 Task: Open Card Onboarding Review in Board Voice of Employee Analysis to Workspace Business Intelligence and add a team member Softage.1@softage.net, a label Orange, a checklist Brand Identity, an attachment from Trello, a color Orange and finally, add a card description 'Plan and execute company team-building retreat with a focus on team communication' and a comment 'Given the complexity of this task, let us break it down into smaller, more manageable tasks to make progress.'. Add a start date 'Jan 05, 1900' with a due date 'Jan 12, 1900'
Action: Mouse moved to (102, 378)
Screenshot: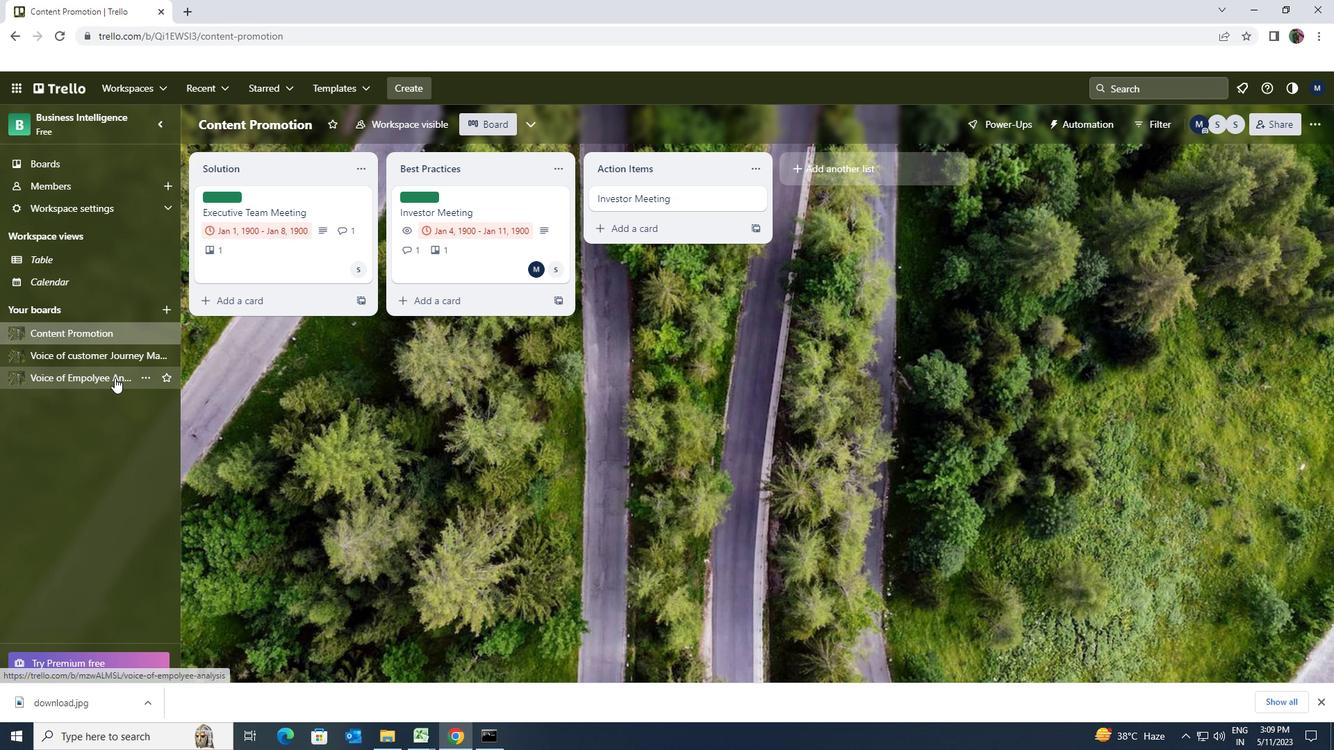 
Action: Mouse pressed left at (102, 378)
Screenshot: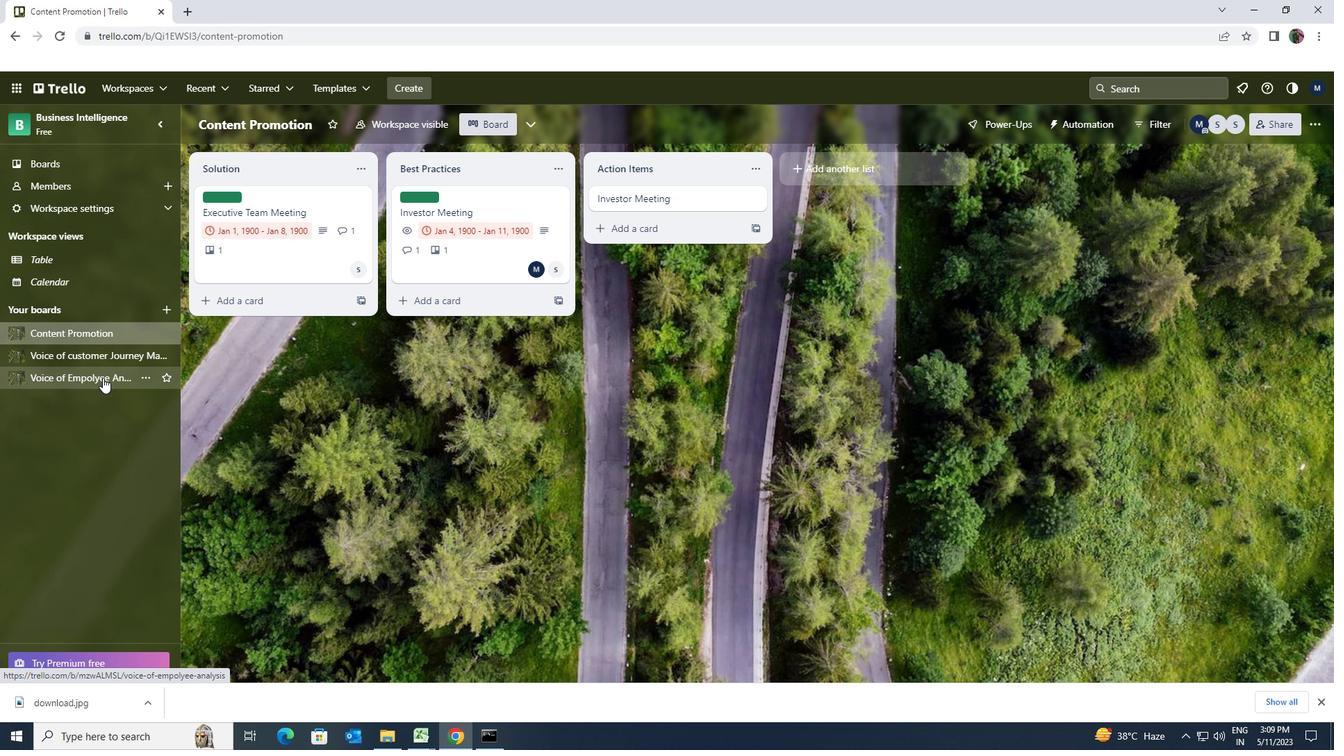 
Action: Mouse moved to (505, 191)
Screenshot: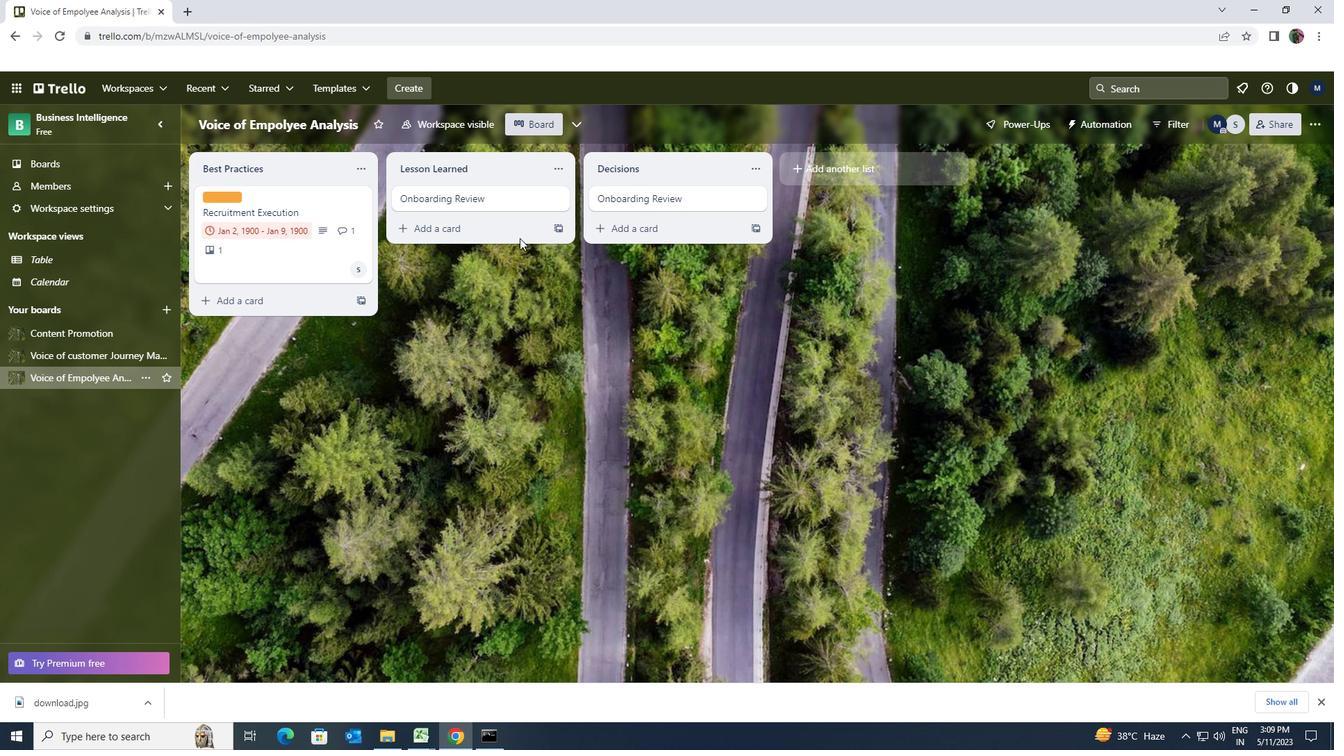 
Action: Mouse pressed left at (505, 191)
Screenshot: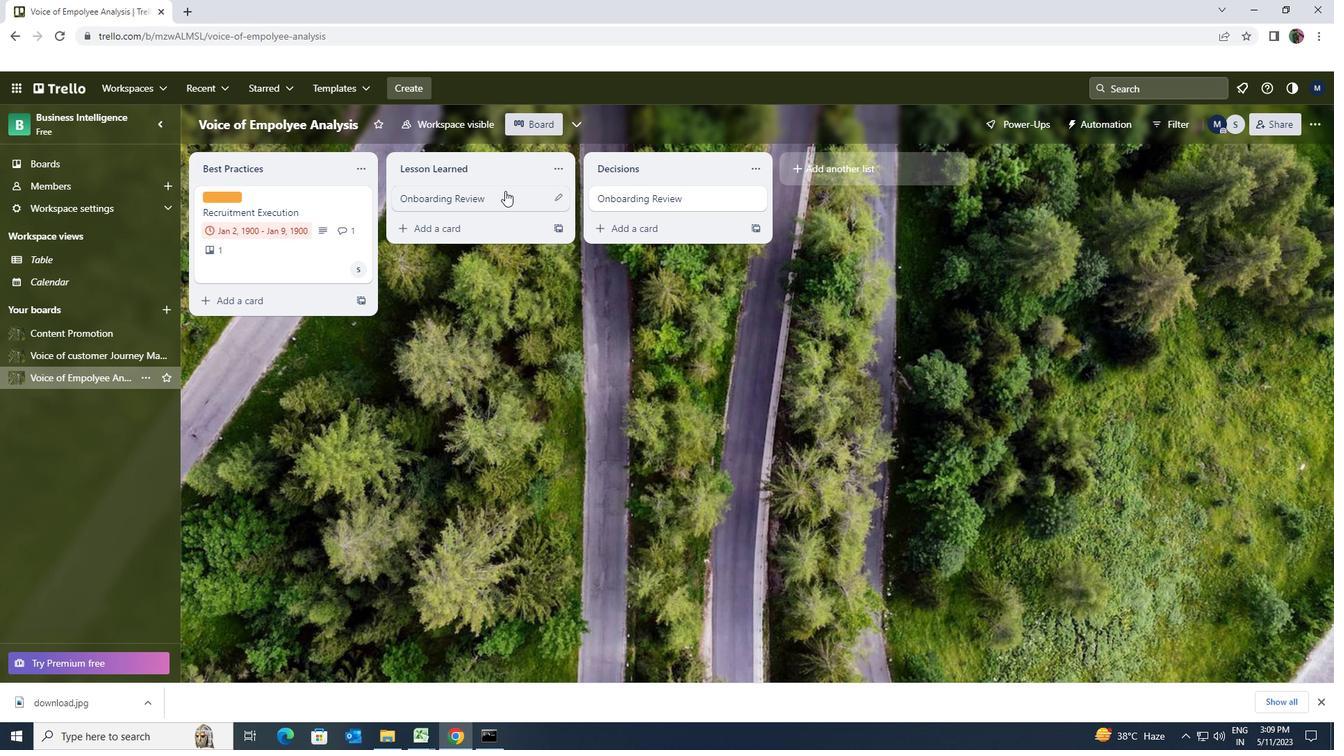 
Action: Mouse moved to (809, 189)
Screenshot: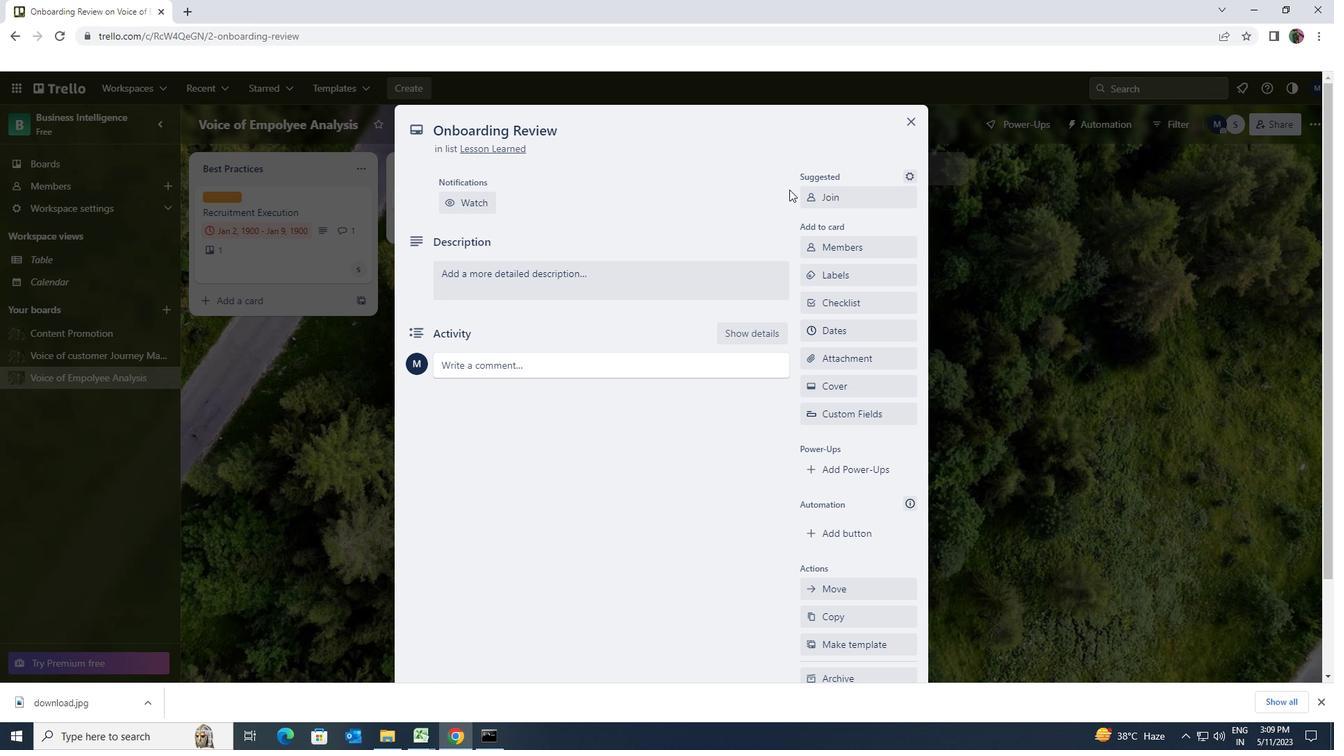 
Action: Mouse pressed left at (809, 189)
Screenshot: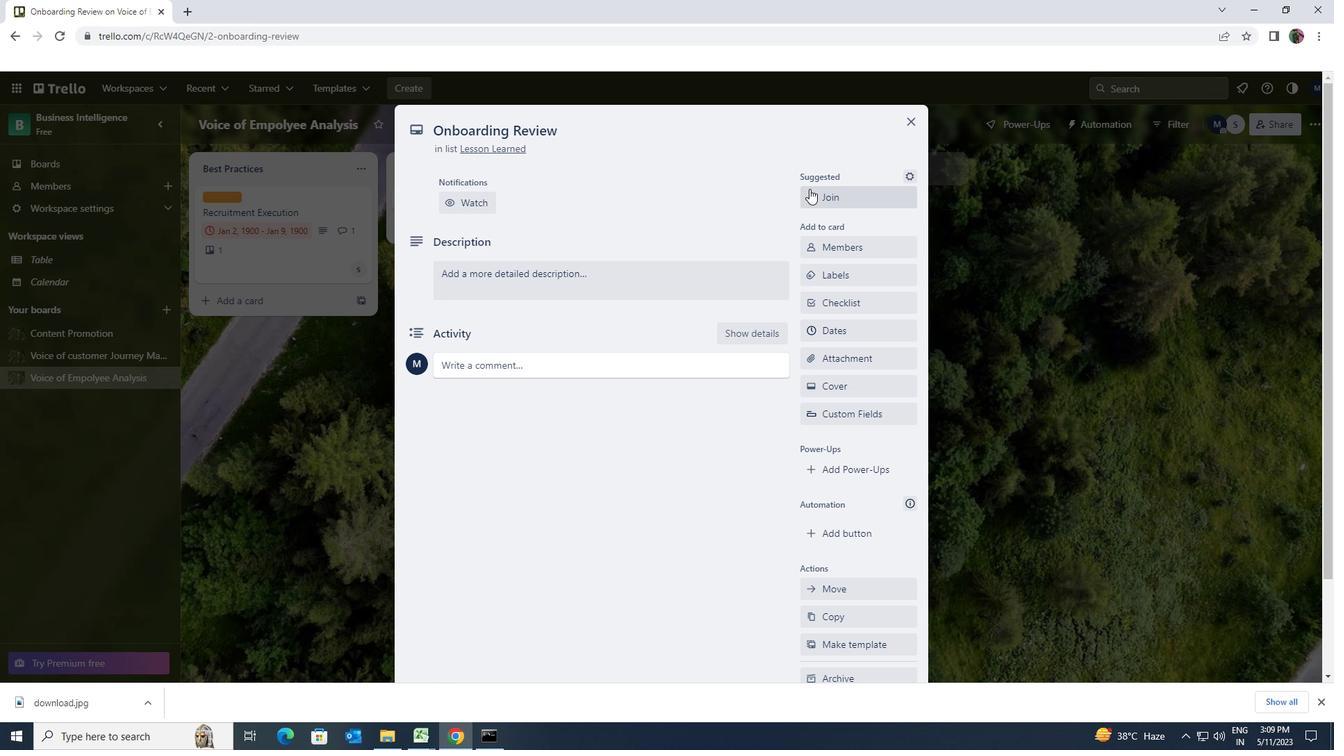 
Action: Mouse moved to (822, 195)
Screenshot: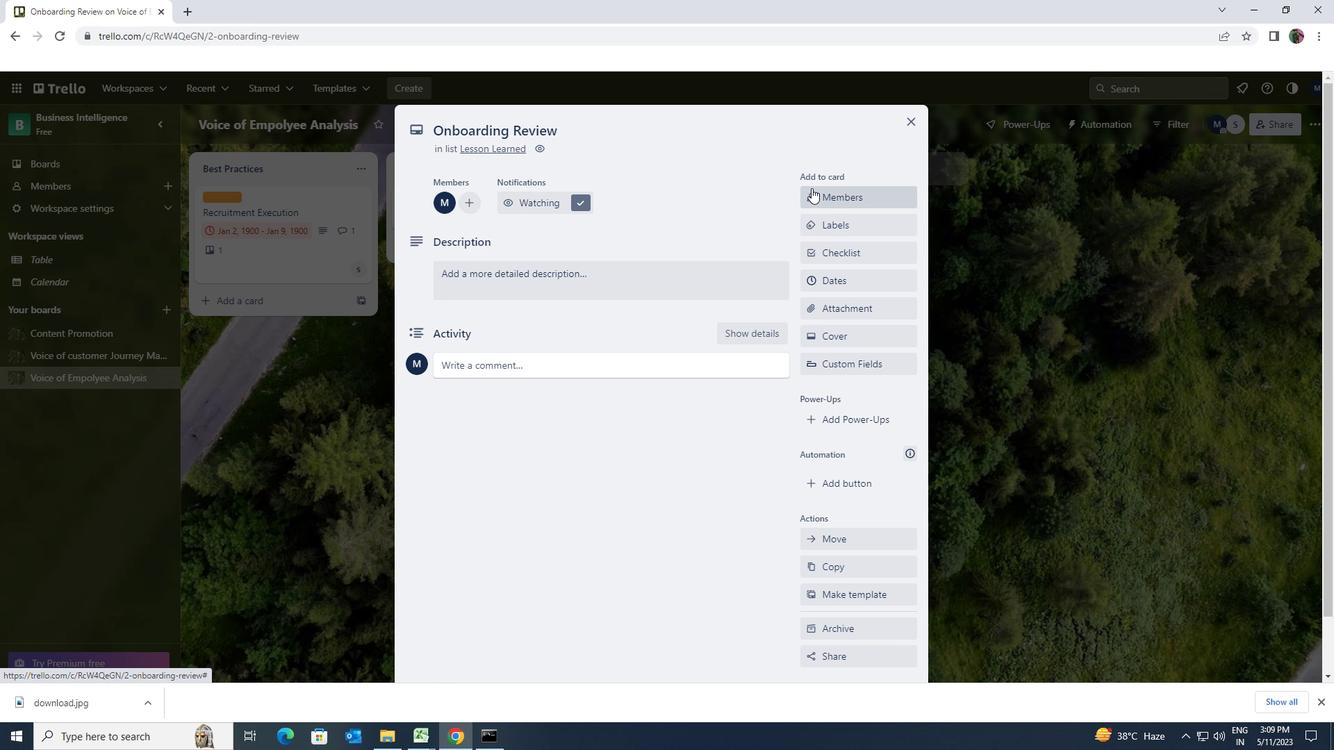 
Action: Mouse pressed left at (822, 195)
Screenshot: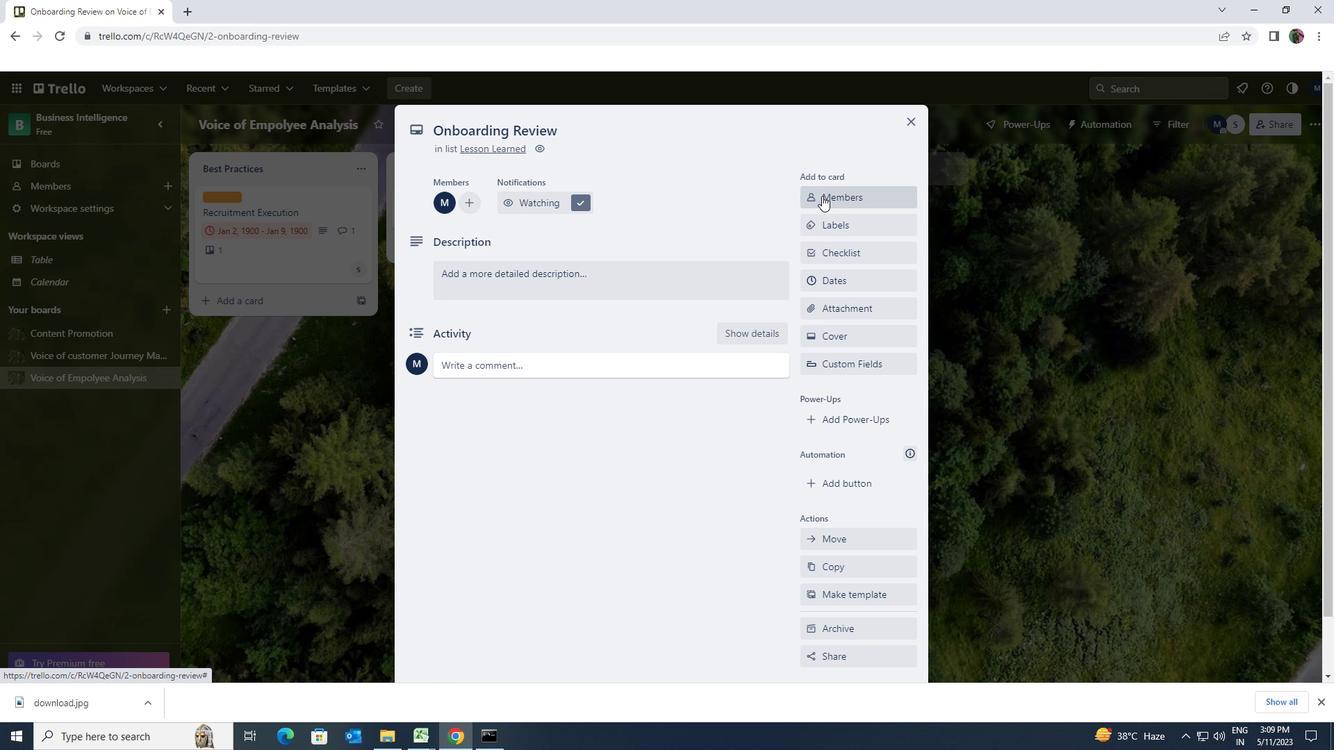 
Action: Key pressed softage.1<Key.shift>@SOFTAGE.NET
Screenshot: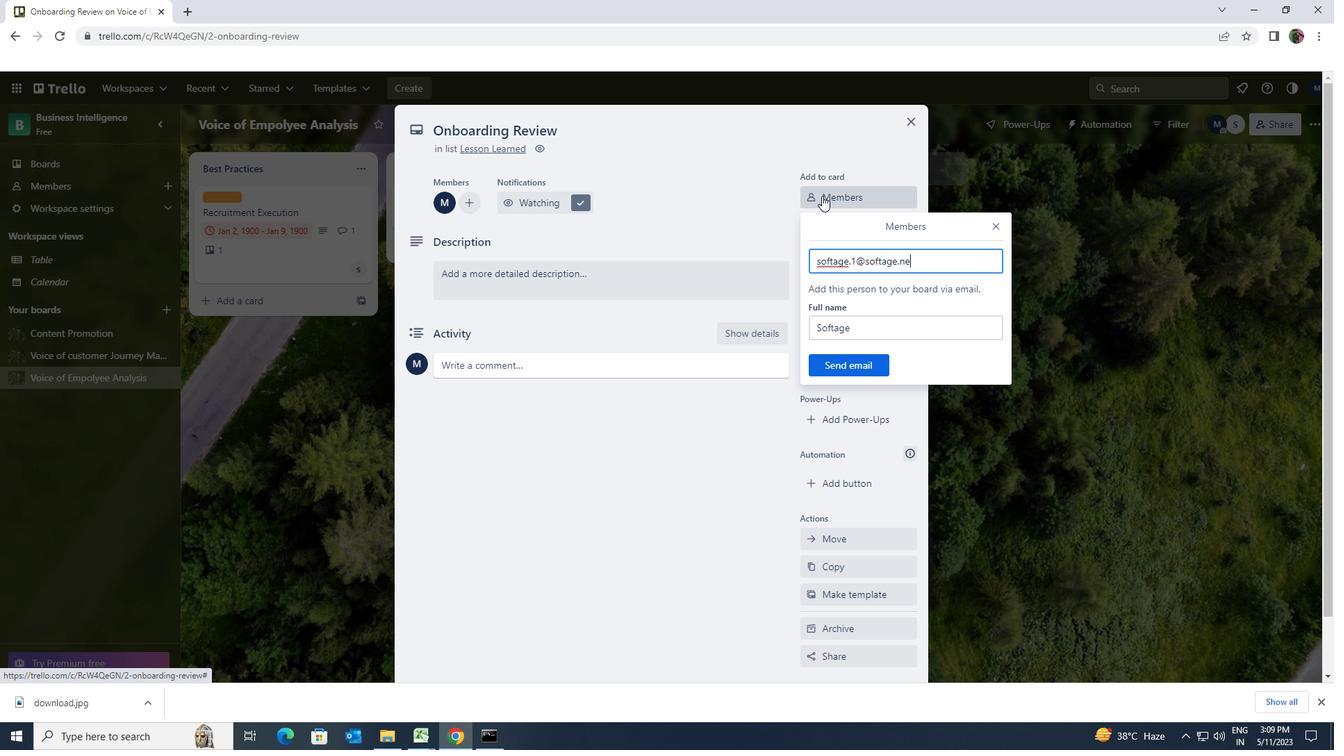 
Action: Mouse moved to (862, 360)
Screenshot: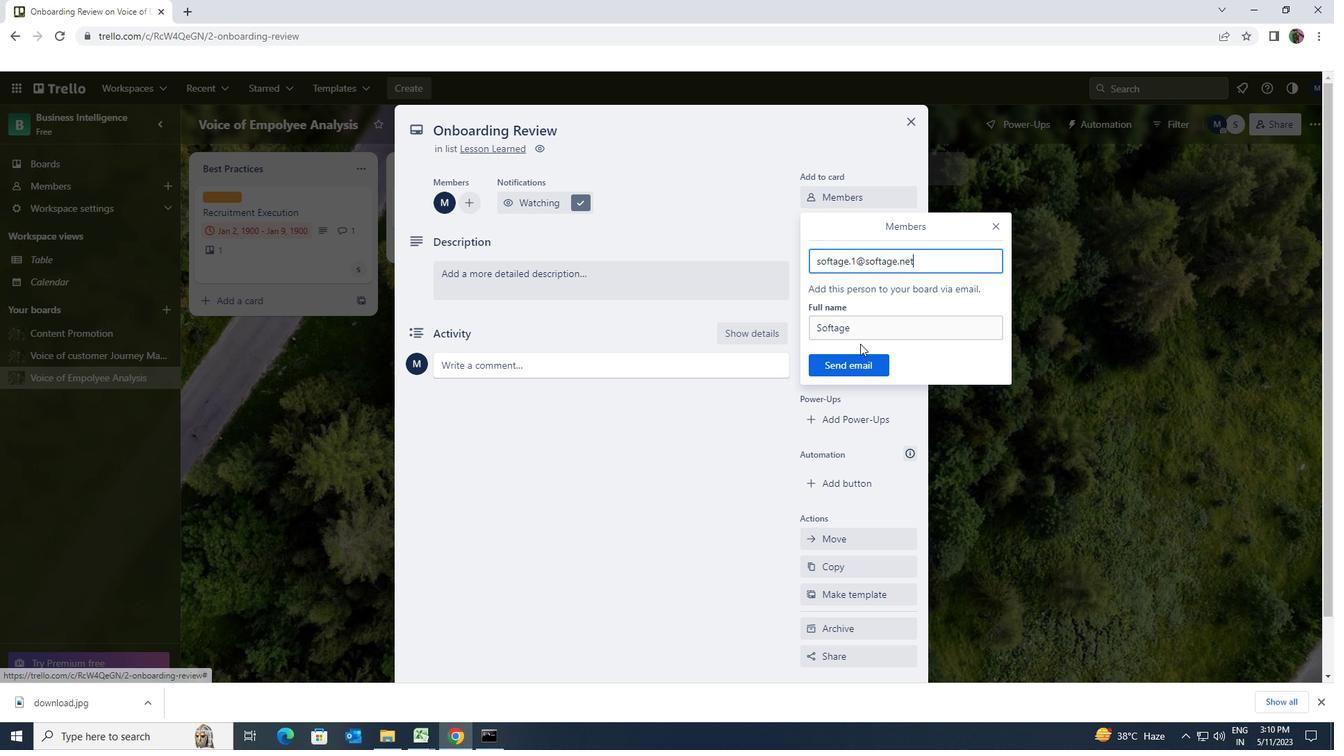 
Action: Mouse pressed left at (862, 360)
Screenshot: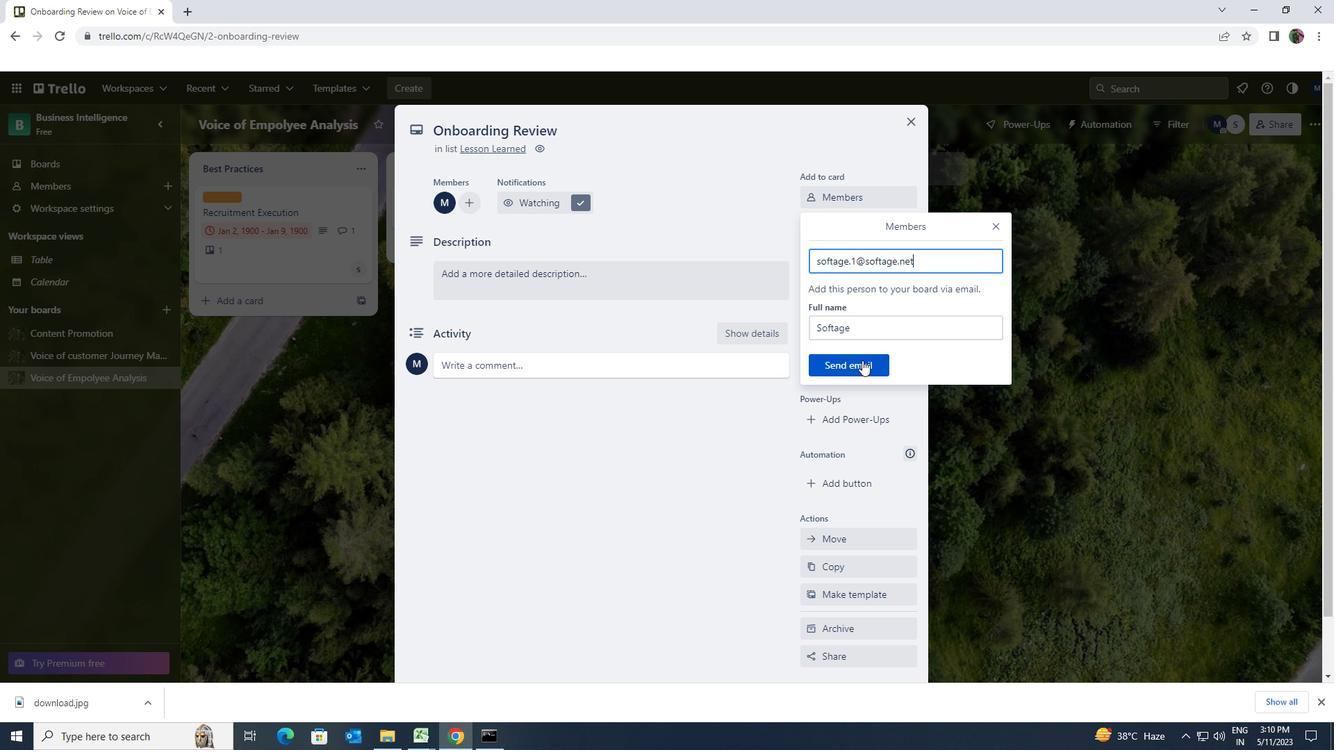 
Action: Mouse moved to (849, 225)
Screenshot: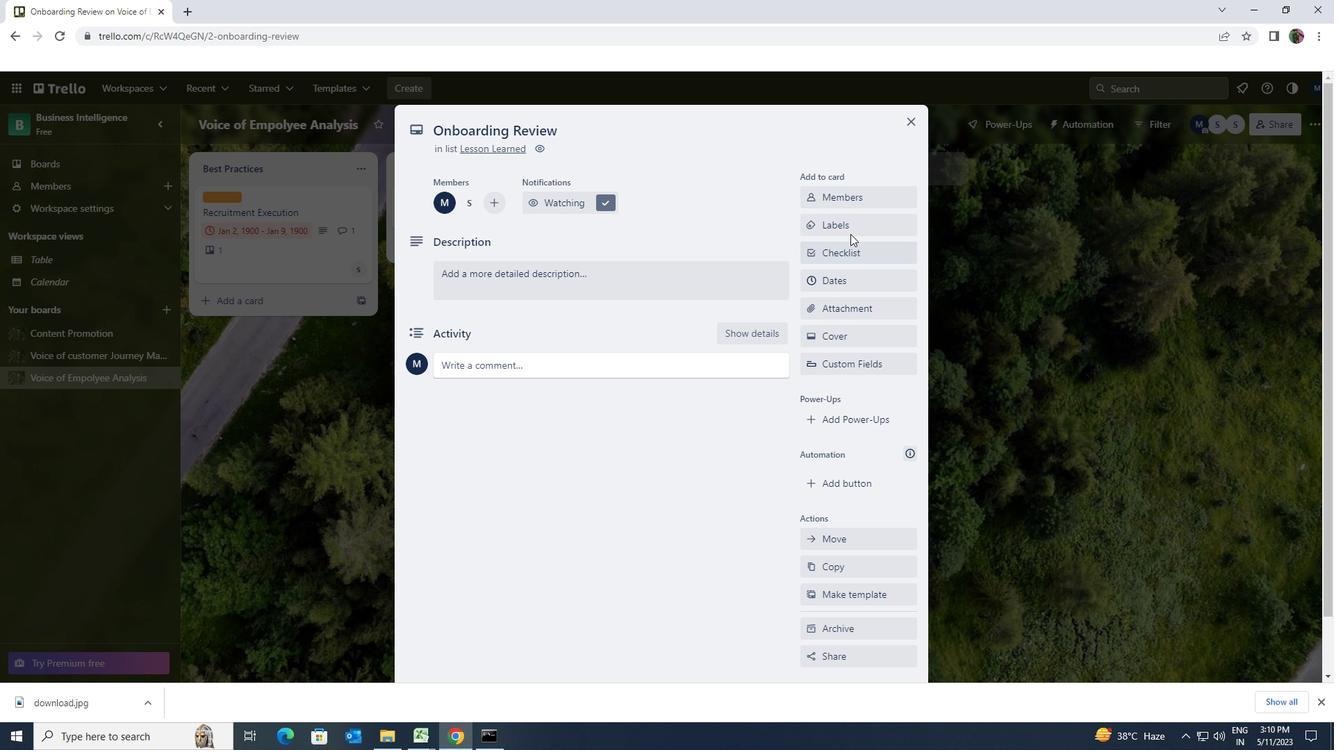 
Action: Mouse pressed left at (849, 225)
Screenshot: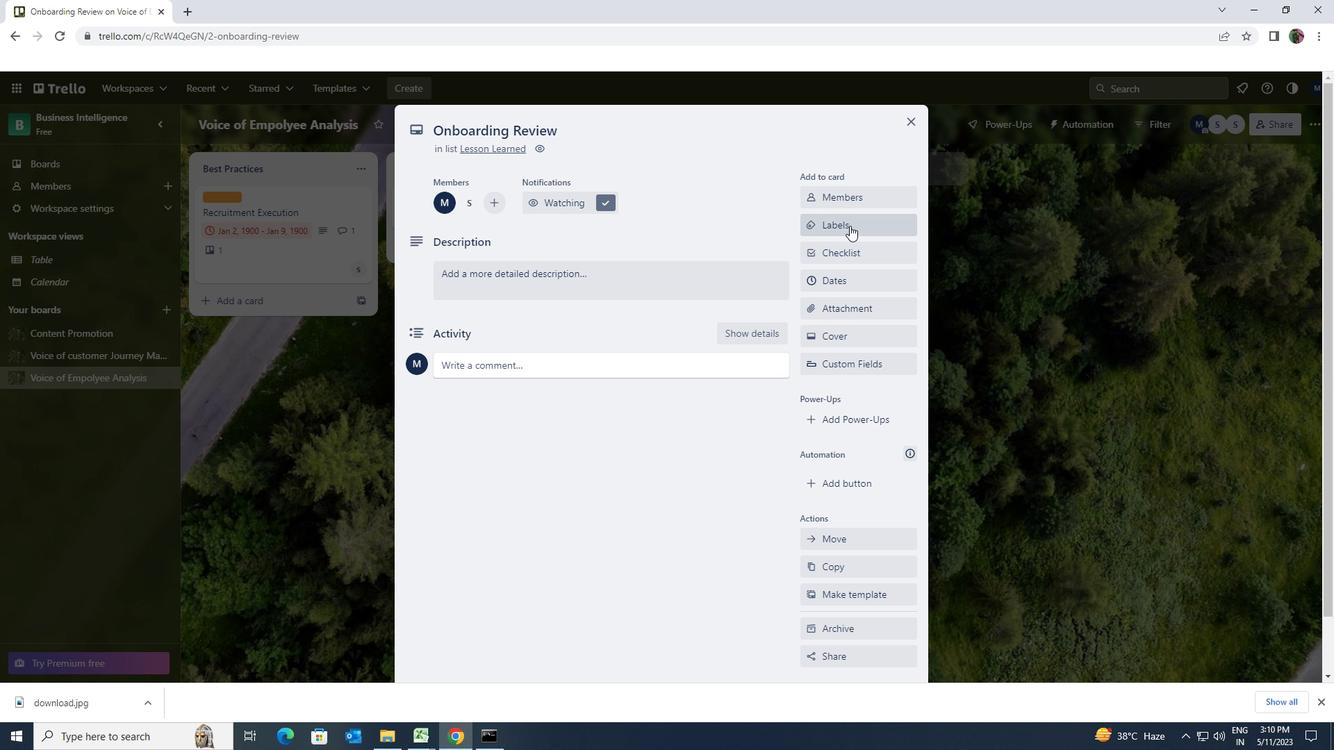 
Action: Mouse moved to (898, 487)
Screenshot: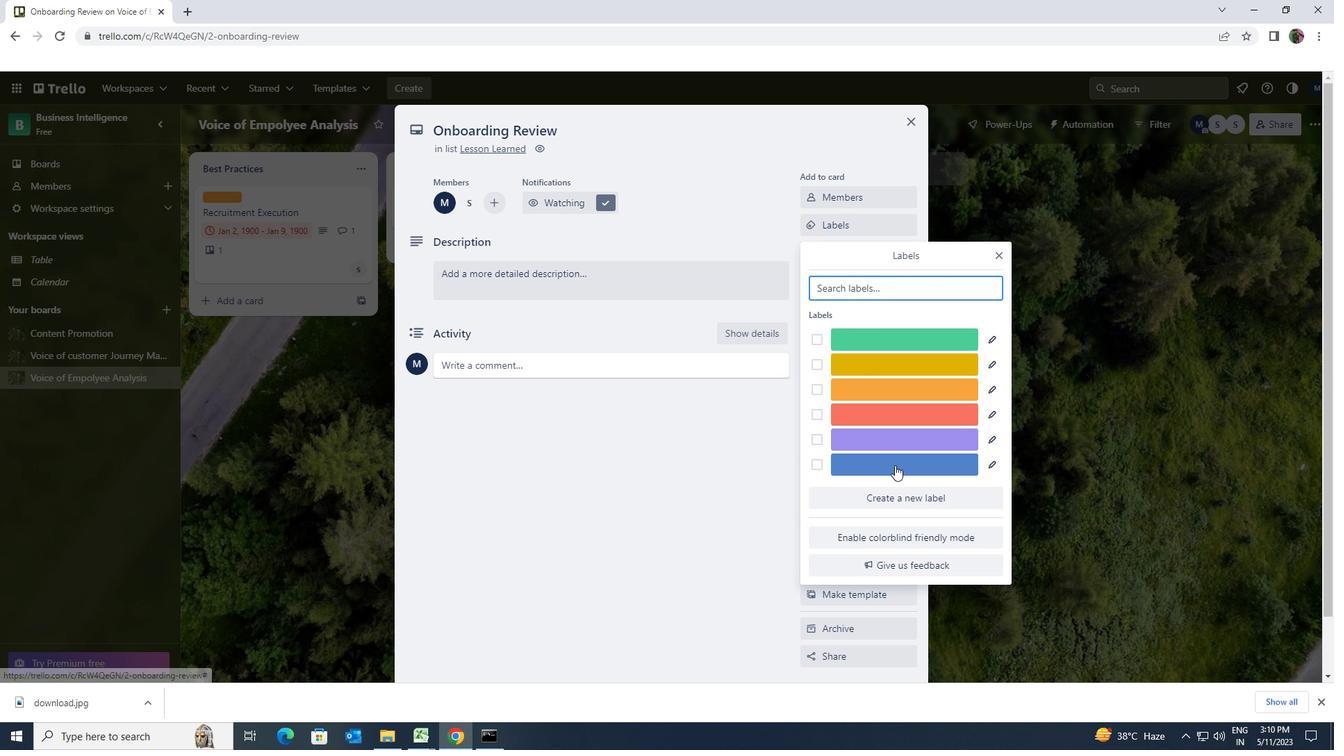 
Action: Mouse pressed left at (898, 487)
Screenshot: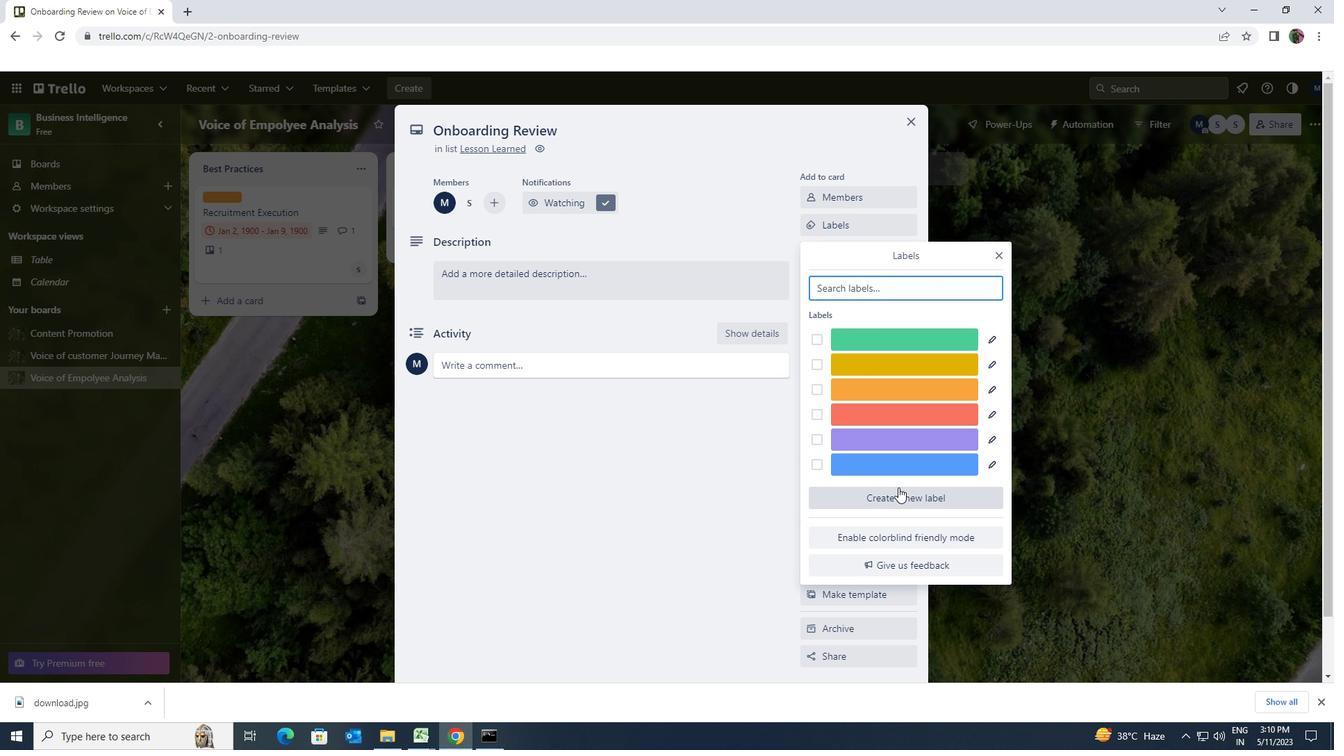 
Action: Mouse moved to (908, 451)
Screenshot: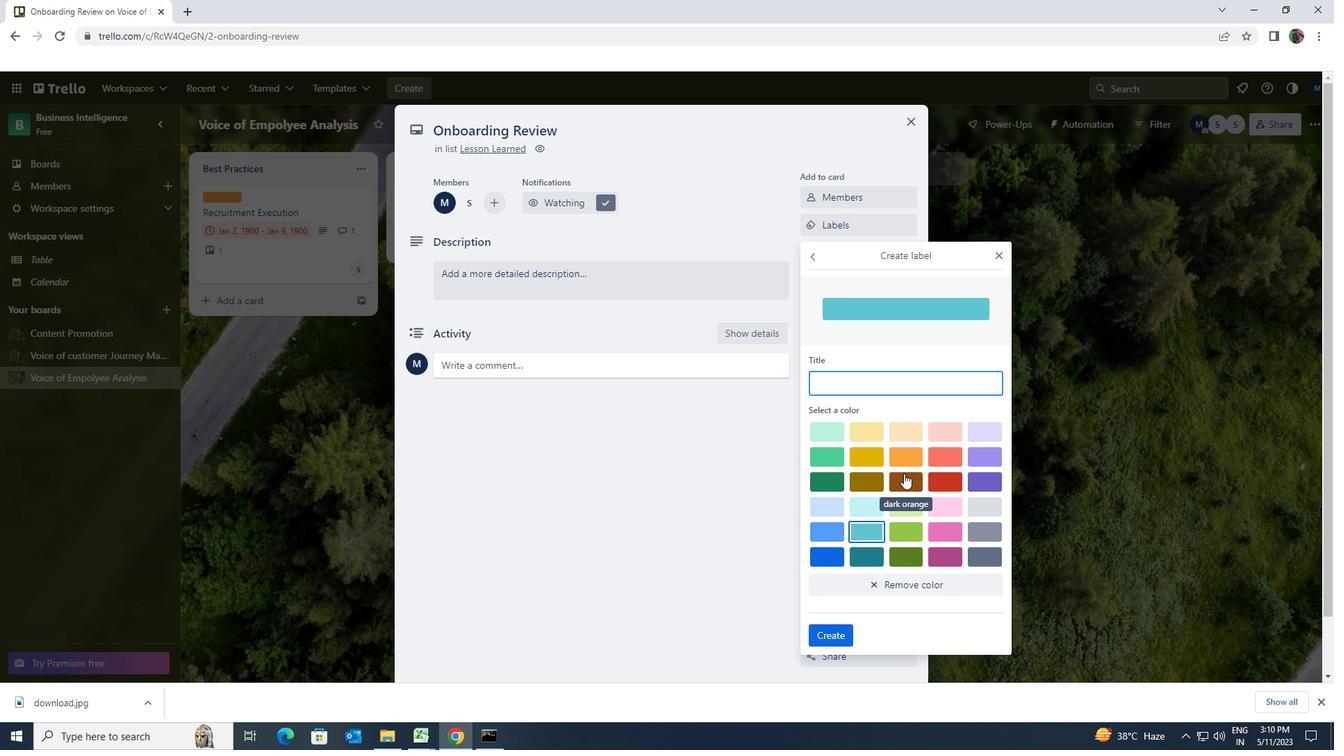 
Action: Mouse pressed left at (908, 451)
Screenshot: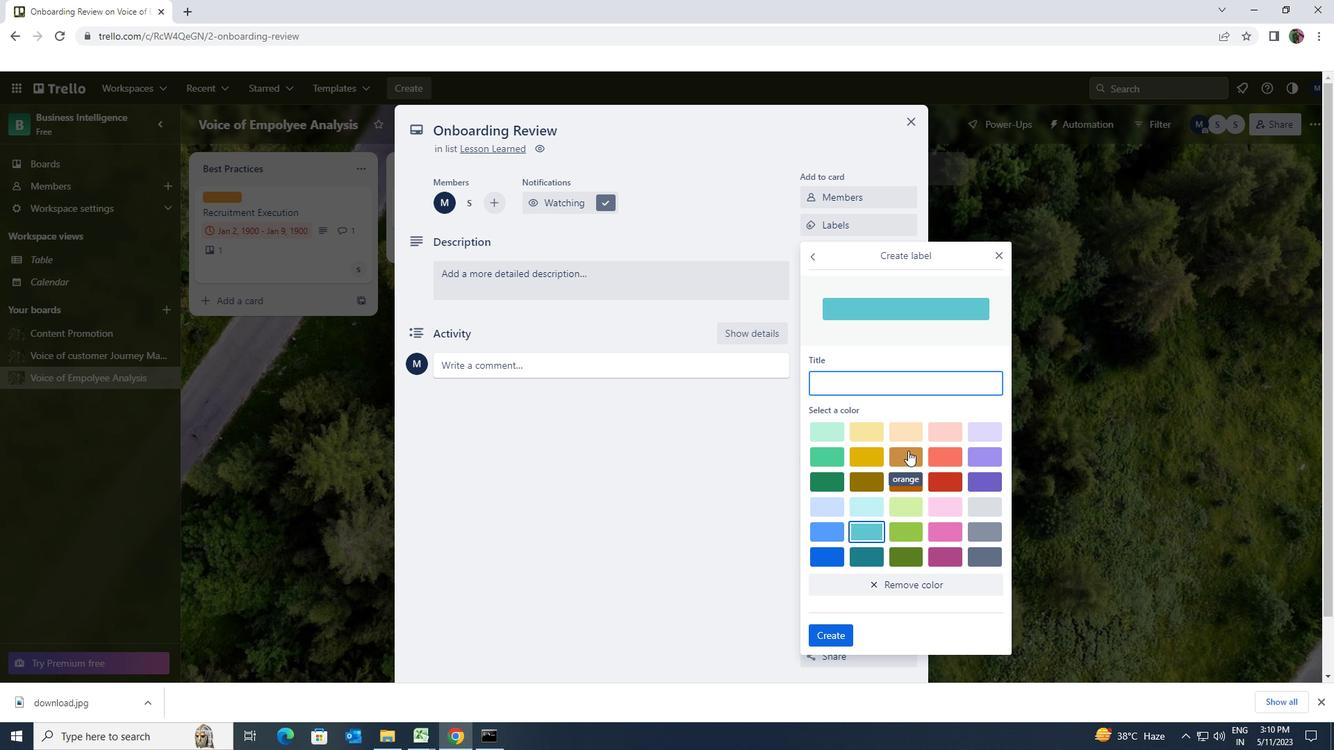 
Action: Mouse moved to (822, 641)
Screenshot: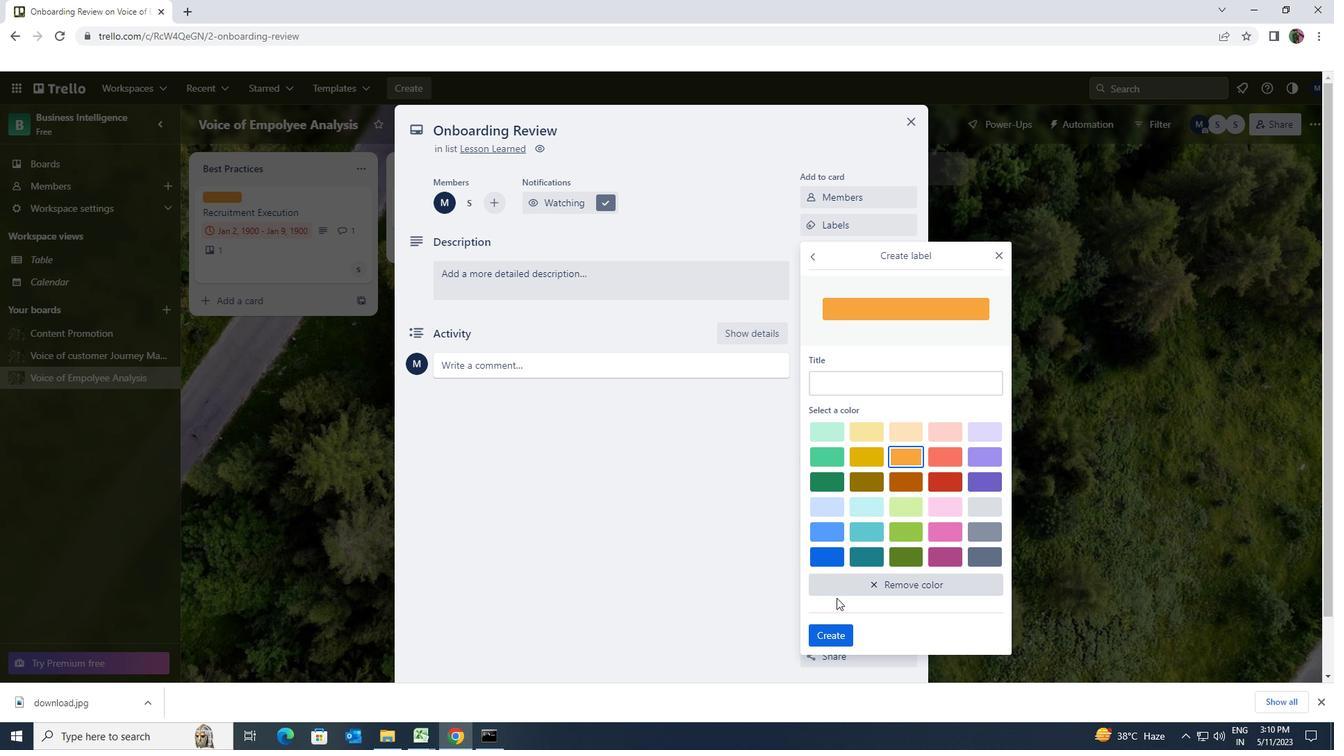 
Action: Mouse pressed left at (822, 641)
Screenshot: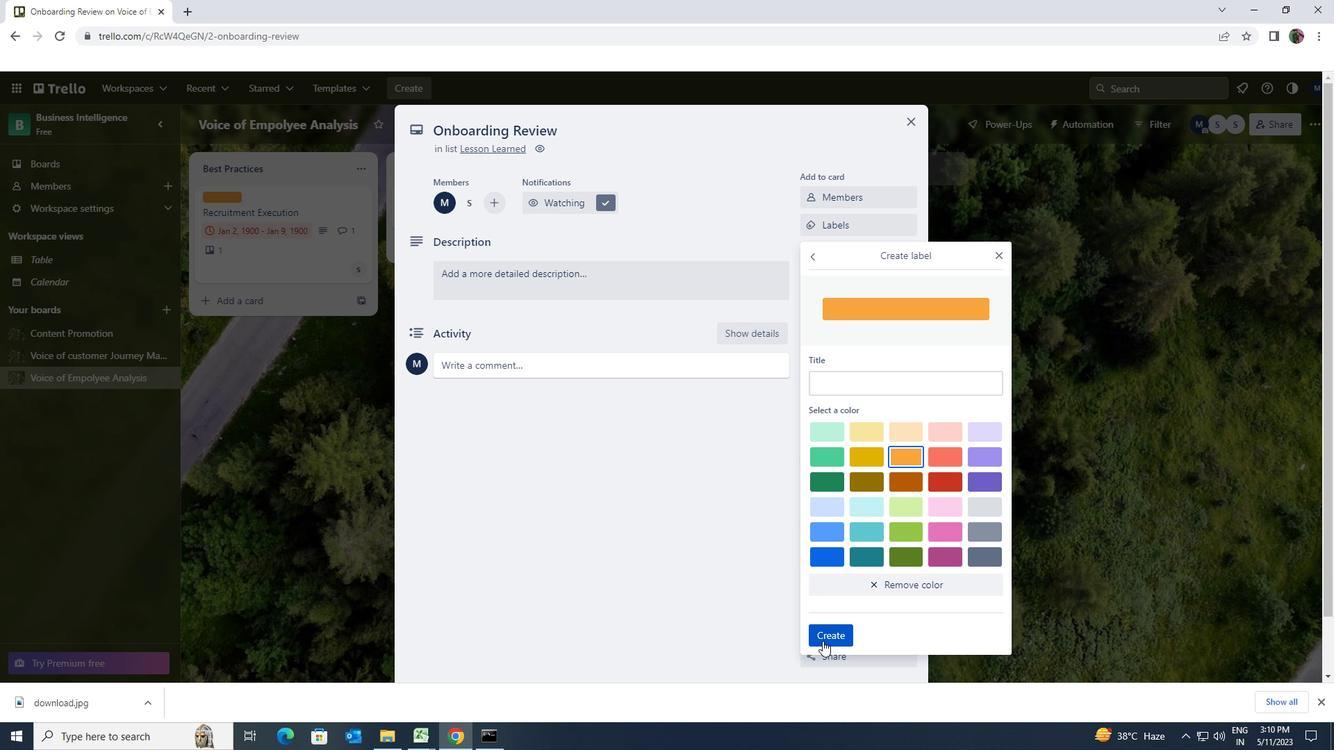 
Action: Mouse moved to (996, 256)
Screenshot: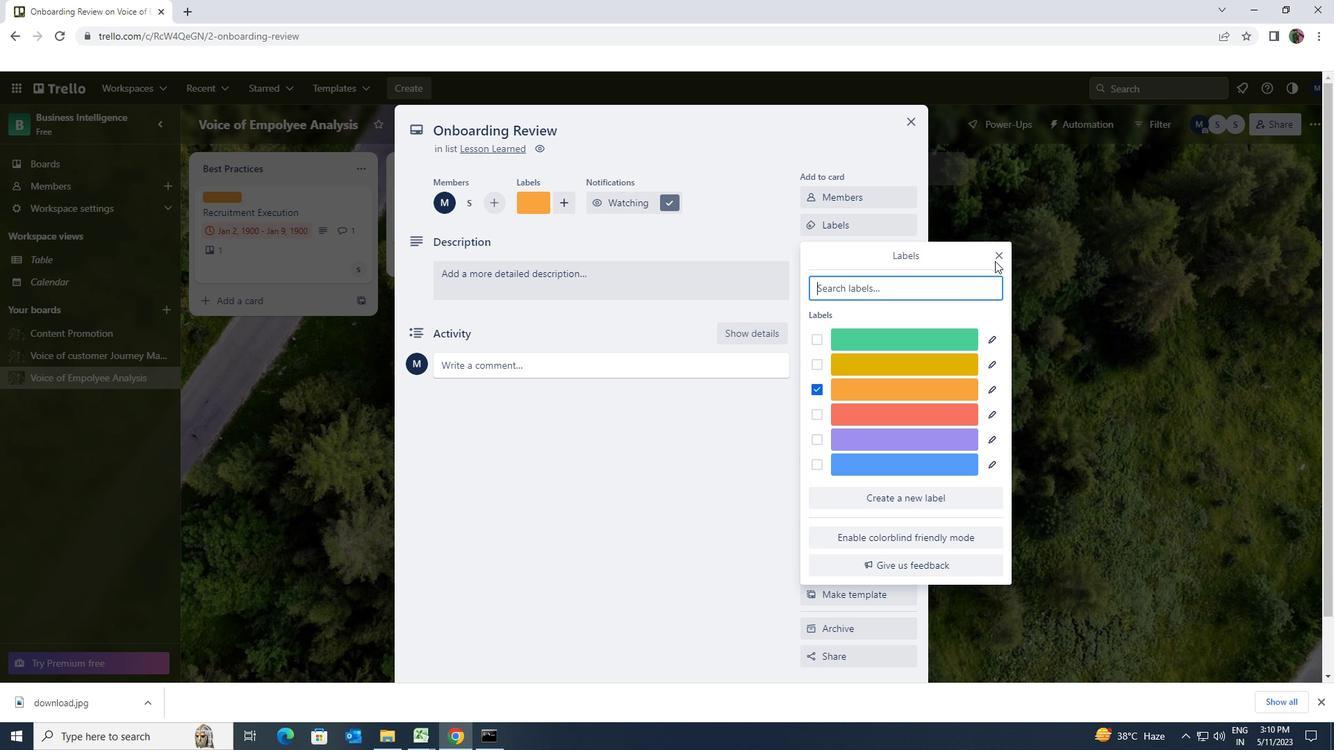 
Action: Mouse pressed left at (996, 256)
Screenshot: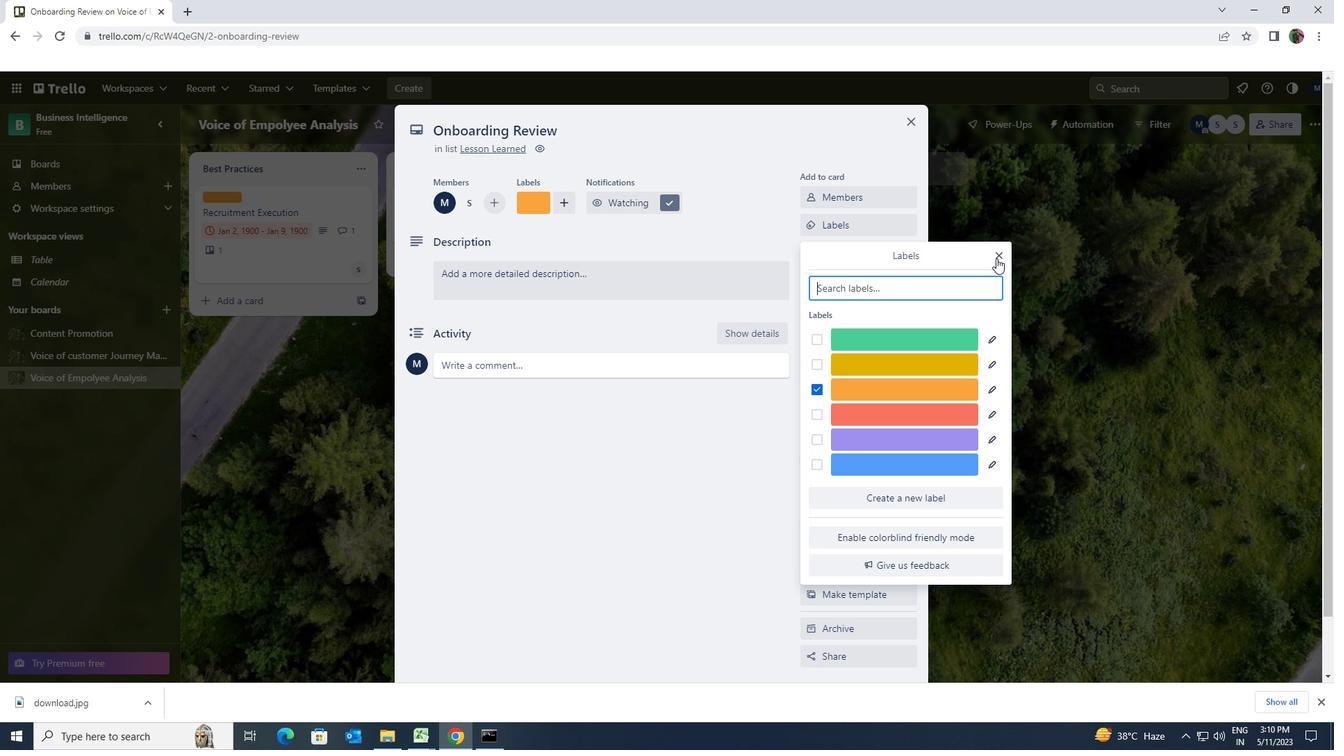 
Action: Mouse moved to (893, 252)
Screenshot: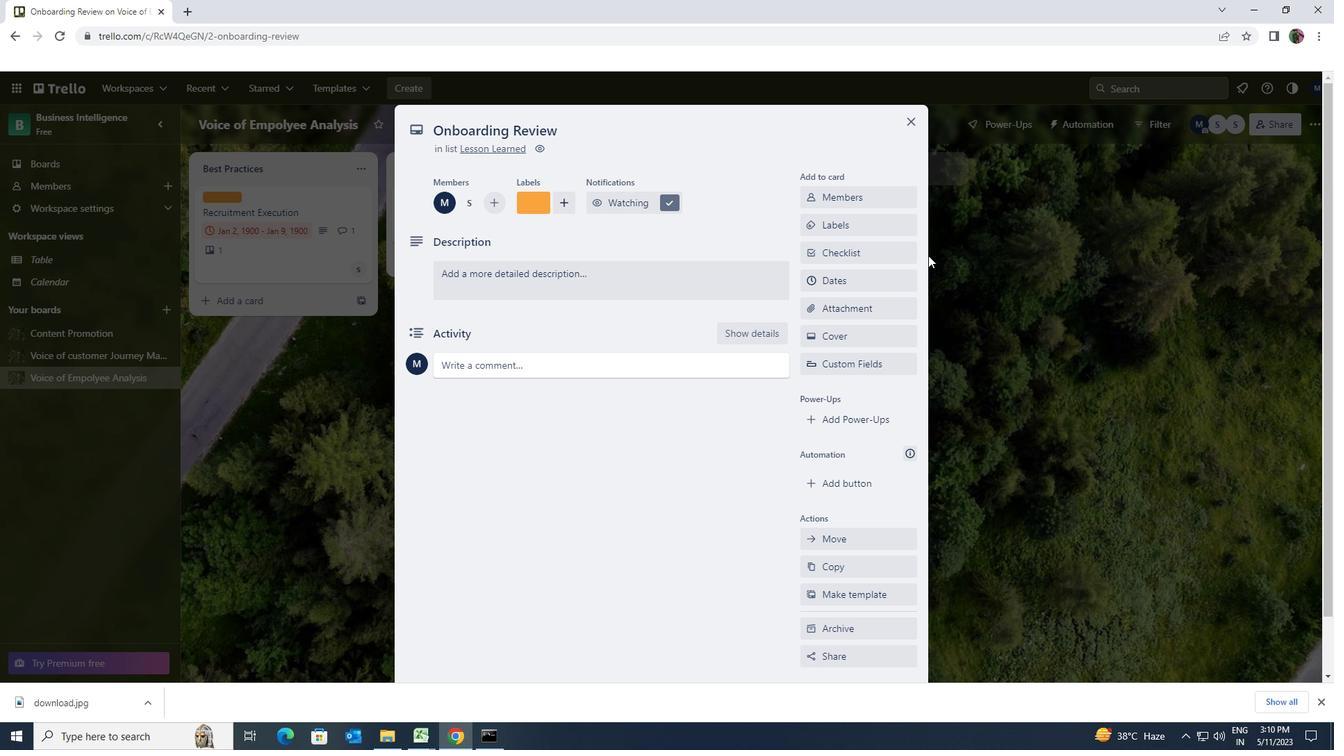 
Action: Mouse pressed left at (893, 252)
Screenshot: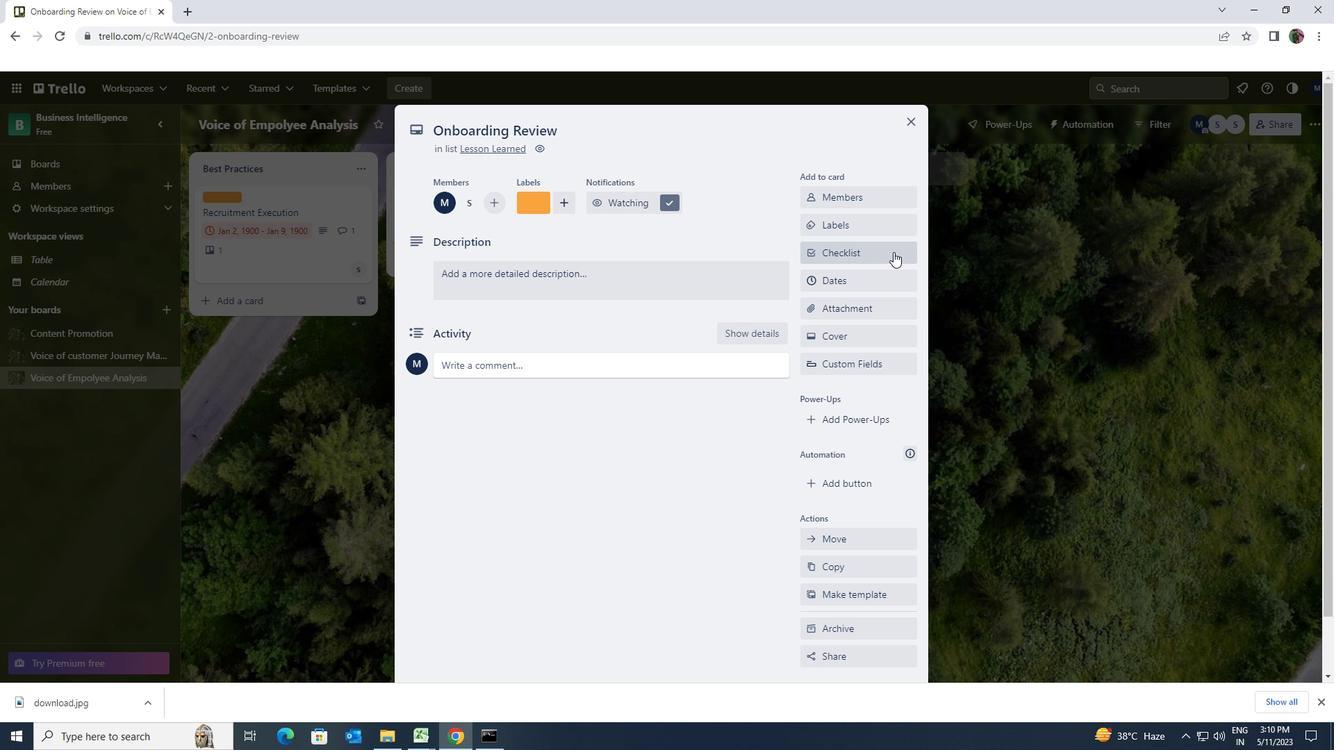 
Action: Mouse moved to (893, 252)
Screenshot: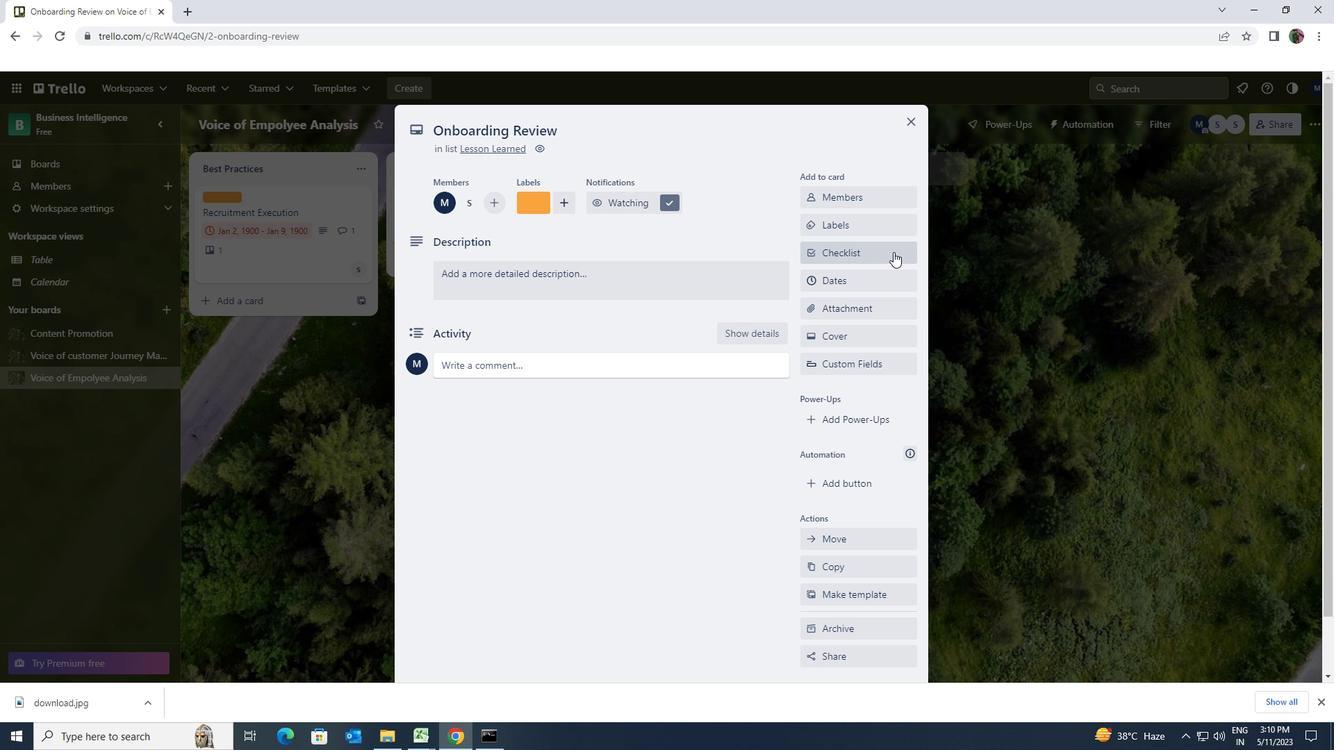 
Action: Key pressed <Key.shift>BRAND<Key.space><Key.shift>IDENTITY
Screenshot: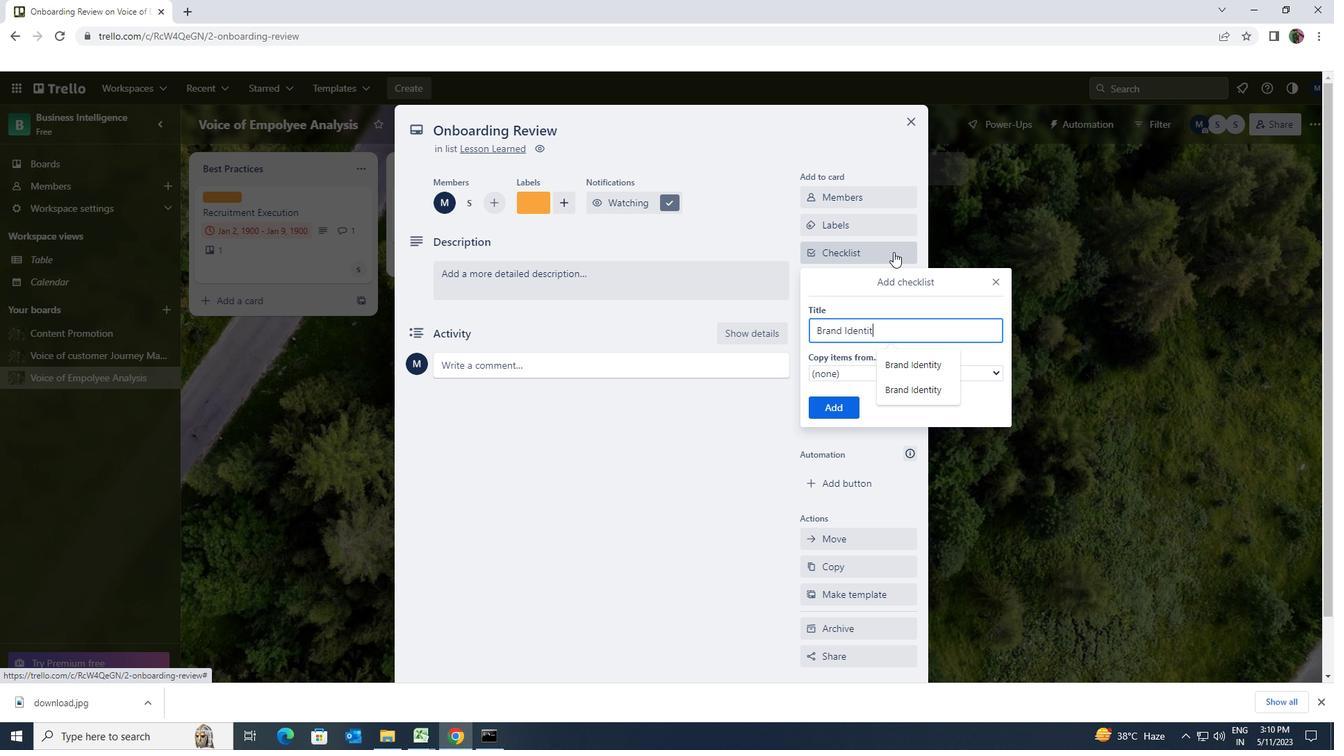 
Action: Mouse moved to (841, 400)
Screenshot: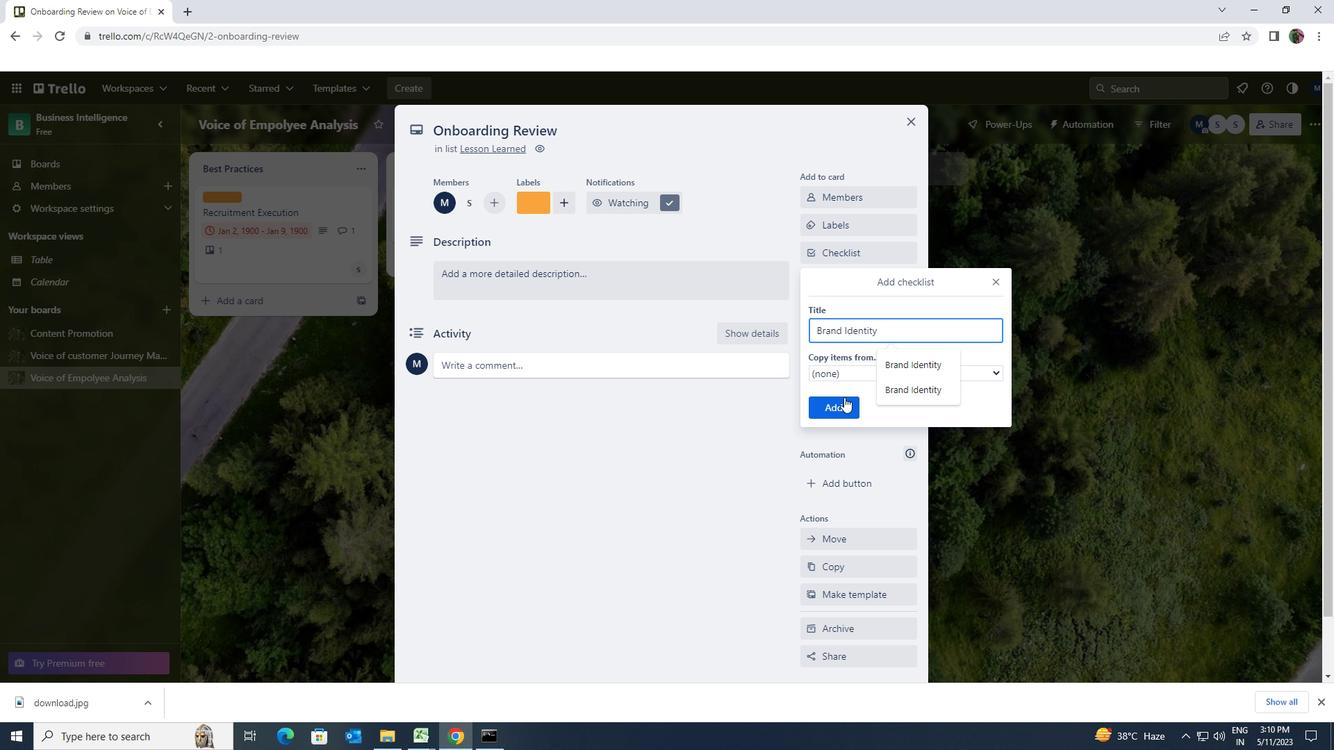
Action: Mouse pressed left at (841, 400)
Screenshot: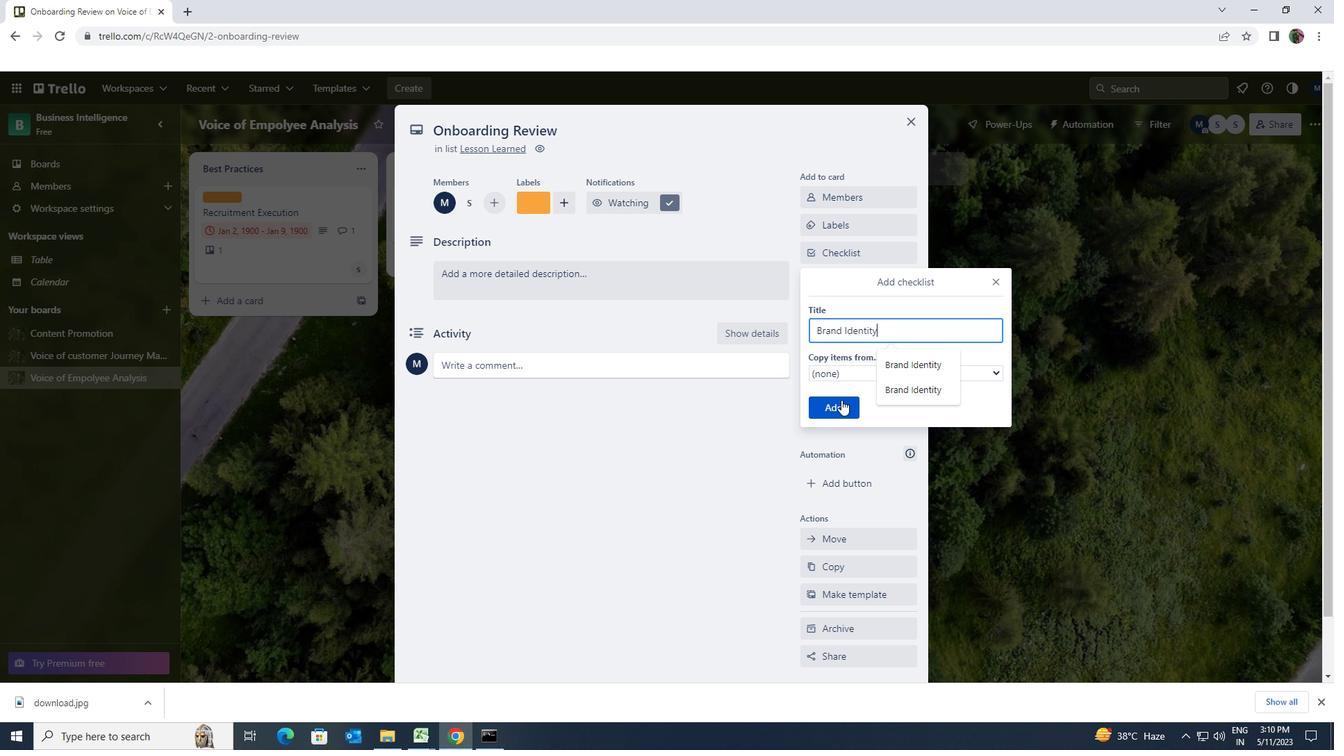 
Action: Mouse moved to (858, 307)
Screenshot: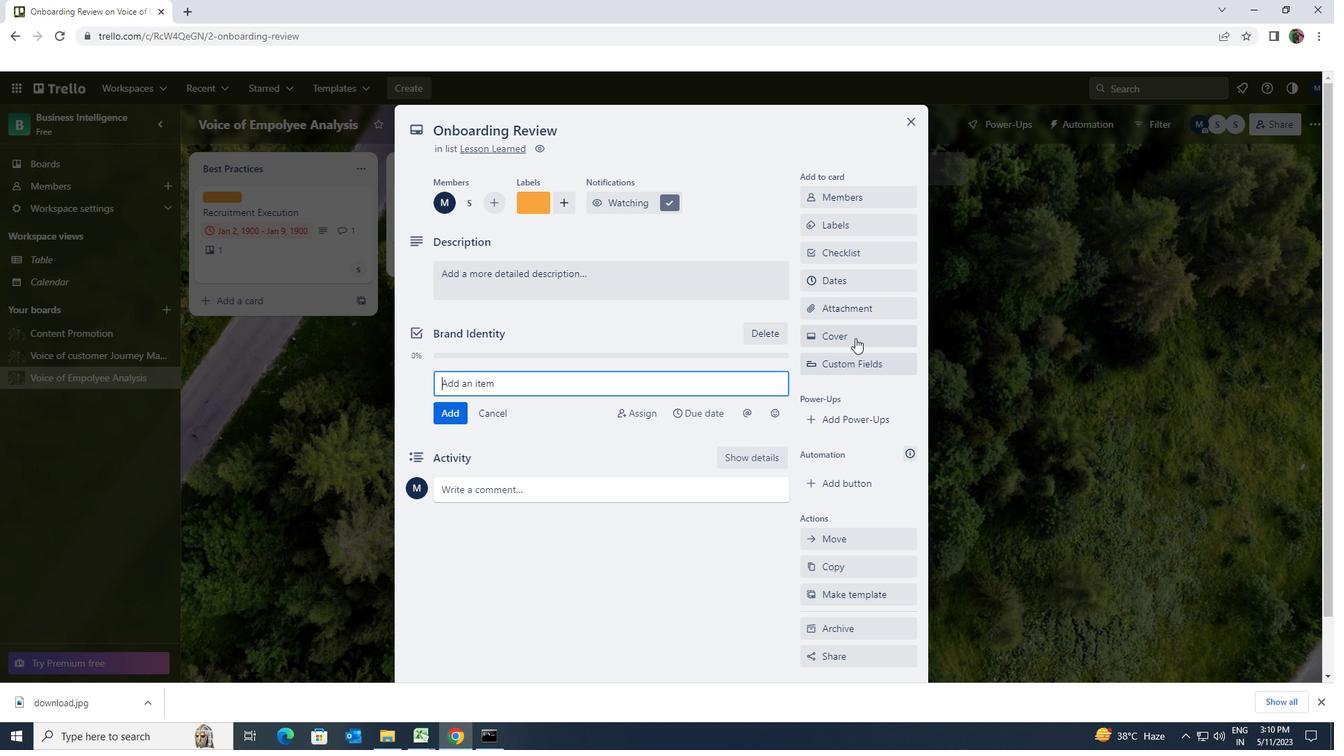 
Action: Mouse pressed left at (858, 307)
Screenshot: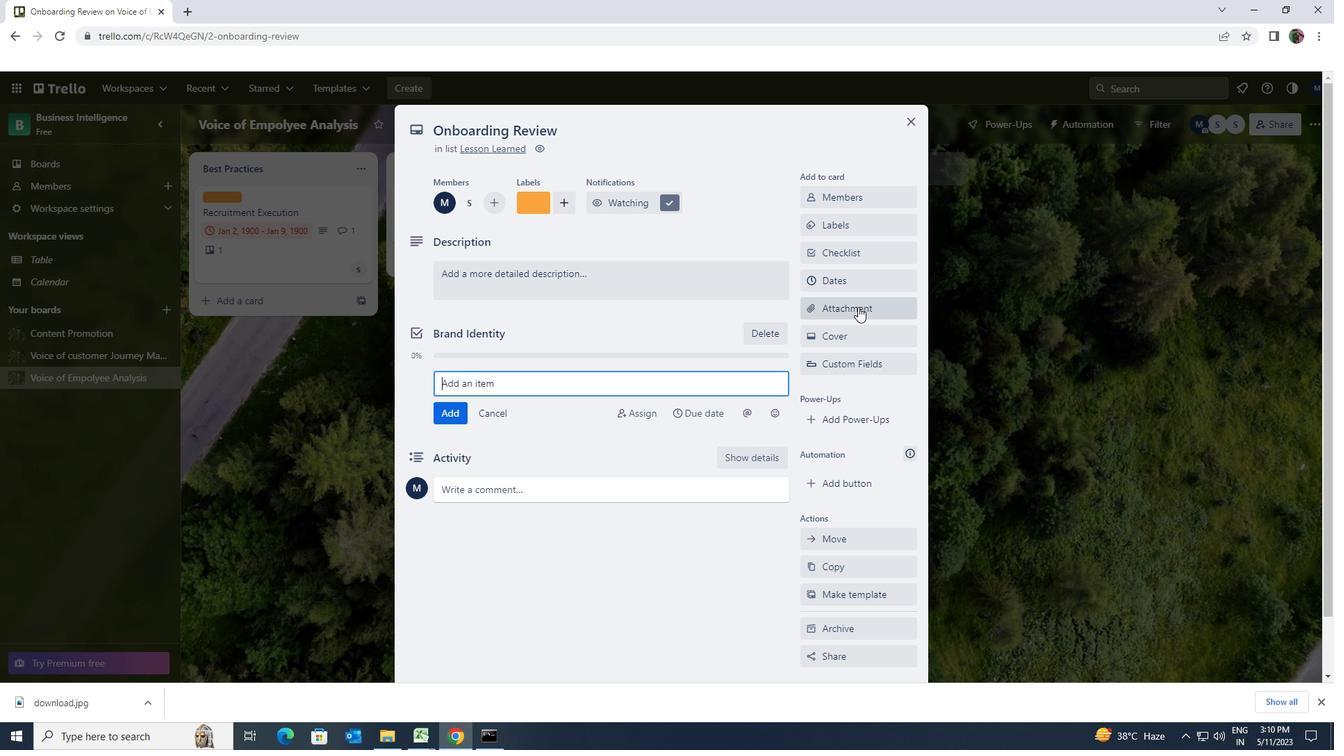 
Action: Mouse moved to (858, 385)
Screenshot: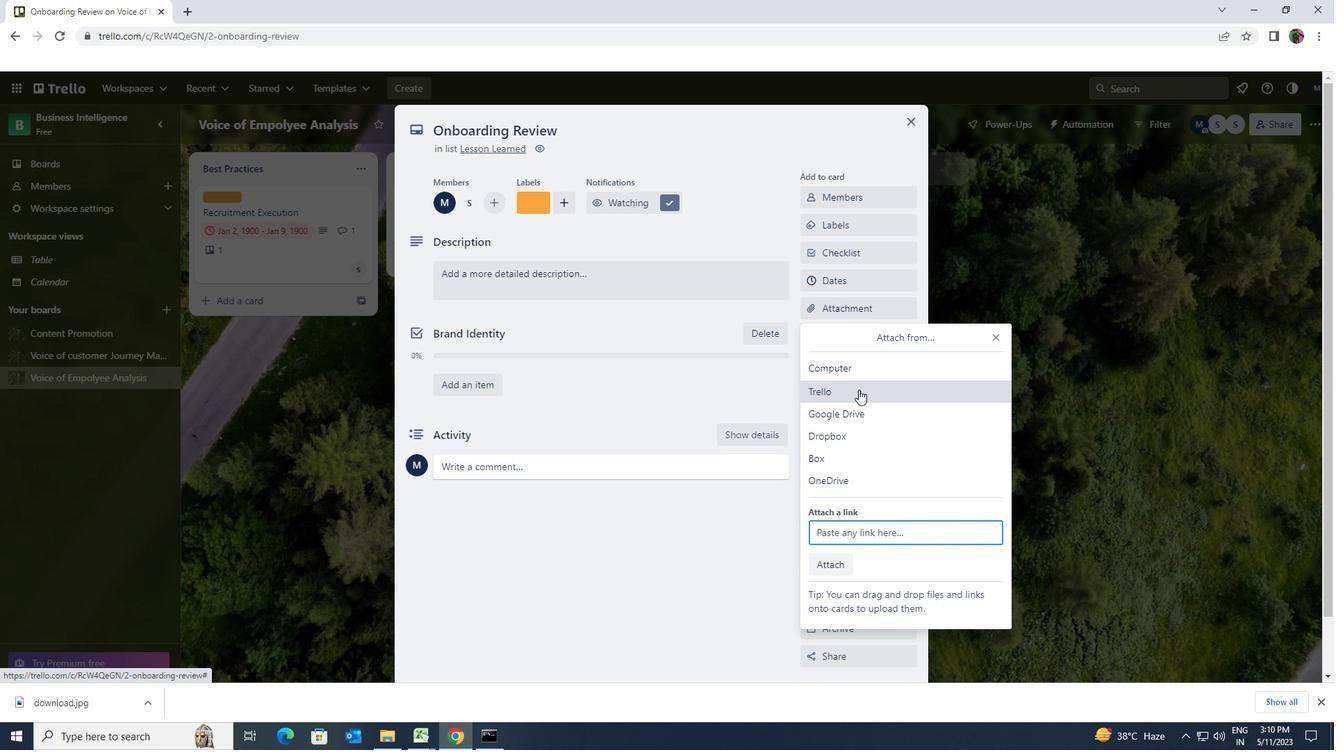 
Action: Mouse pressed left at (858, 385)
Screenshot: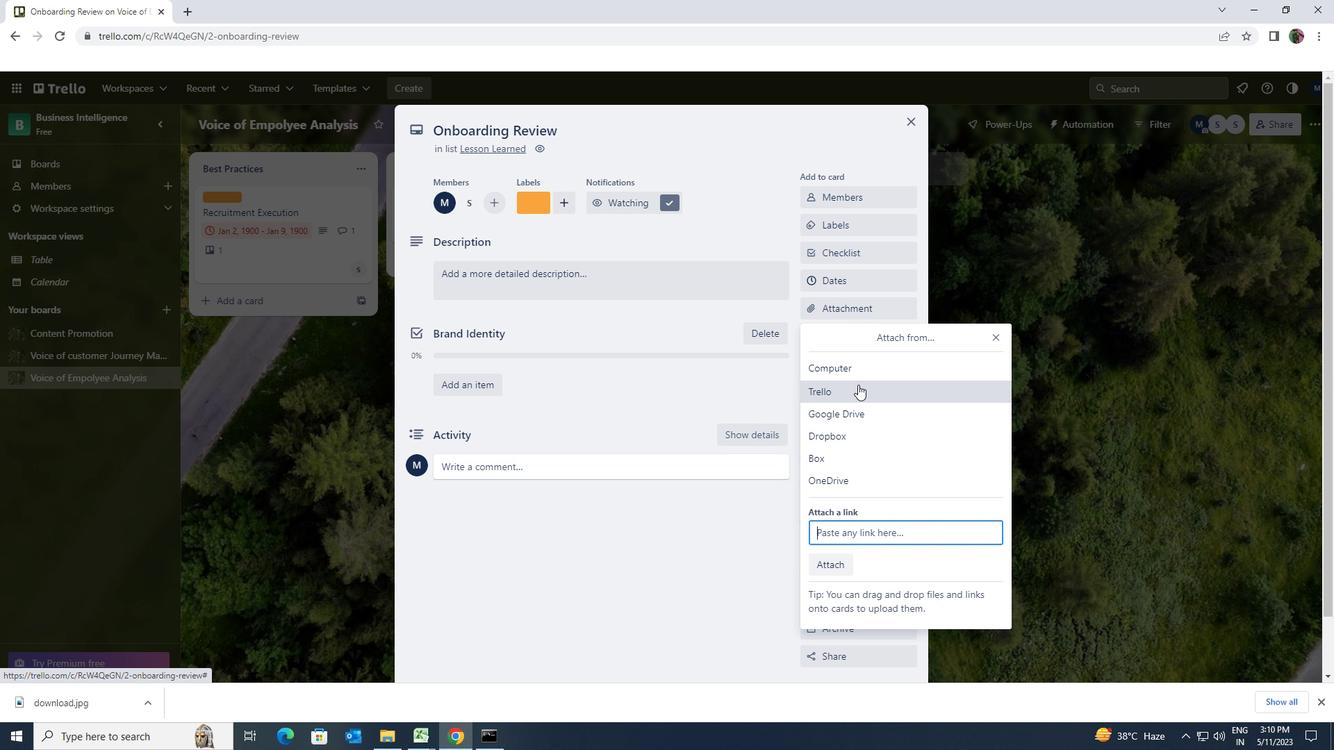 
Action: Mouse moved to (854, 299)
Screenshot: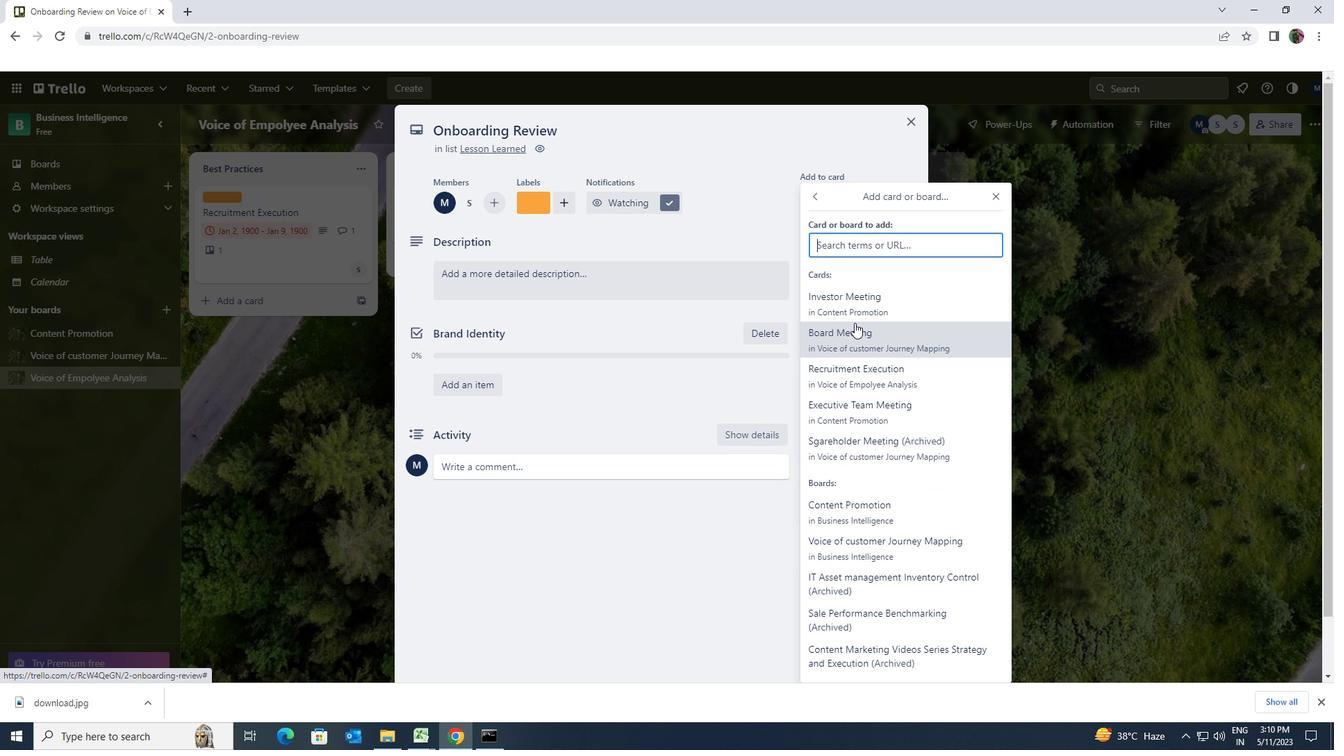
Action: Mouse pressed left at (854, 299)
Screenshot: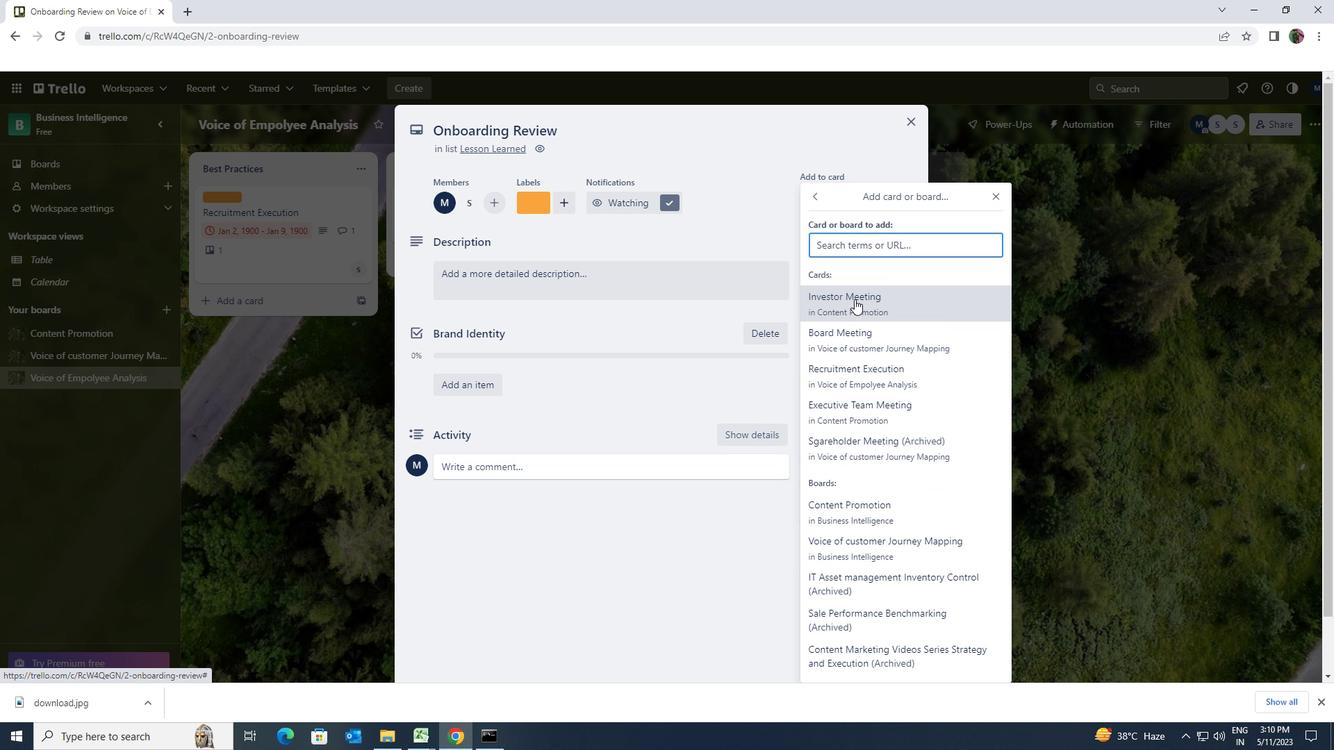 
Action: Mouse moved to (753, 282)
Screenshot: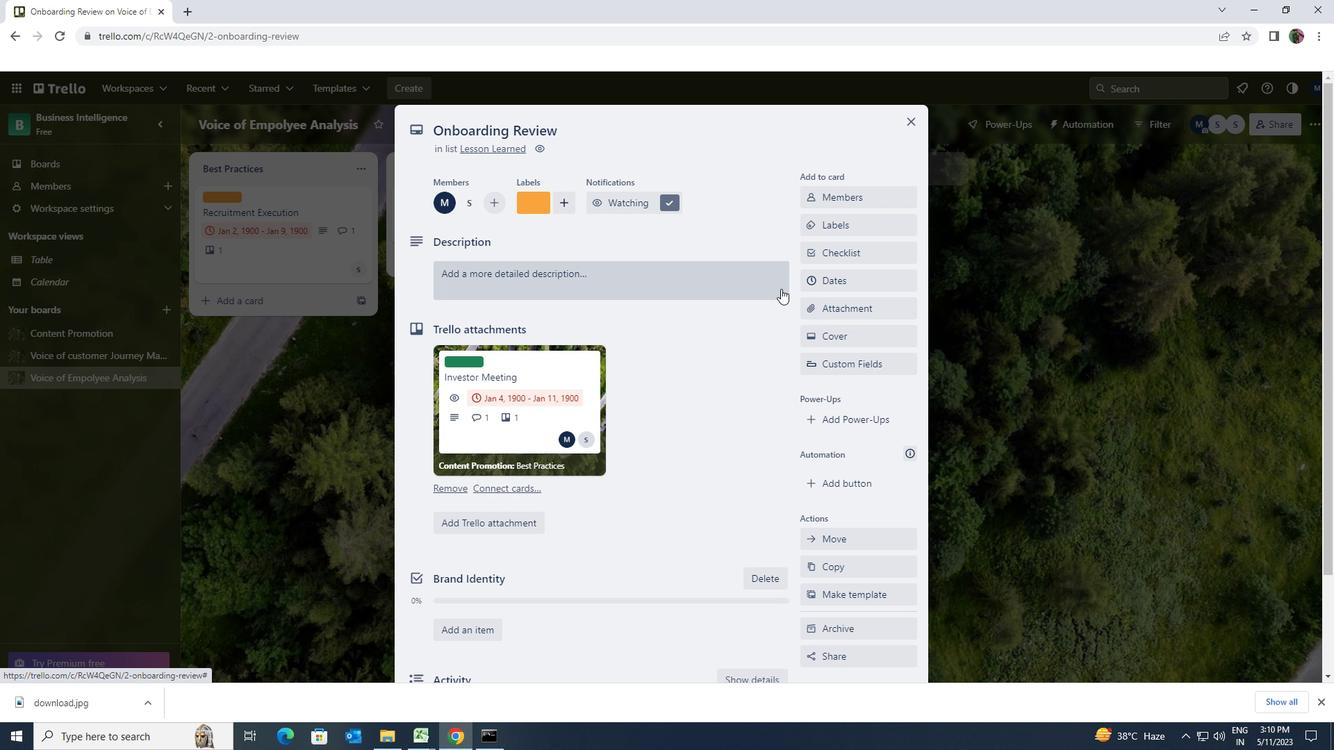 
Action: Mouse pressed left at (753, 282)
Screenshot: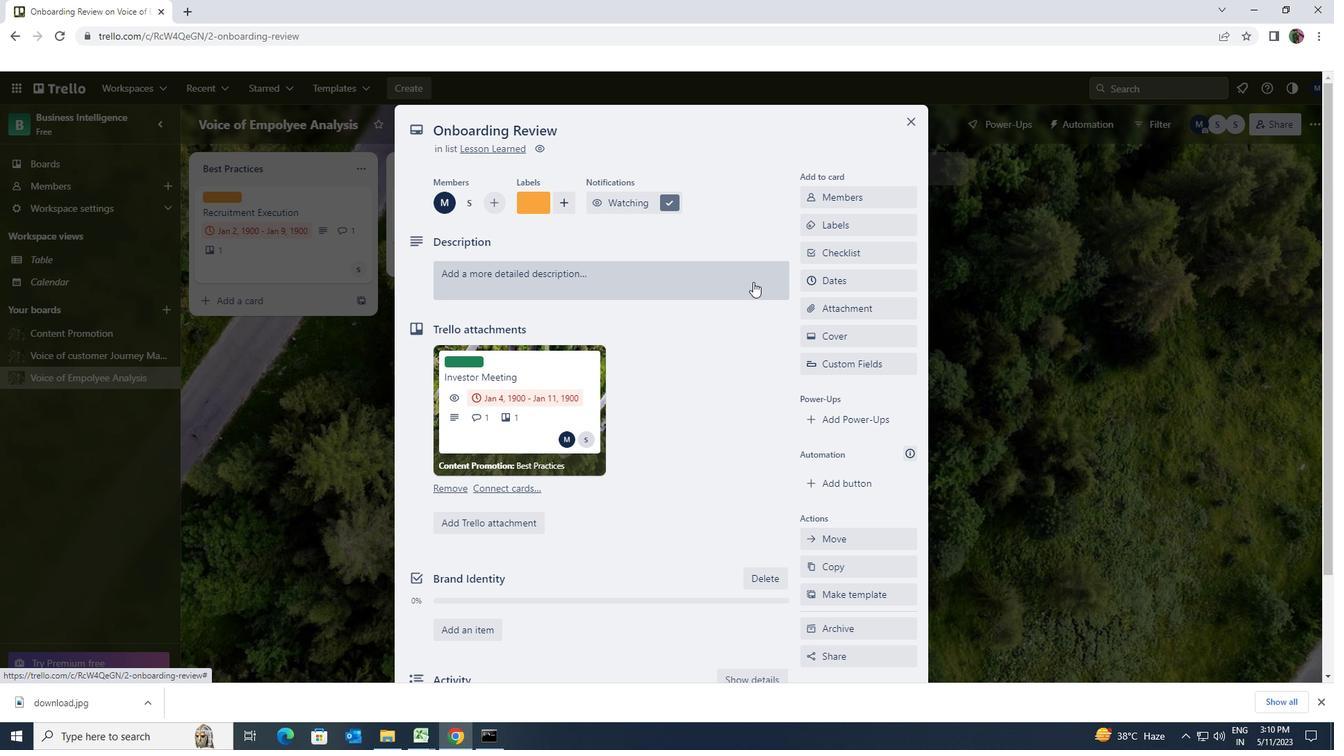 
Action: Key pressed <Key.shift><Key.shift><Key.shift><Key.shift><Key.shift><Key.shift><Key.shift><Key.shift><Key.shift><Key.shift><Key.shift><Key.shift><Key.shift><Key.shift><Key.shift><Key.shift><Key.shift><Key.shift><Key.shift><Key.shift><Key.shift><Key.shift><Key.shift>PLAN<Key.space>AND<Key.space>EXECUTE<Key.space>COMPANY<Key.space>TEAM<Key.space>BUILDING<Key.space>RETREAT<Key.space>WIT<Key.space>A<Key.space><Key.backspace><Key.backspace><Key.backspace>H<Key.space>AG<Key.backspace>FOCUS<Key.space>ON<Key.space>TEAM<Key.space>COMMUNICATION
Screenshot: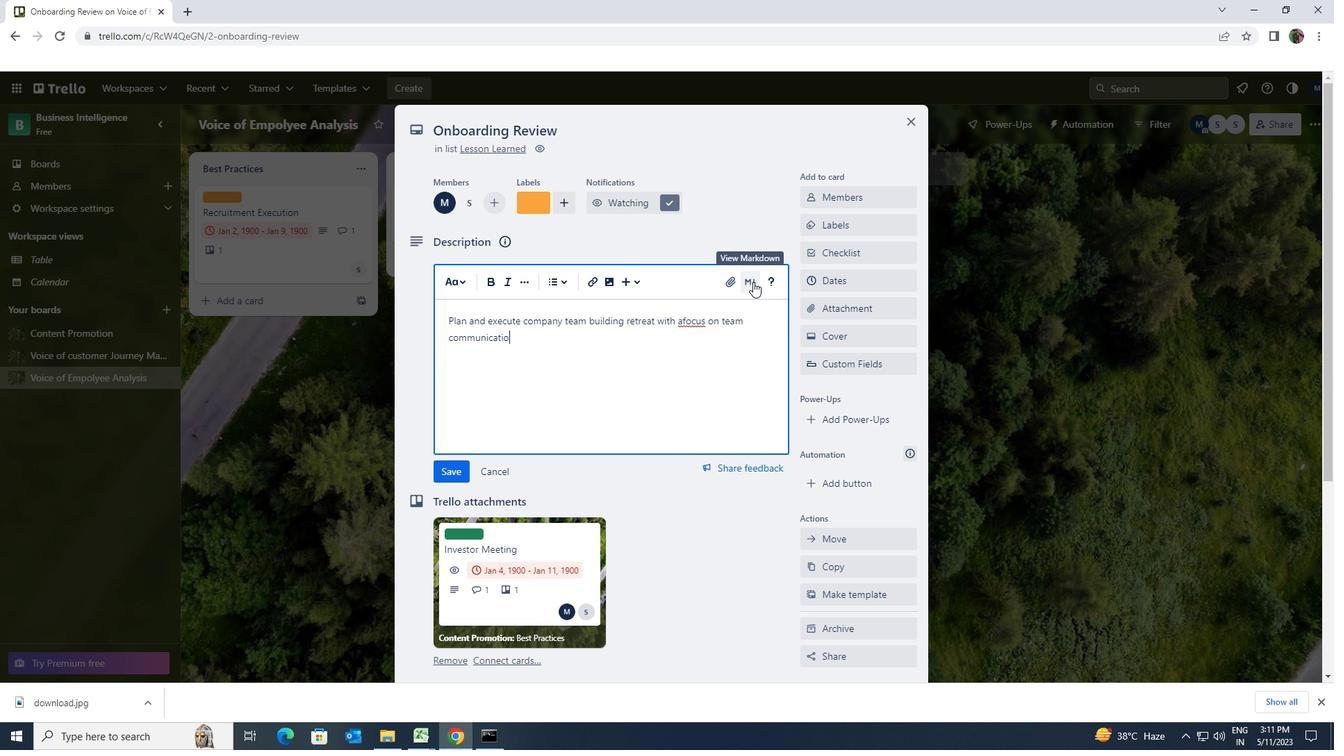 
Action: Mouse moved to (680, 322)
Screenshot: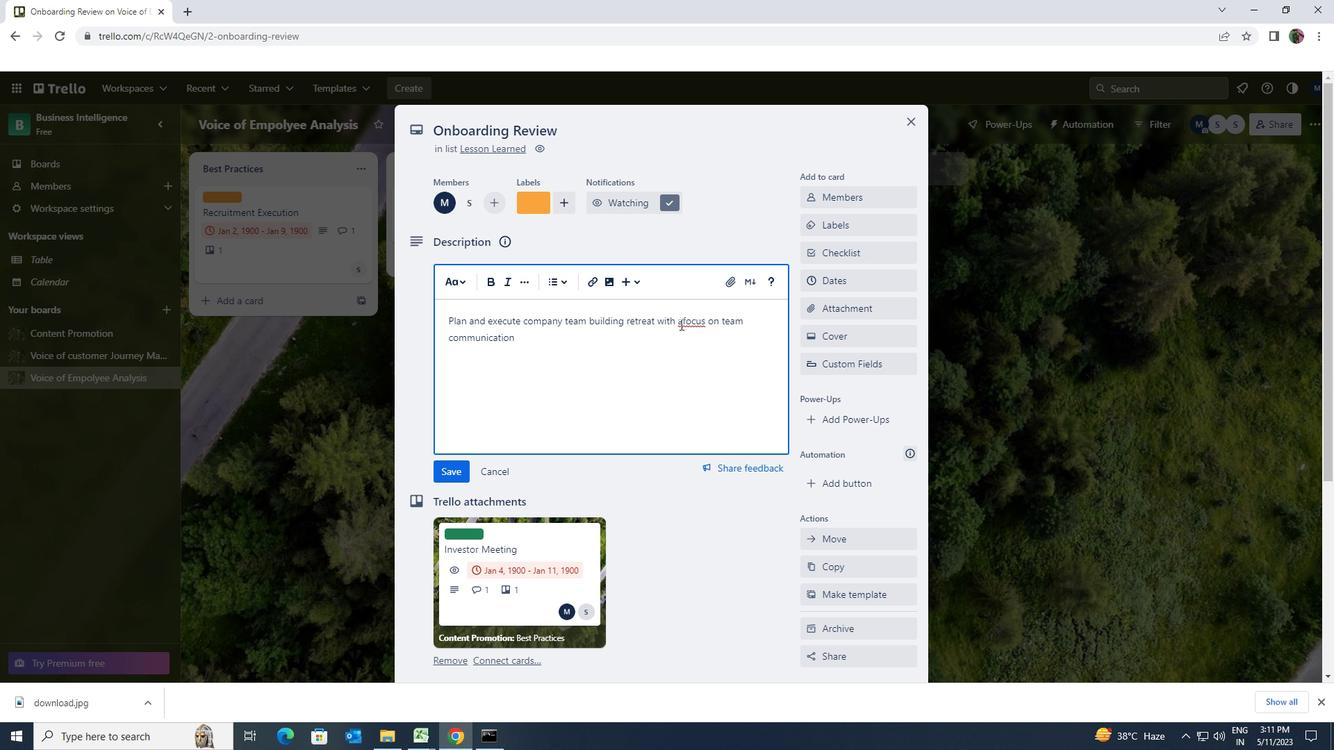 
Action: Mouse pressed left at (680, 322)
Screenshot: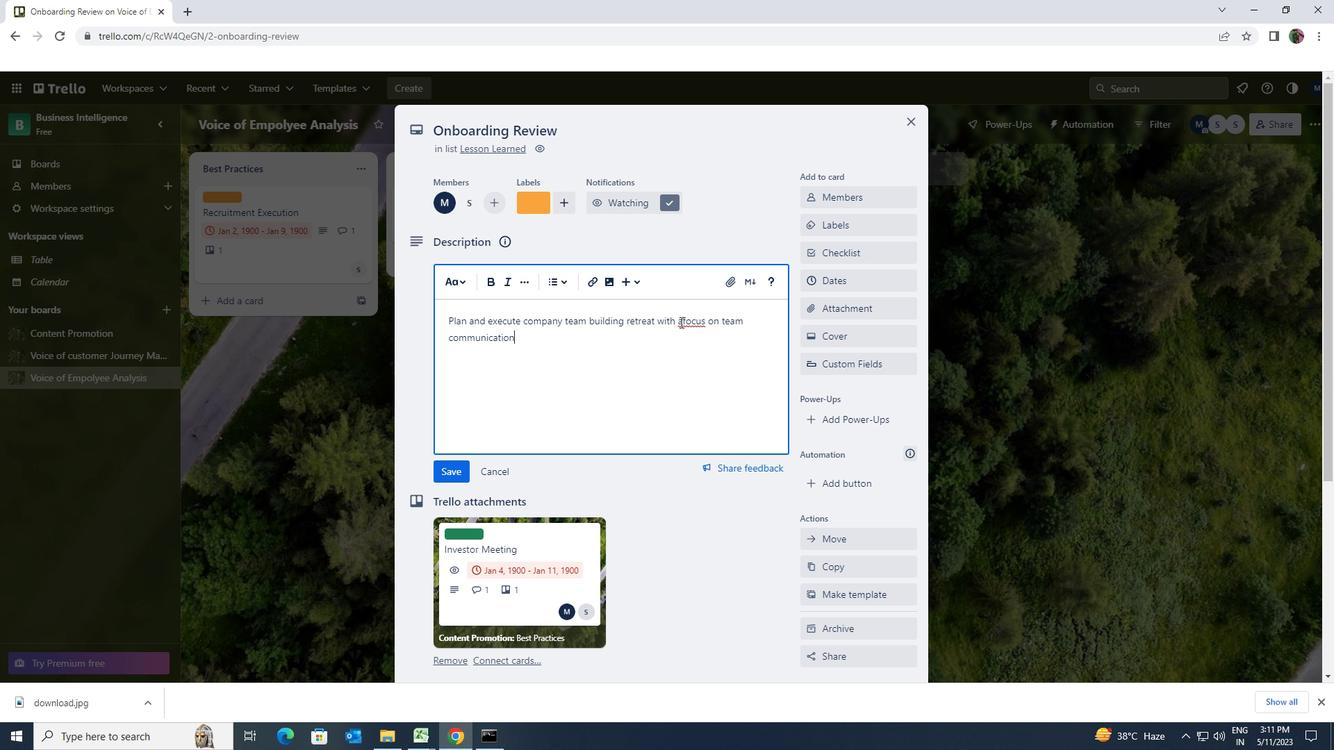 
Action: Mouse moved to (682, 323)
Screenshot: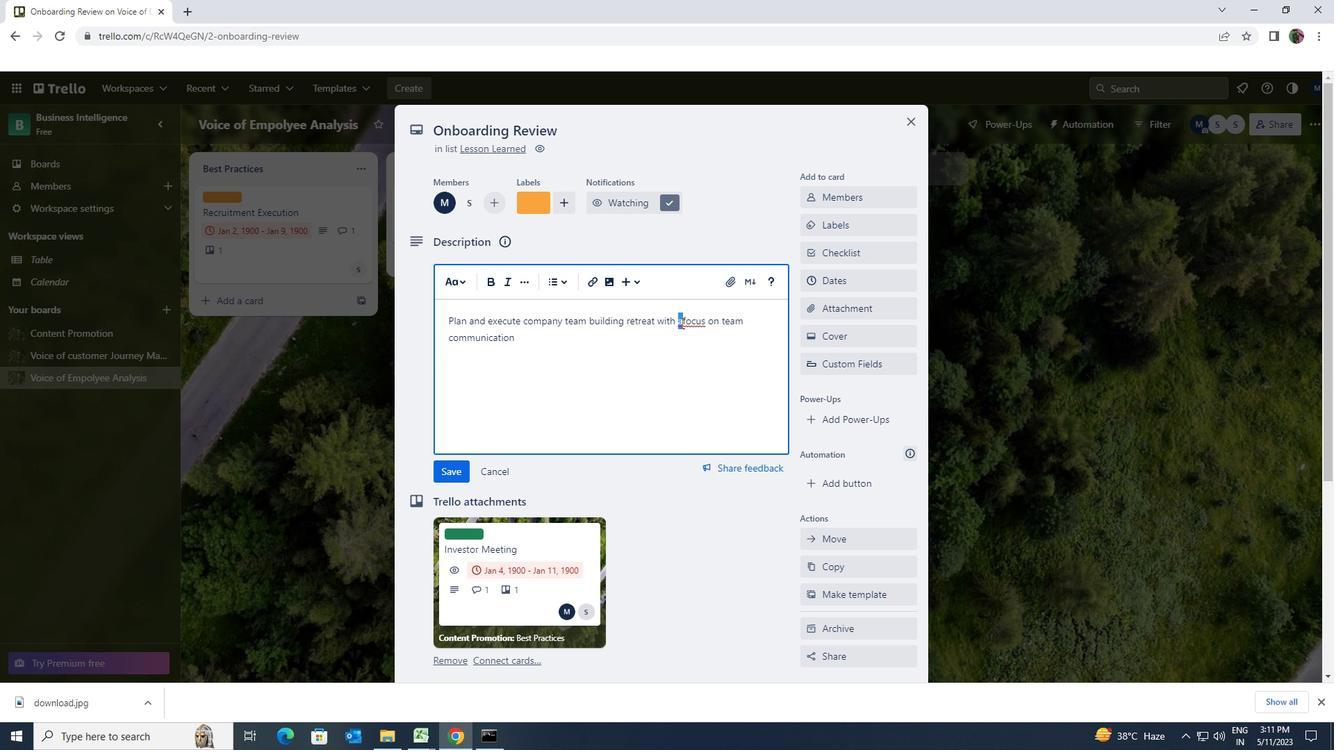 
Action: Key pressed <Key.backspace>
Screenshot: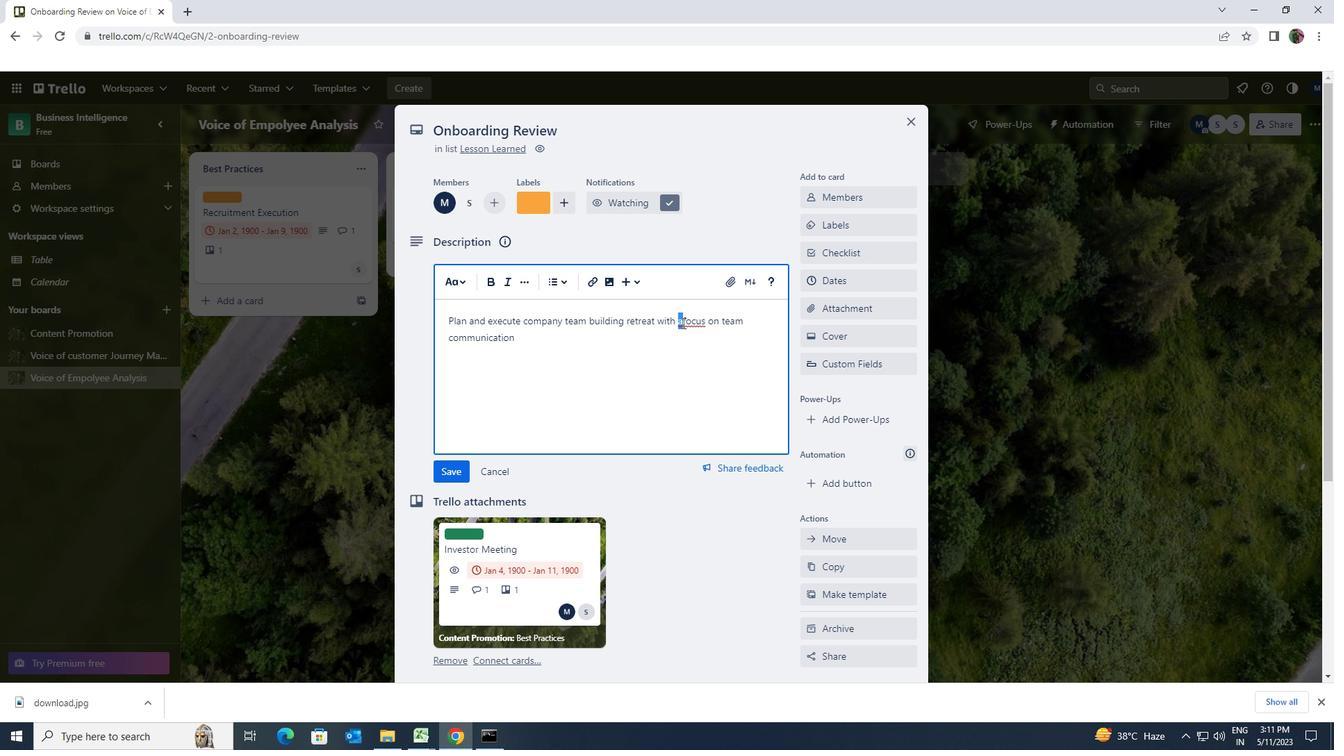 
Action: Mouse moved to (460, 474)
Screenshot: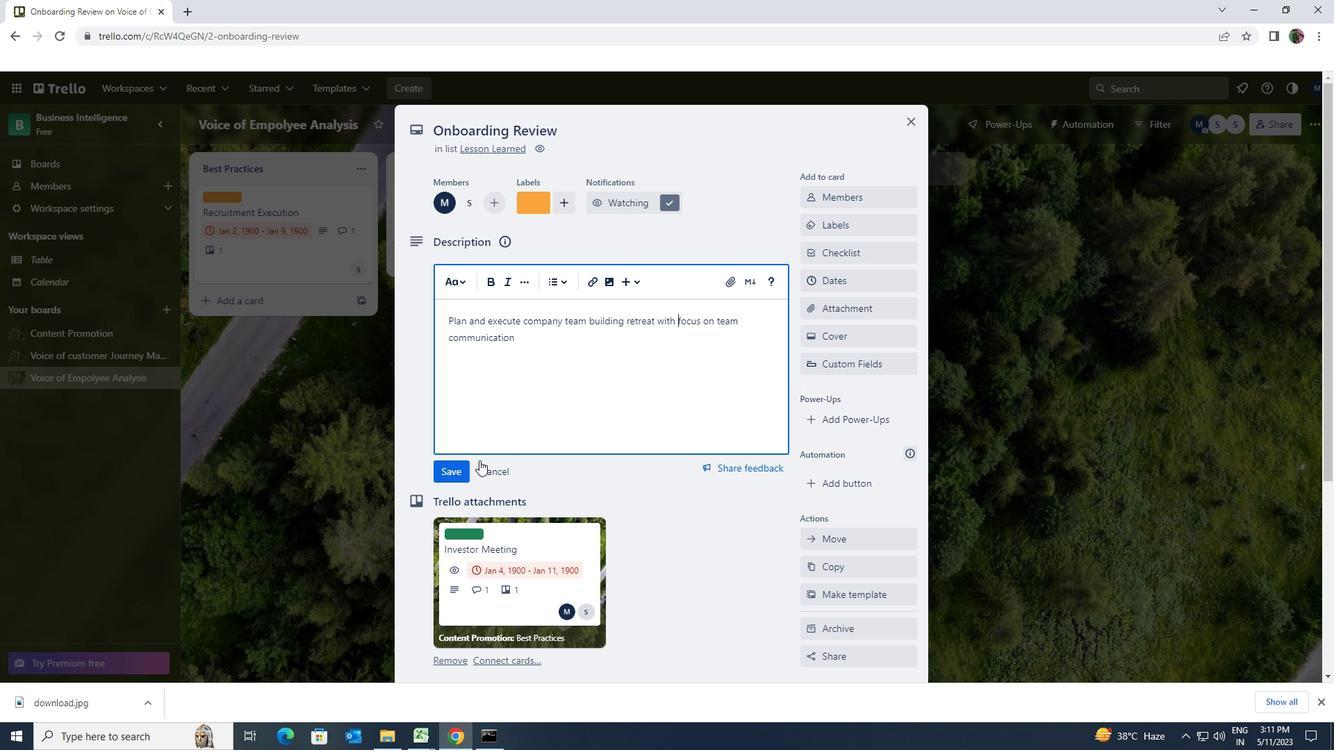 
Action: Mouse pressed left at (460, 474)
Screenshot: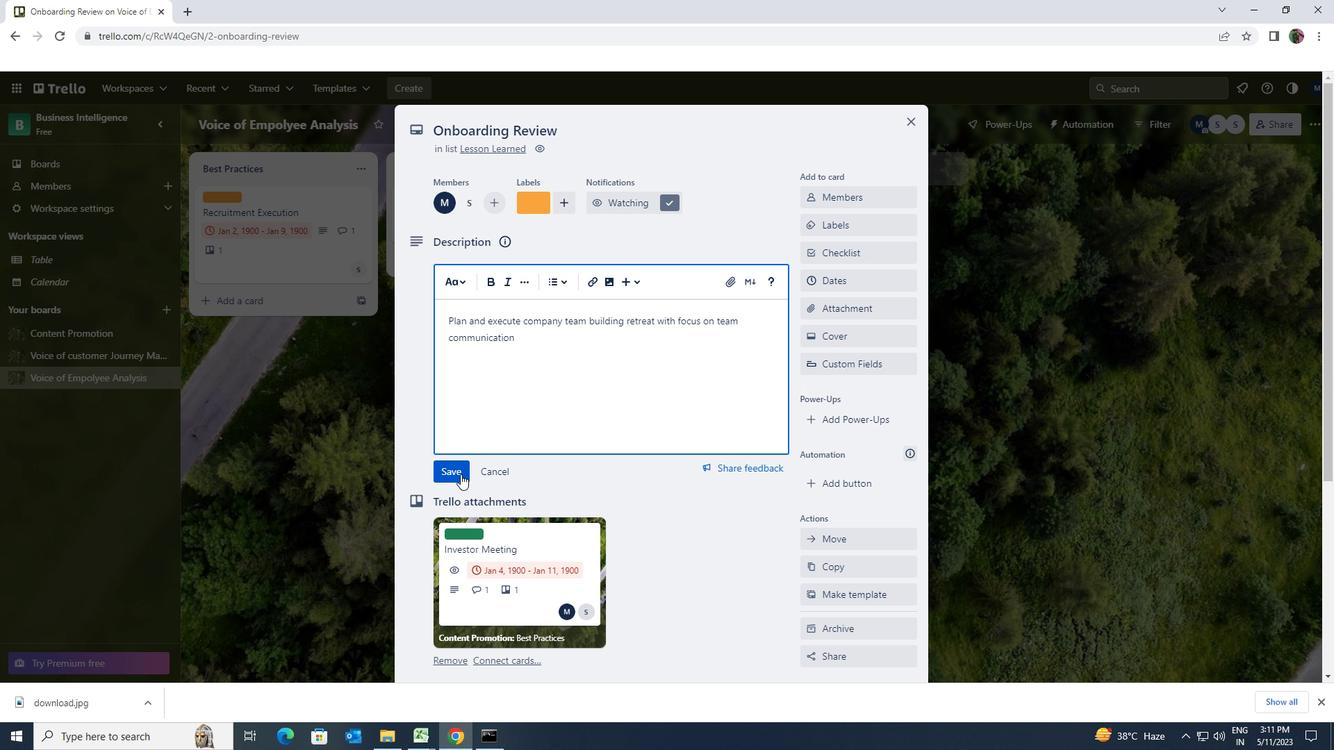 
Action: Mouse scrolled (460, 473) with delta (0, 0)
Screenshot: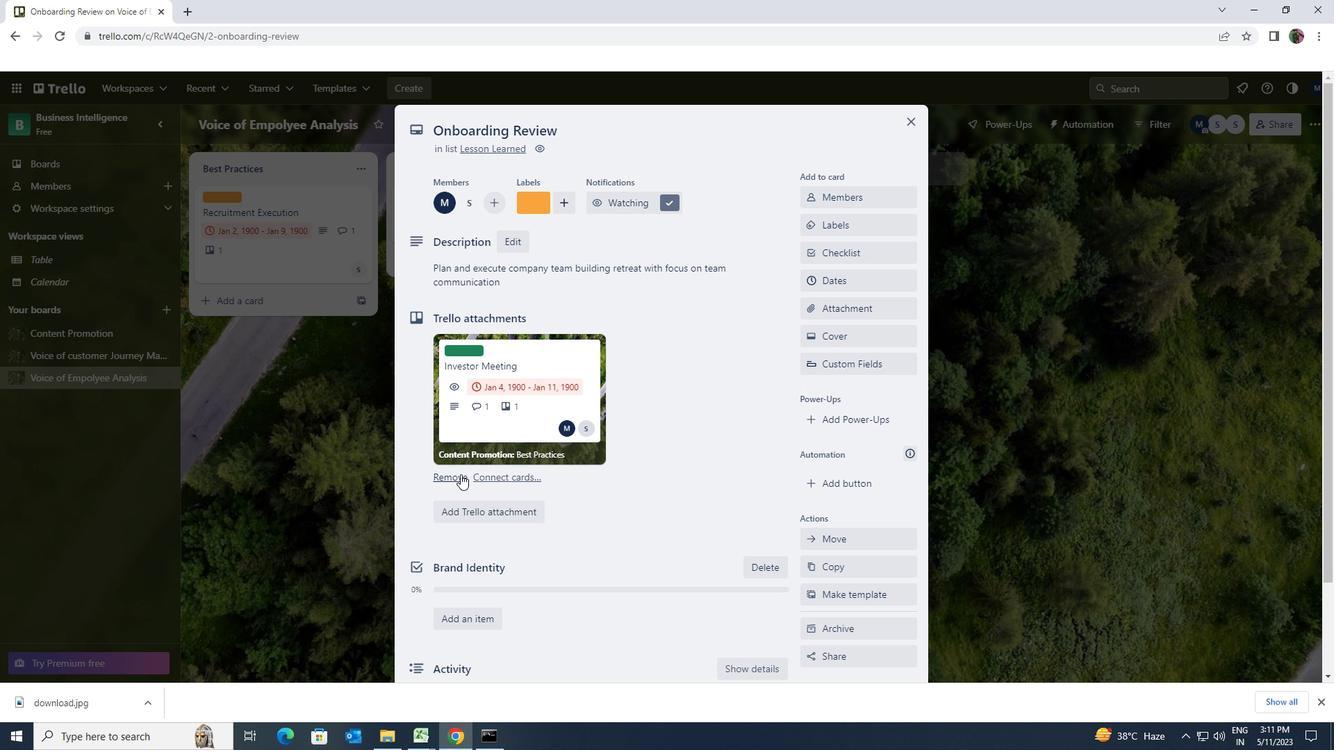 
Action: Mouse scrolled (460, 473) with delta (0, 0)
Screenshot: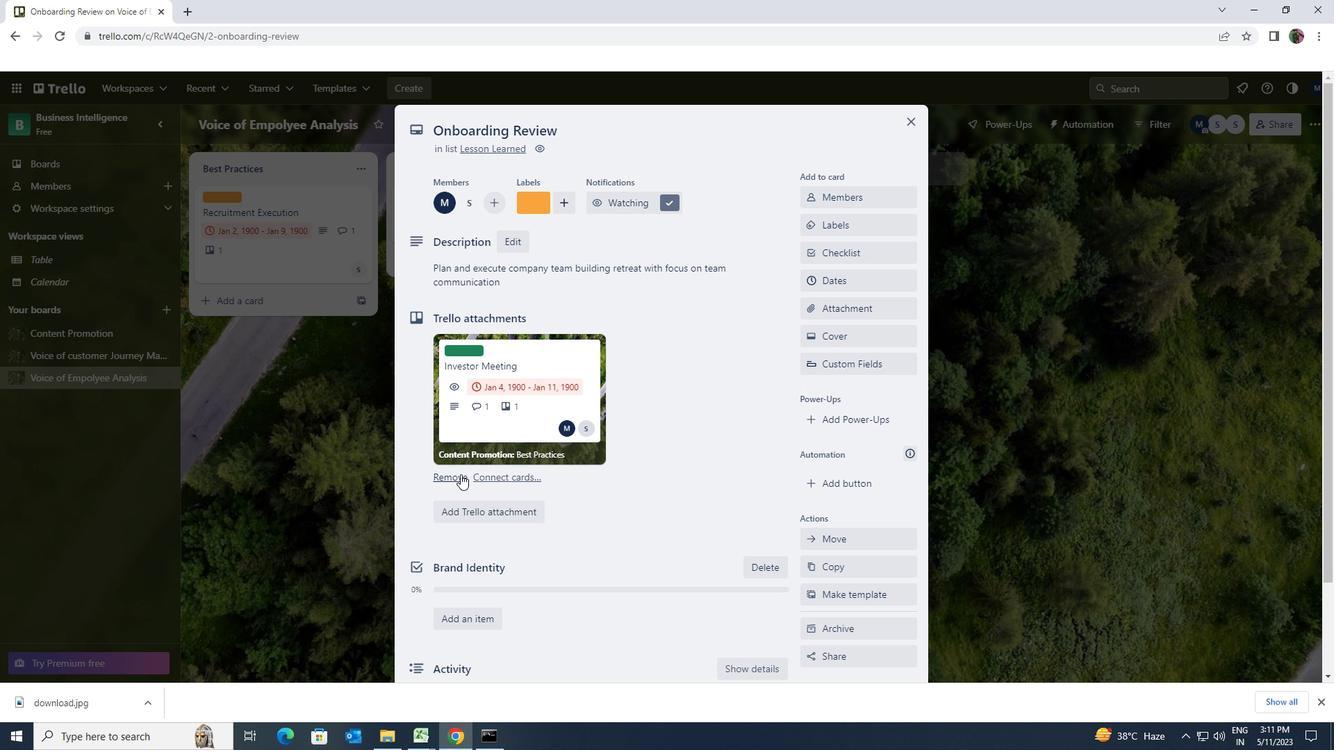 
Action: Mouse scrolled (460, 473) with delta (0, 0)
Screenshot: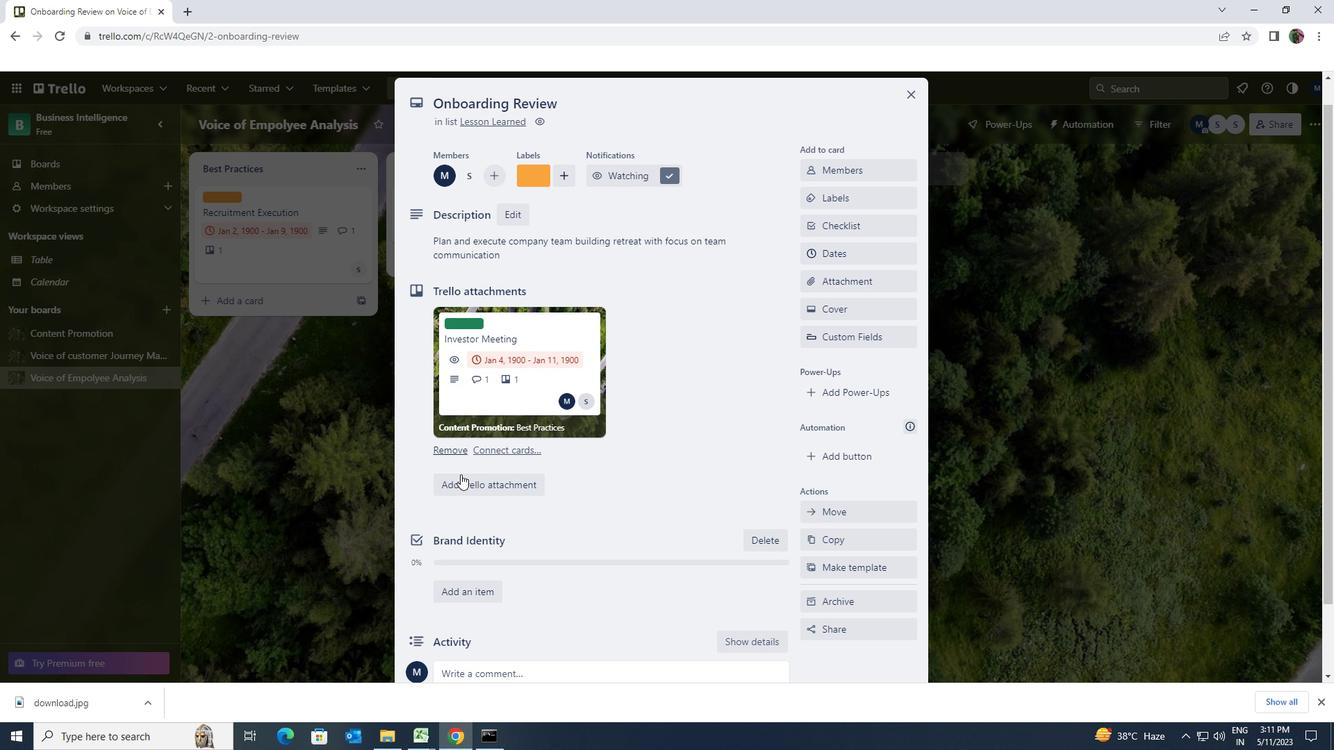 
Action: Mouse scrolled (460, 473) with delta (0, 0)
Screenshot: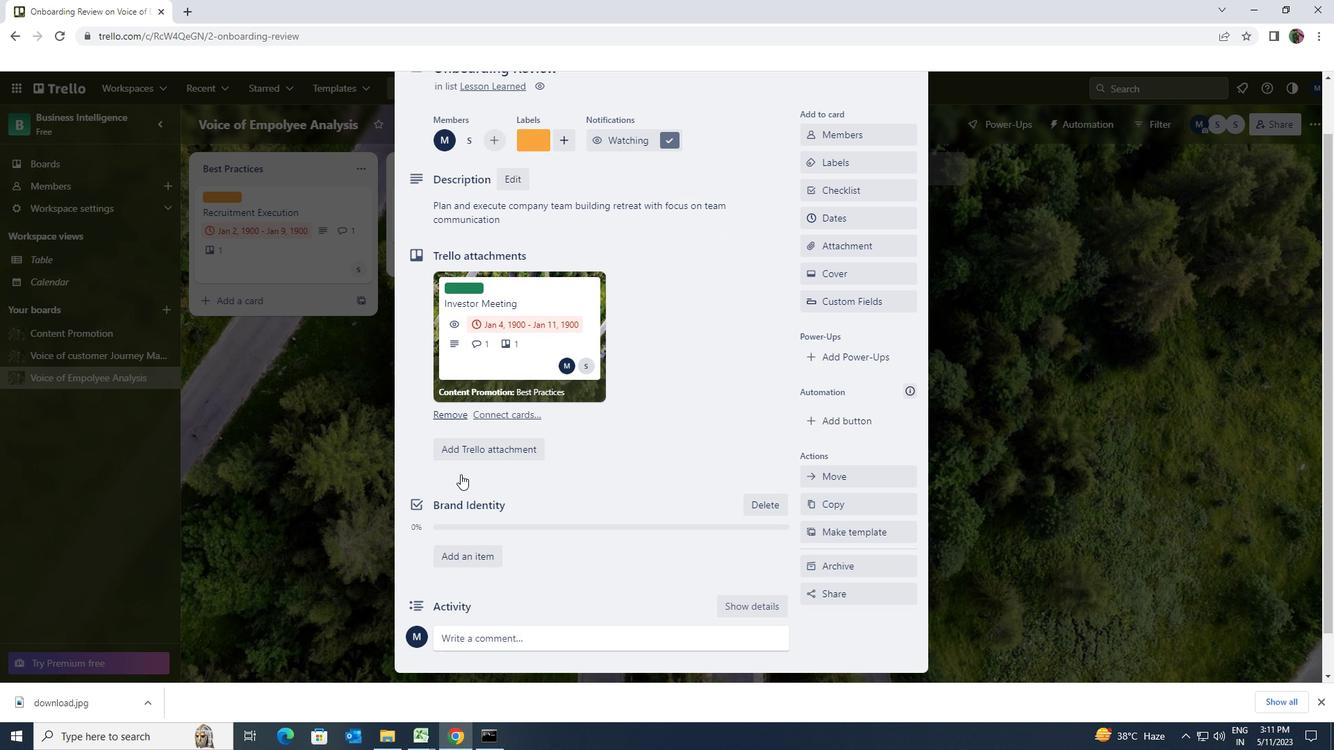 
Action: Mouse moved to (473, 591)
Screenshot: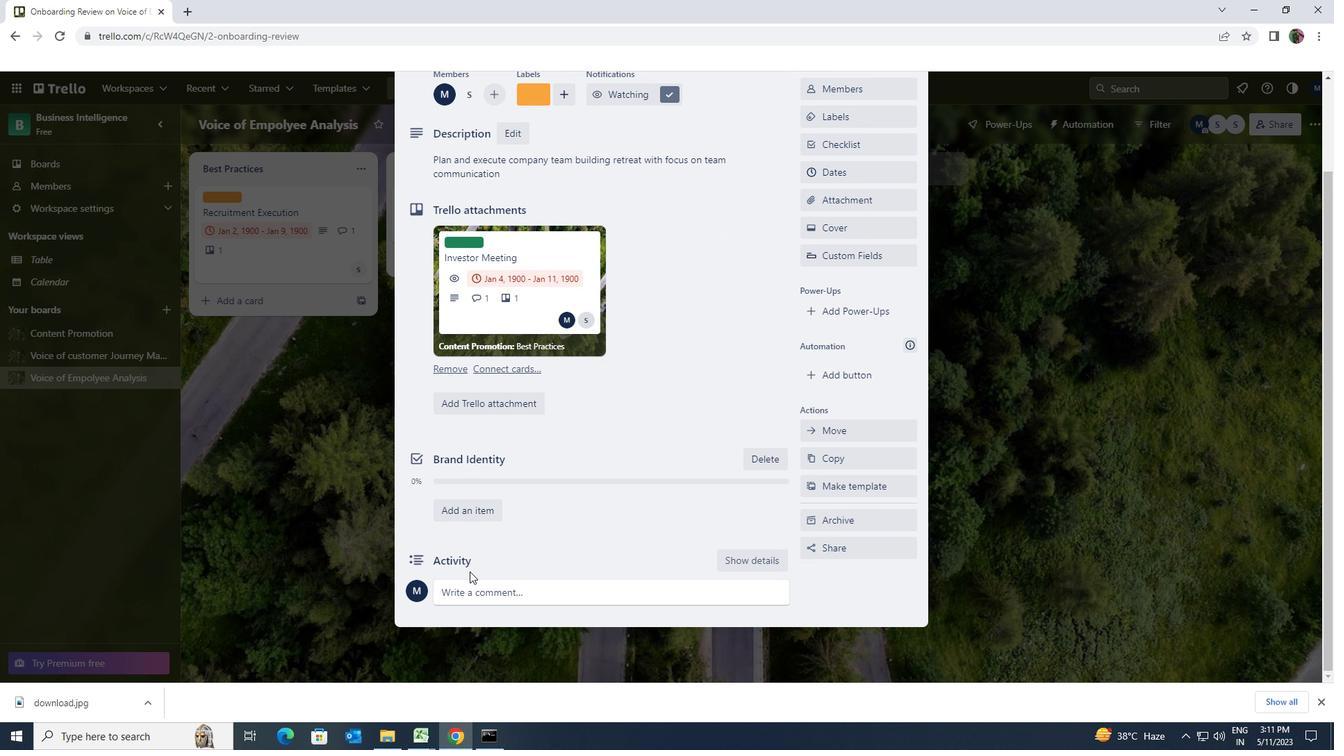 
Action: Mouse pressed left at (473, 591)
Screenshot: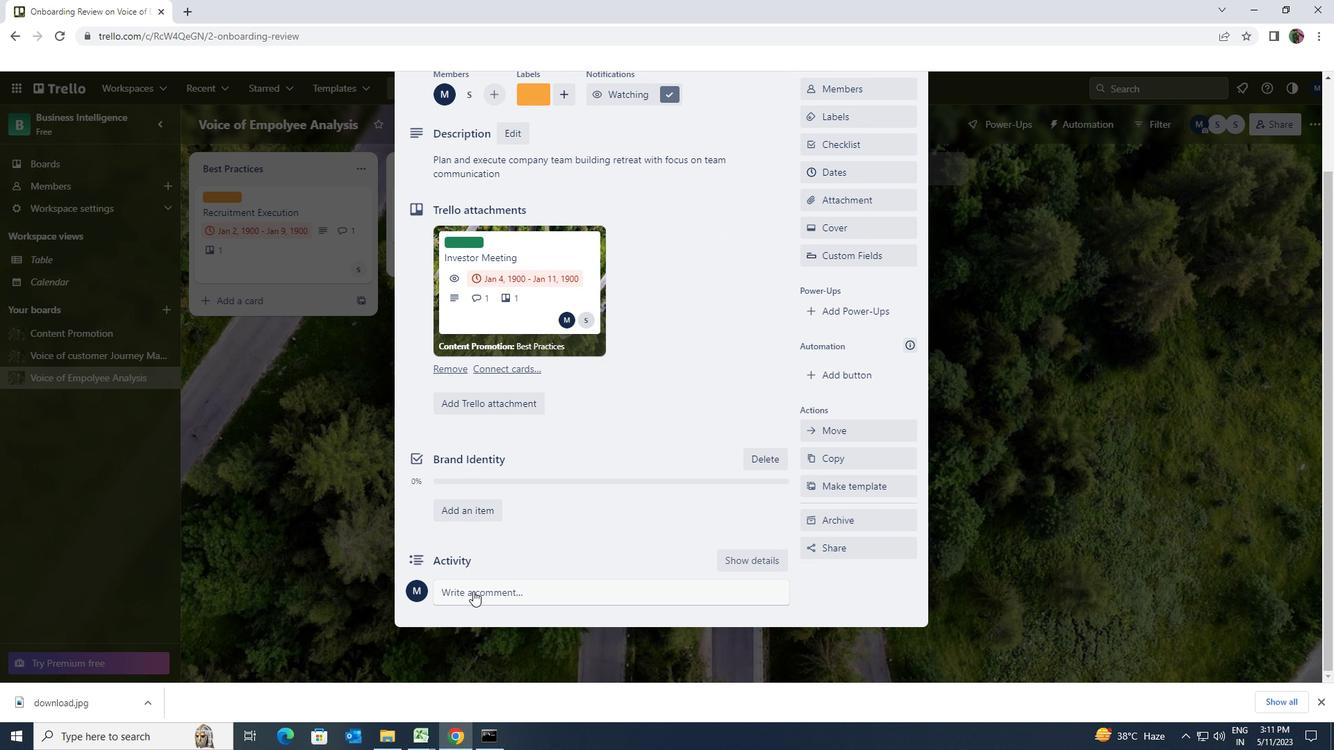 
Action: Key pressed <Key.shift><Key.shift>GIVE<Key.space><Key.shift>THE<Key.space><Key.shift>TASK<Key.space>COMLEXITY<Key.space>OF<Key.space>THIS<Key.space>TASK<Key.space>LET<Key.space>US<Key.space>BREAK<Key.space>IT<Key.space>DOWN<Key.space>INTO<Key.space>SMALLER<Key.space>MOREE<Key.space>MANAGEABLE<Key.space>TASK<Key.space>TO<Key.space>MKE<Key.space>PROGRESS.
Screenshot: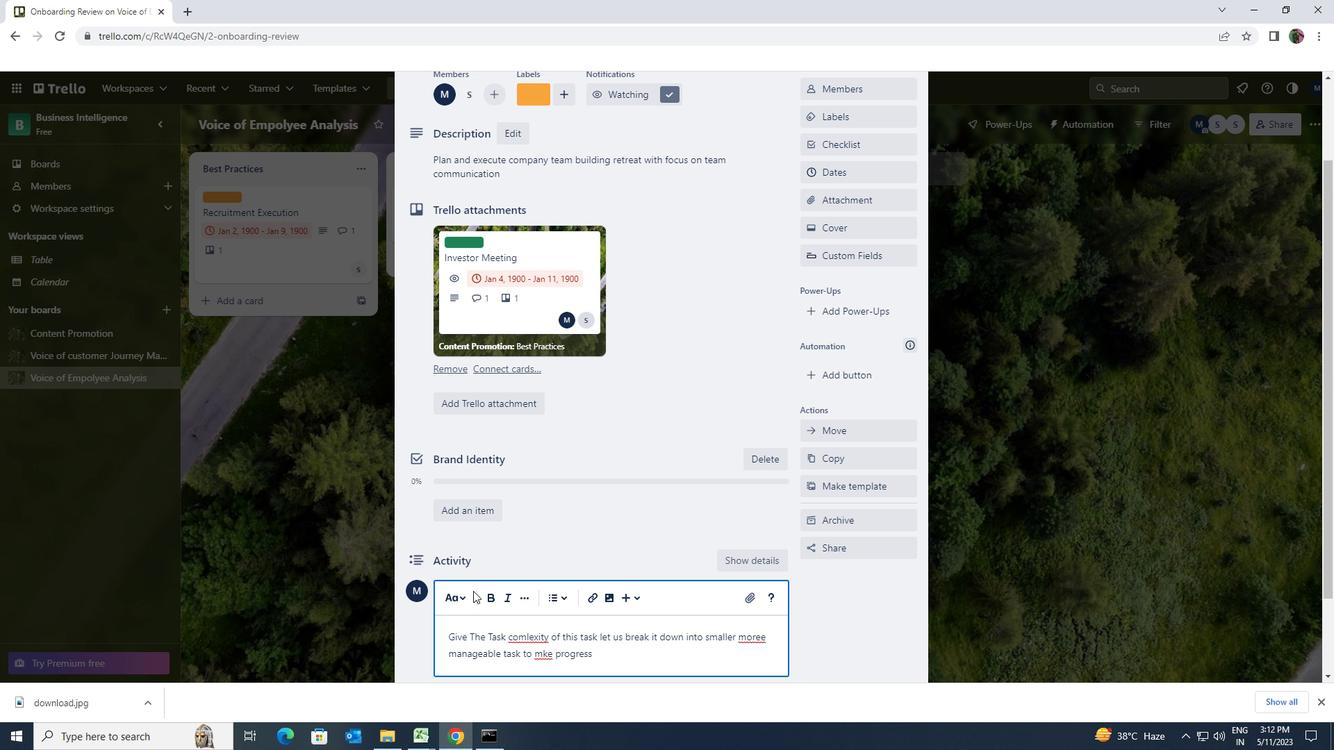 
Action: Mouse scrolled (473, 590) with delta (0, 0)
Screenshot: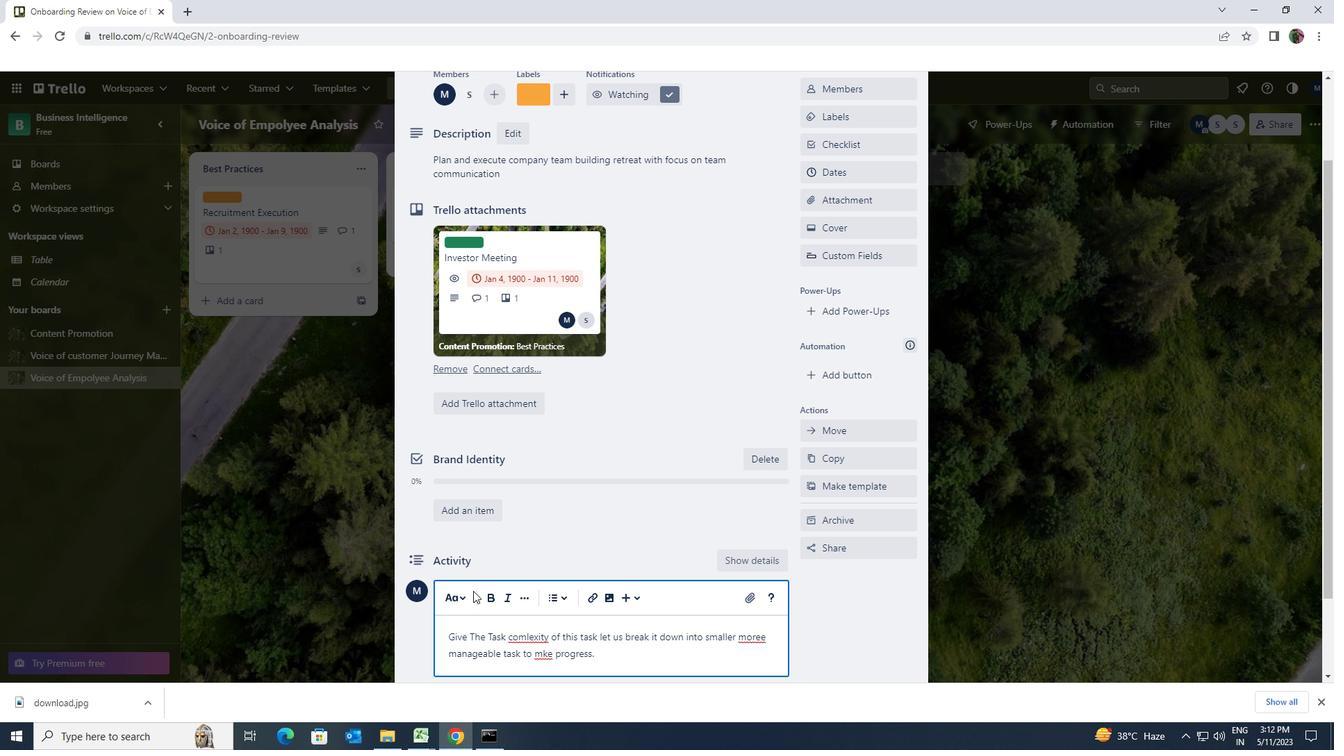 
Action: Mouse moved to (449, 626)
Screenshot: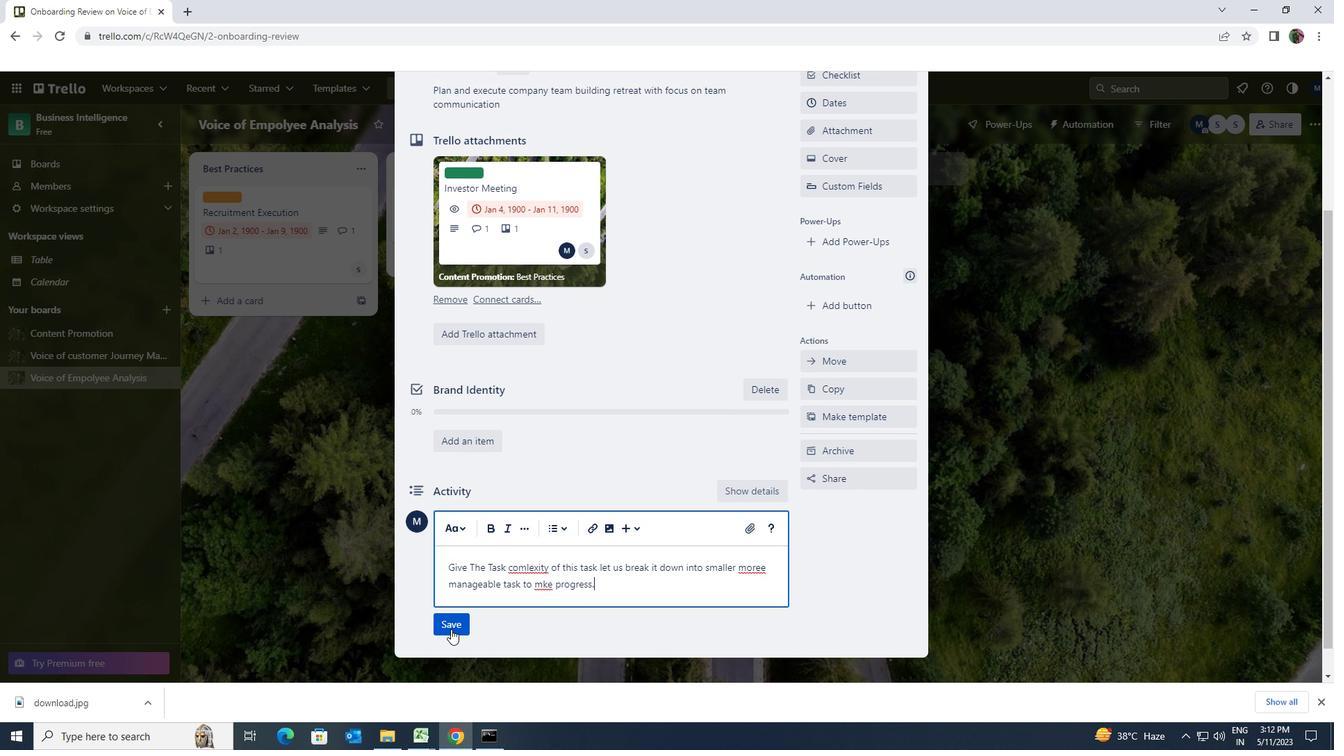 
Action: Mouse pressed left at (449, 626)
Screenshot: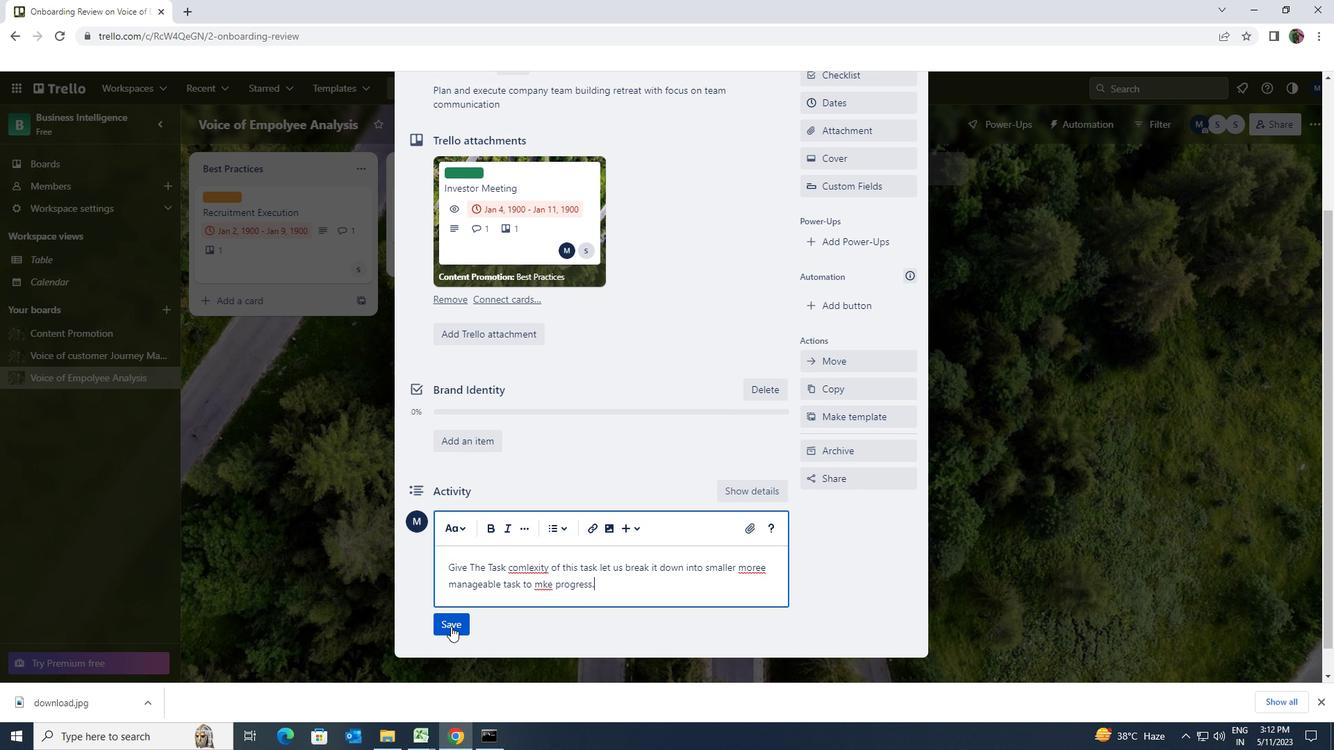 
Action: Mouse moved to (474, 616)
Screenshot: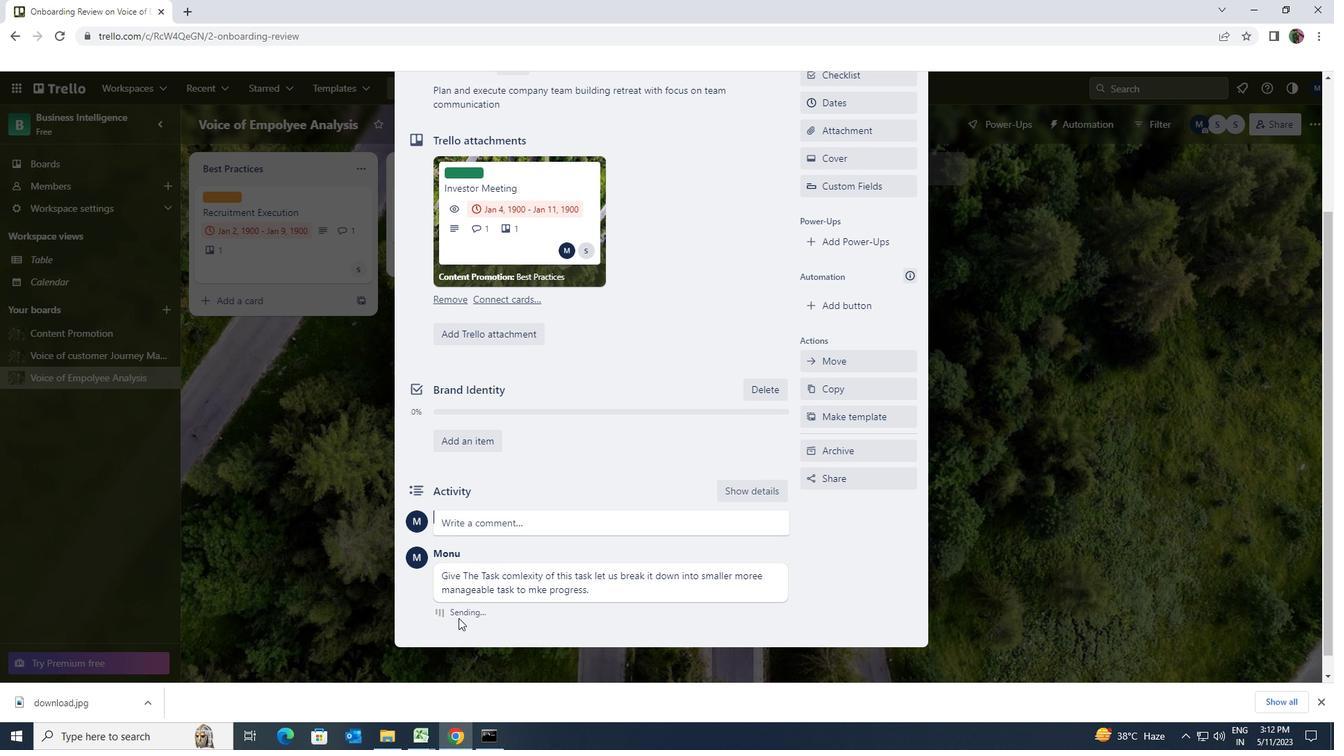 
Action: Mouse scrolled (474, 617) with delta (0, 0)
Screenshot: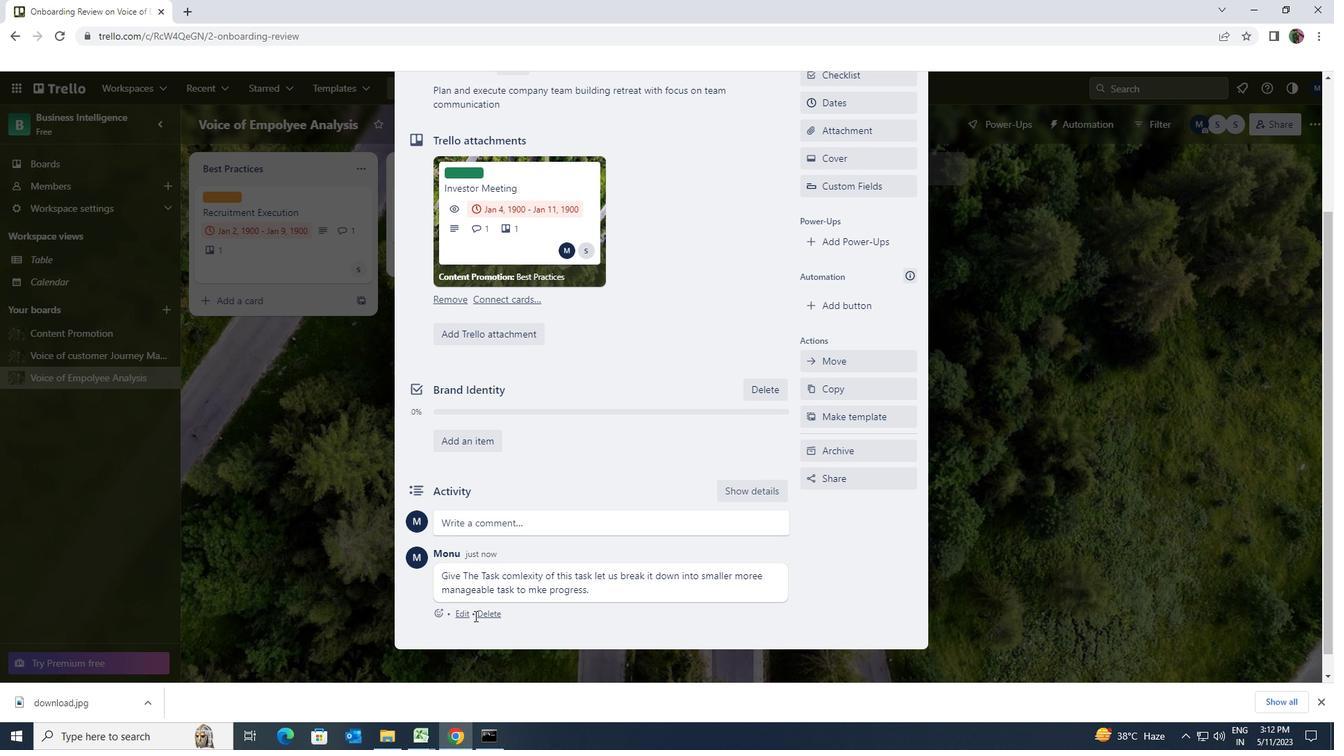 
Action: Mouse scrolled (474, 617) with delta (0, 0)
Screenshot: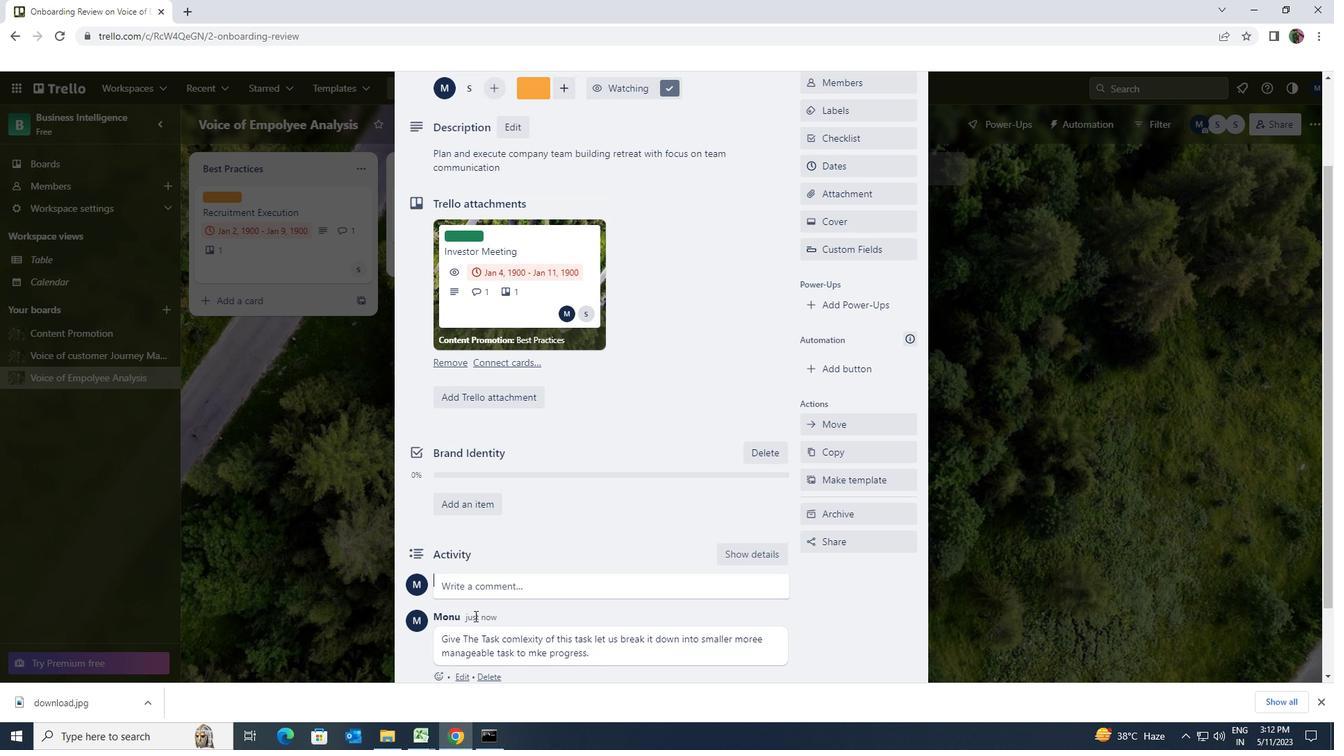
Action: Mouse scrolled (474, 617) with delta (0, 0)
Screenshot: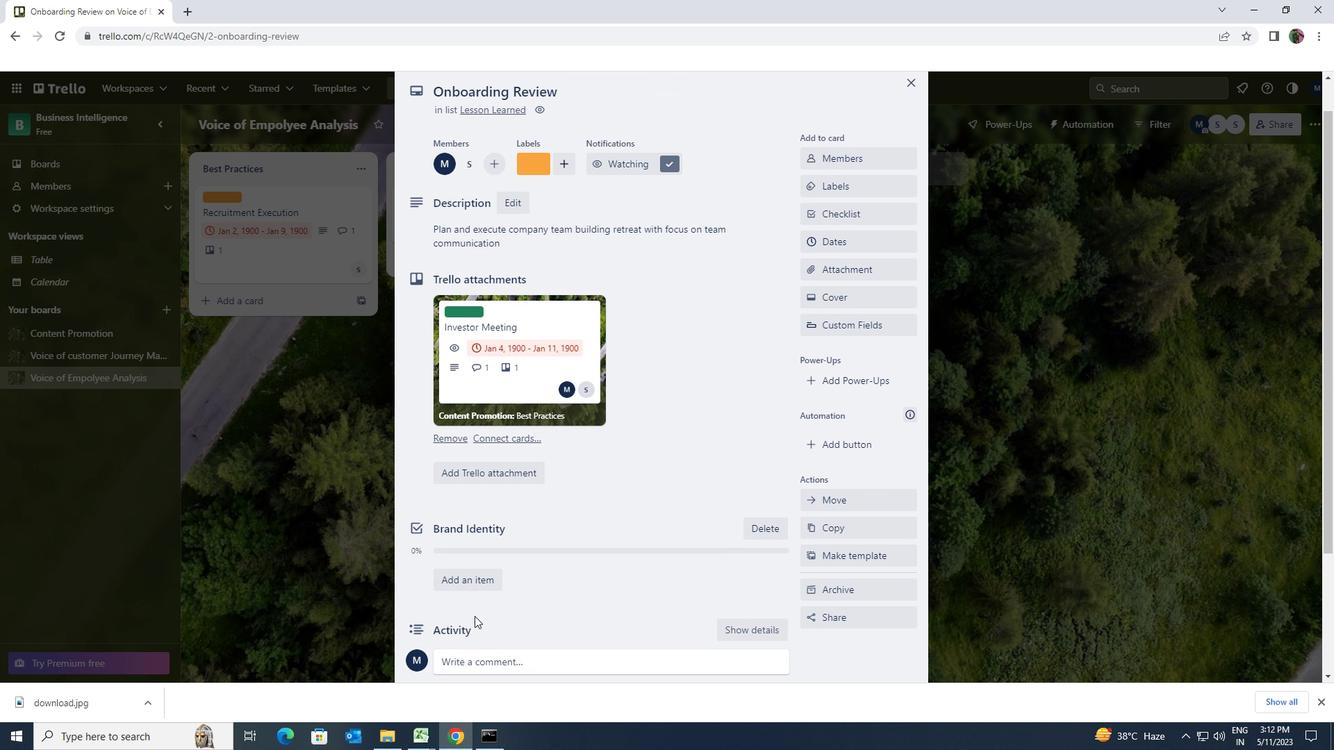 
Action: Mouse scrolled (474, 617) with delta (0, 0)
Screenshot: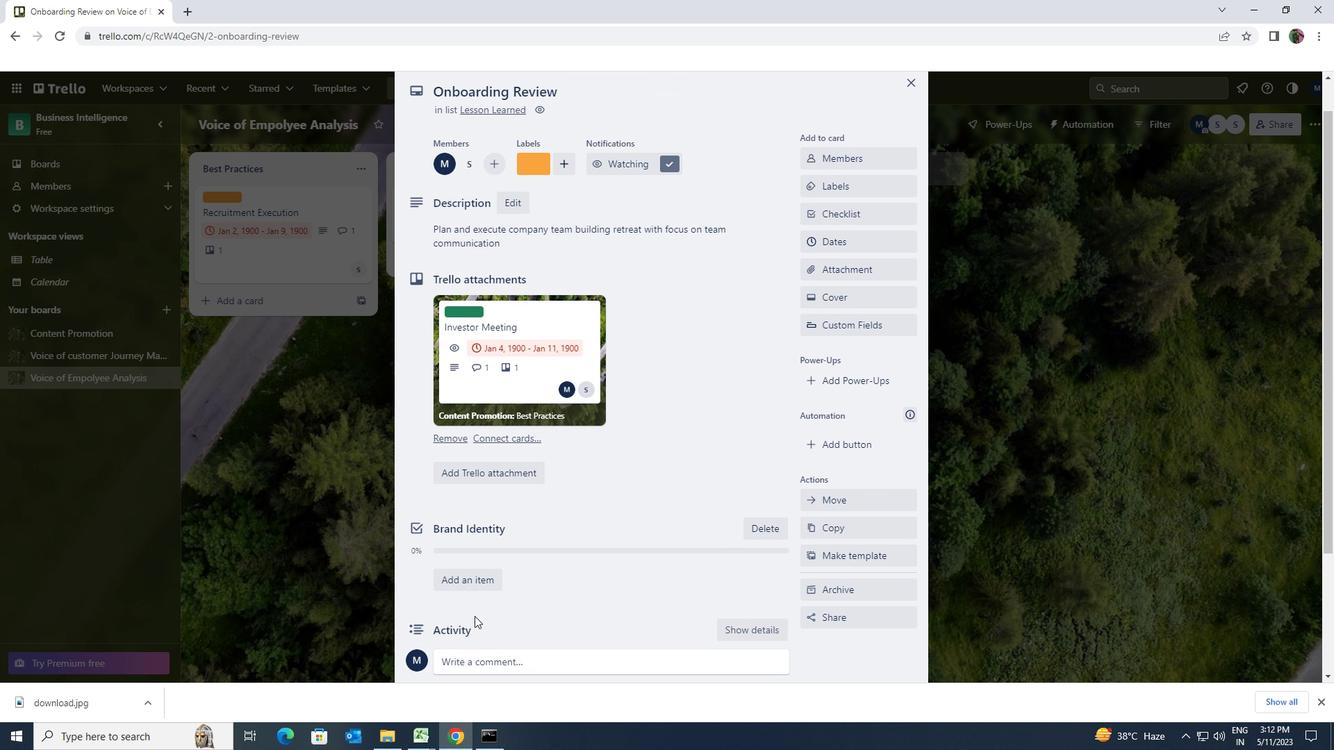 
Action: Mouse moved to (822, 287)
Screenshot: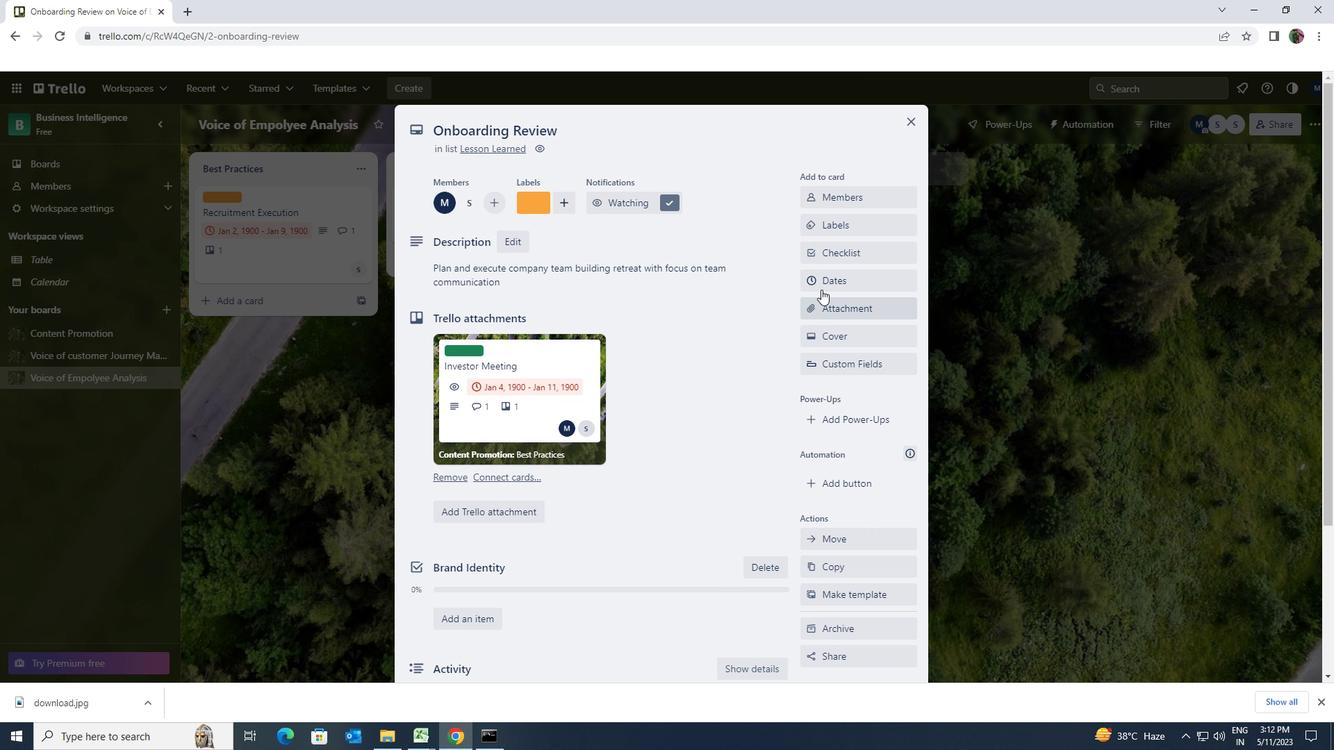 
Action: Mouse pressed left at (822, 287)
Screenshot: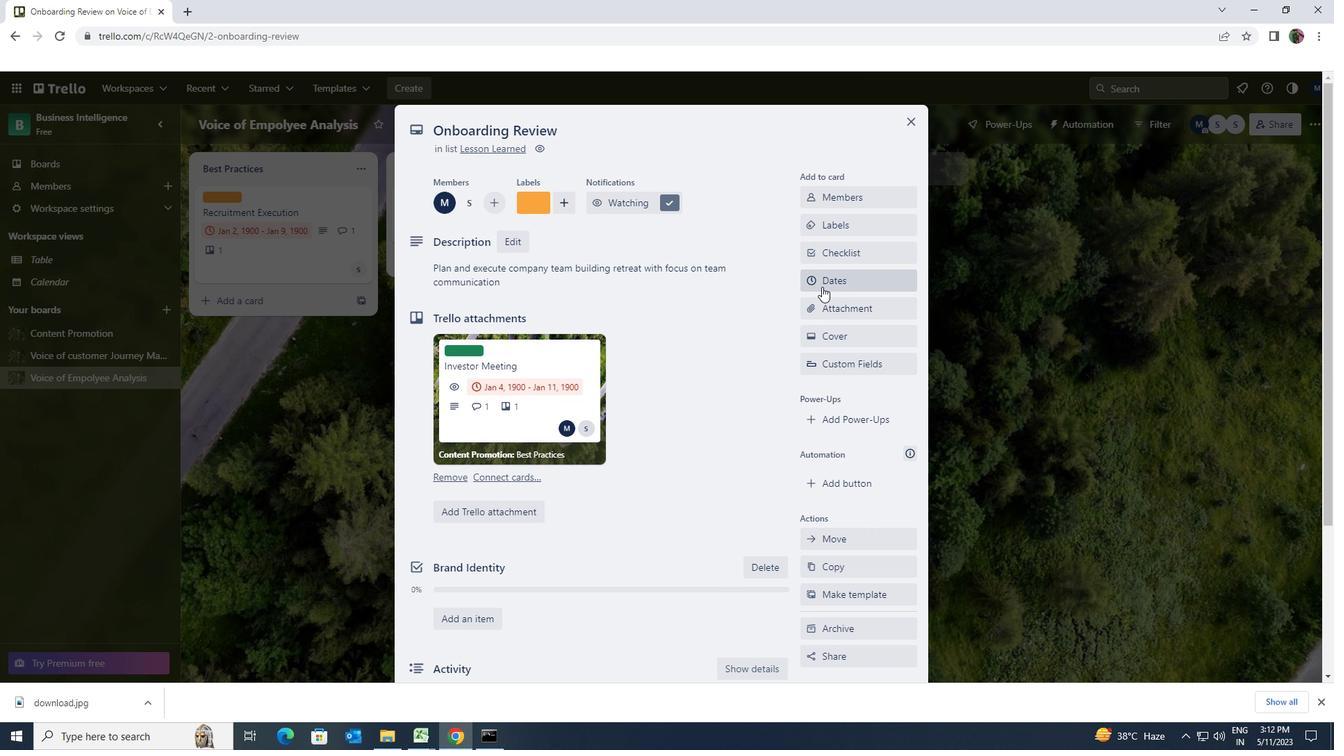 
Action: Mouse moved to (808, 371)
Screenshot: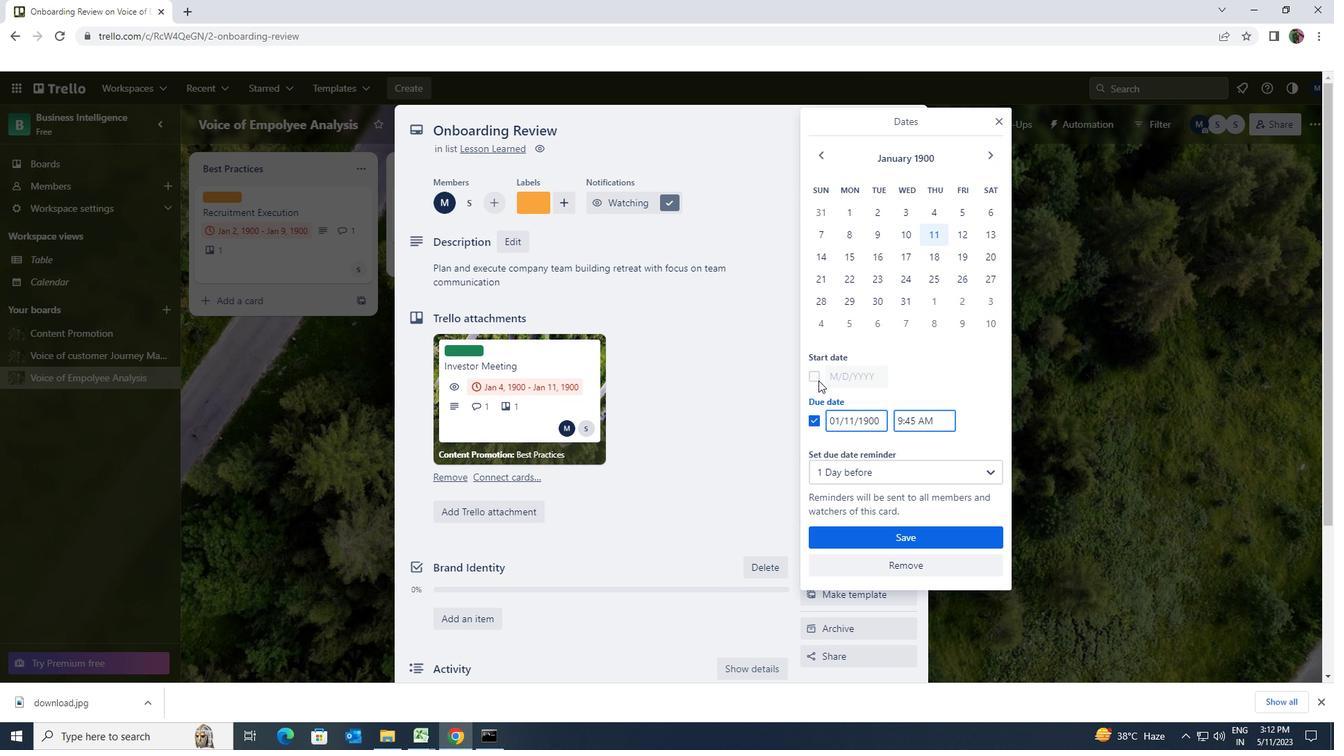 
Action: Mouse pressed left at (808, 371)
Screenshot: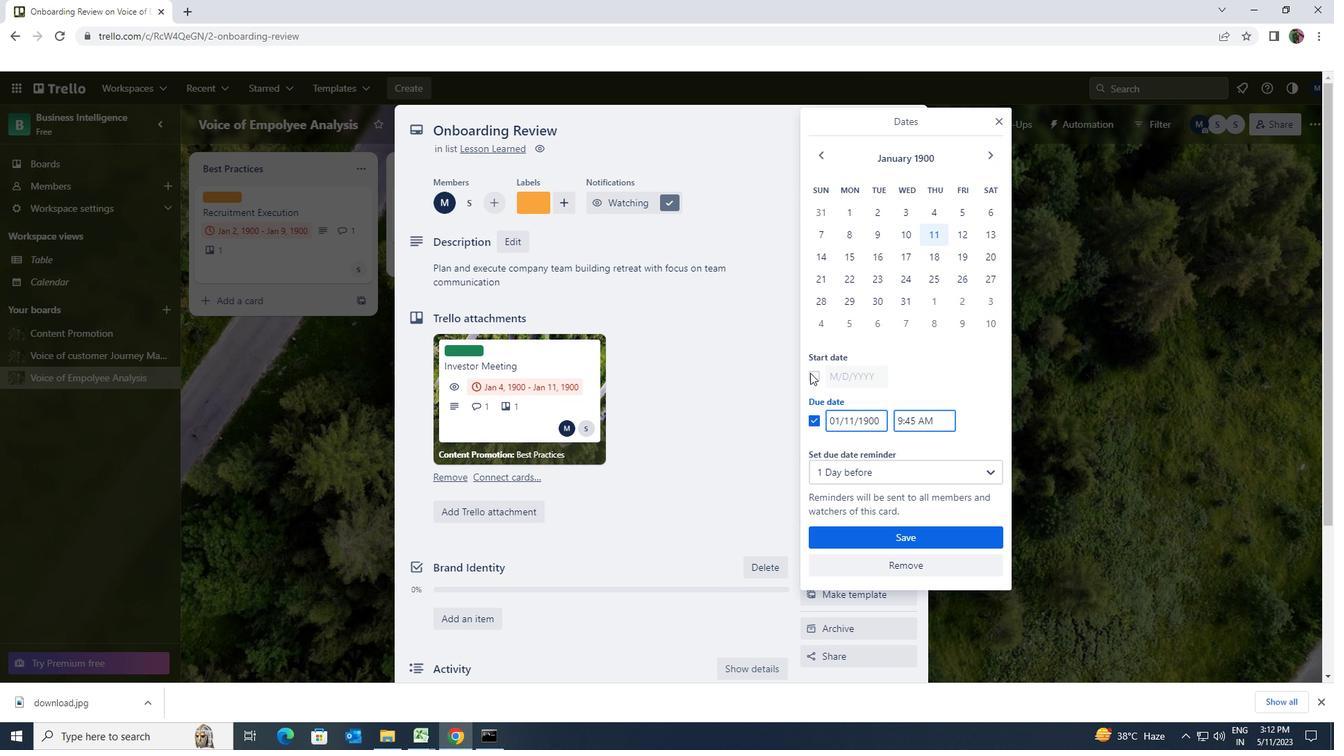 
Action: Mouse moved to (810, 373)
Screenshot: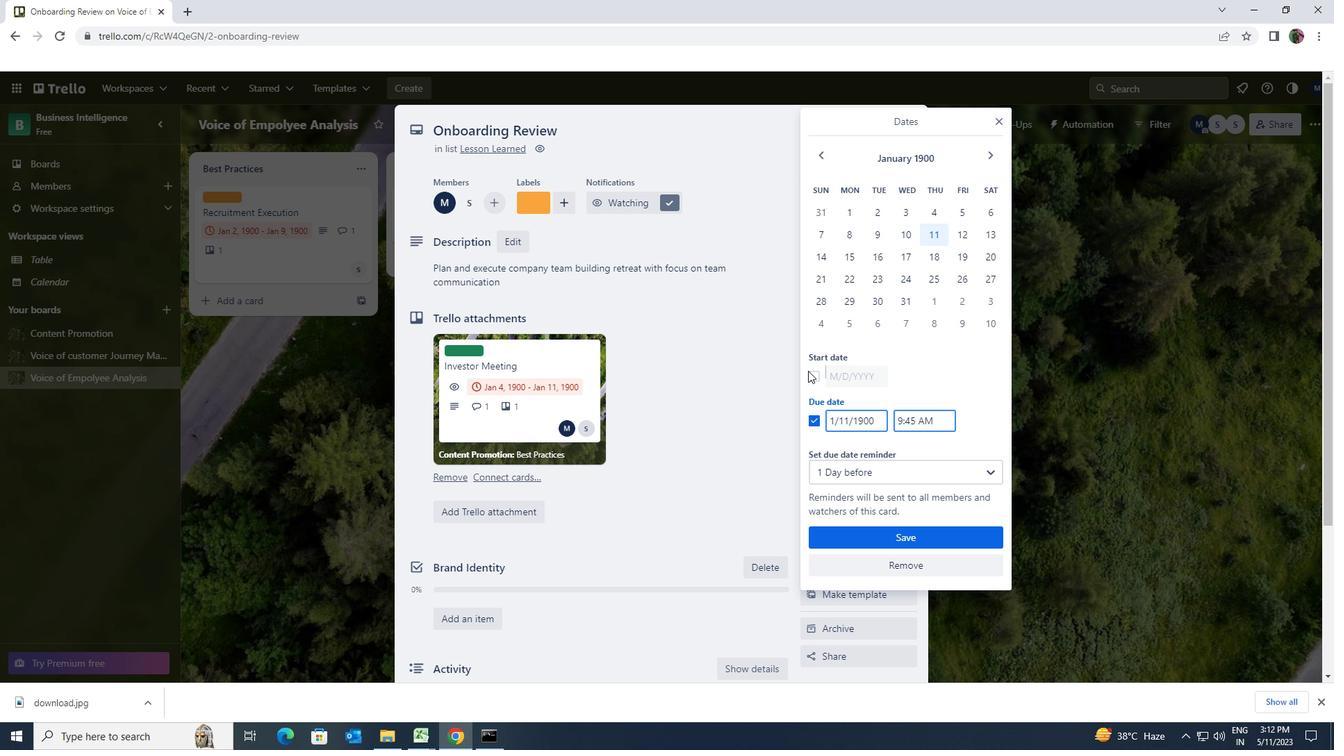 
Action: Mouse pressed left at (810, 373)
Screenshot: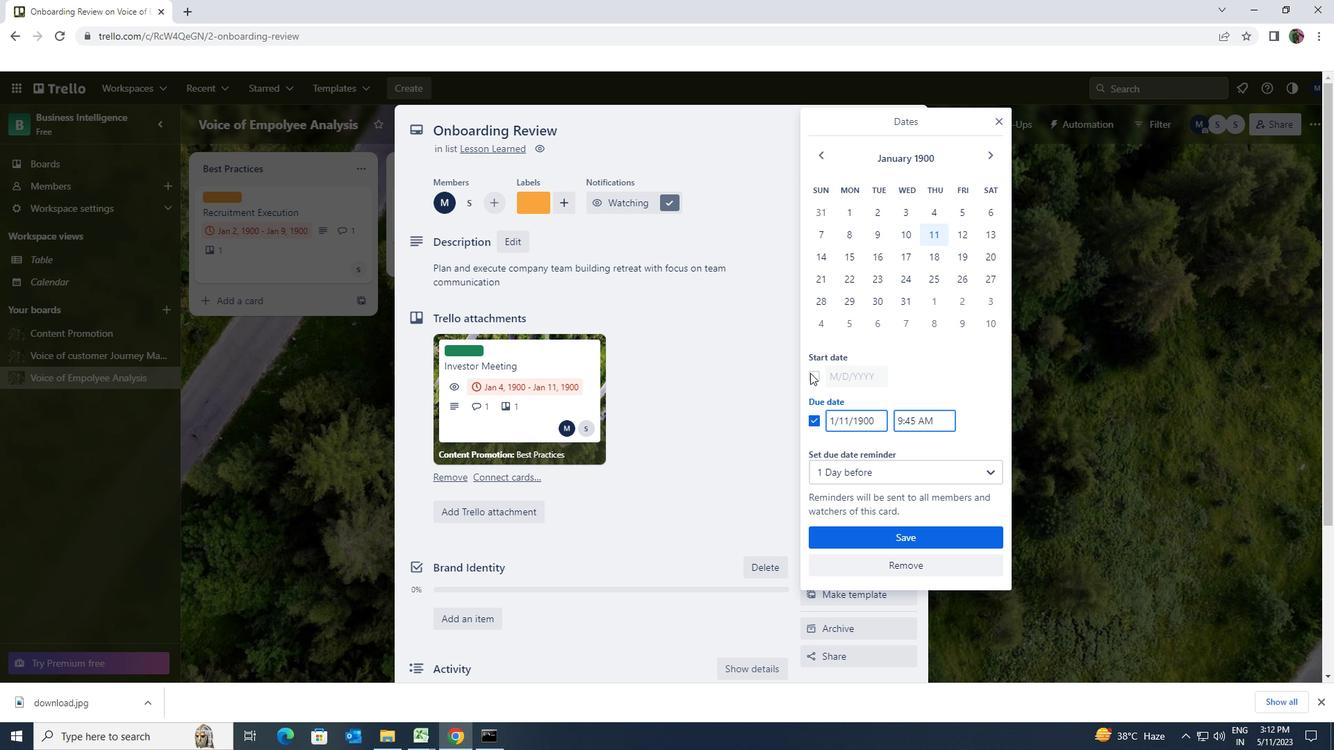 
Action: Mouse moved to (879, 375)
Screenshot: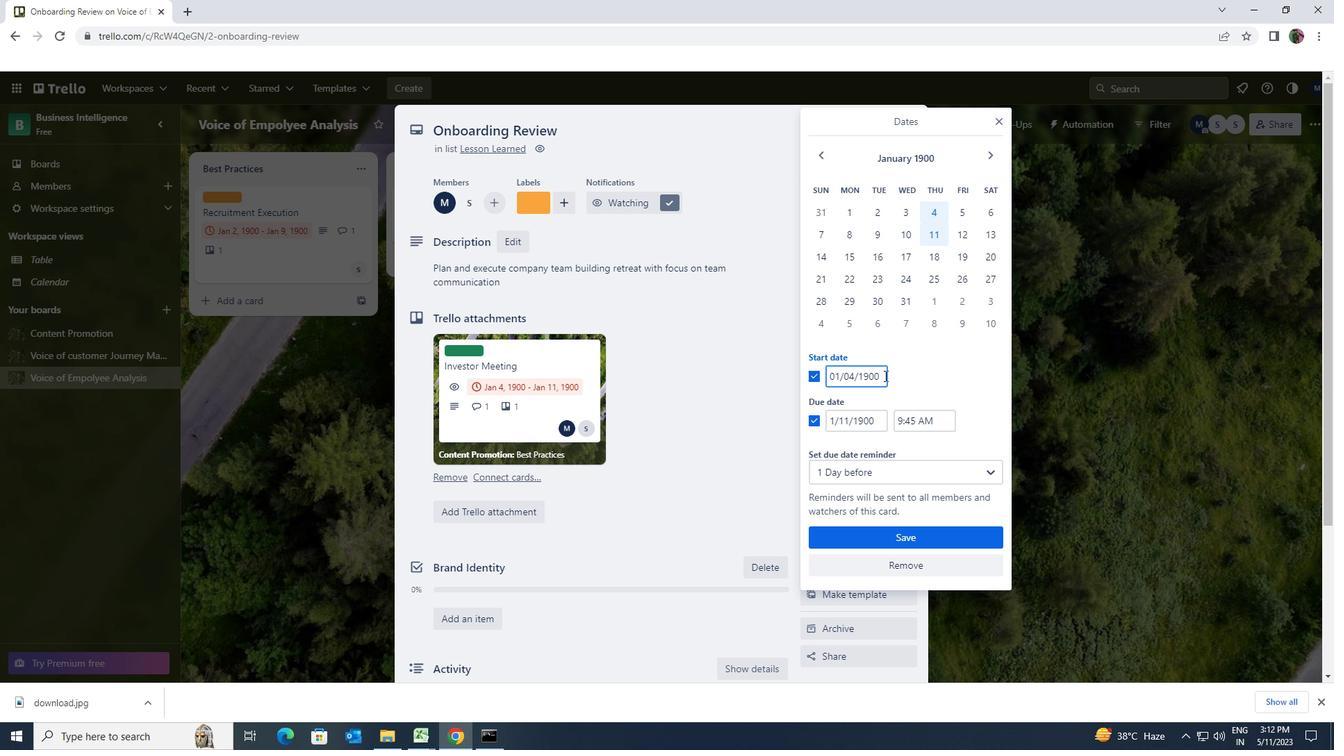 
Action: Mouse pressed left at (879, 375)
Screenshot: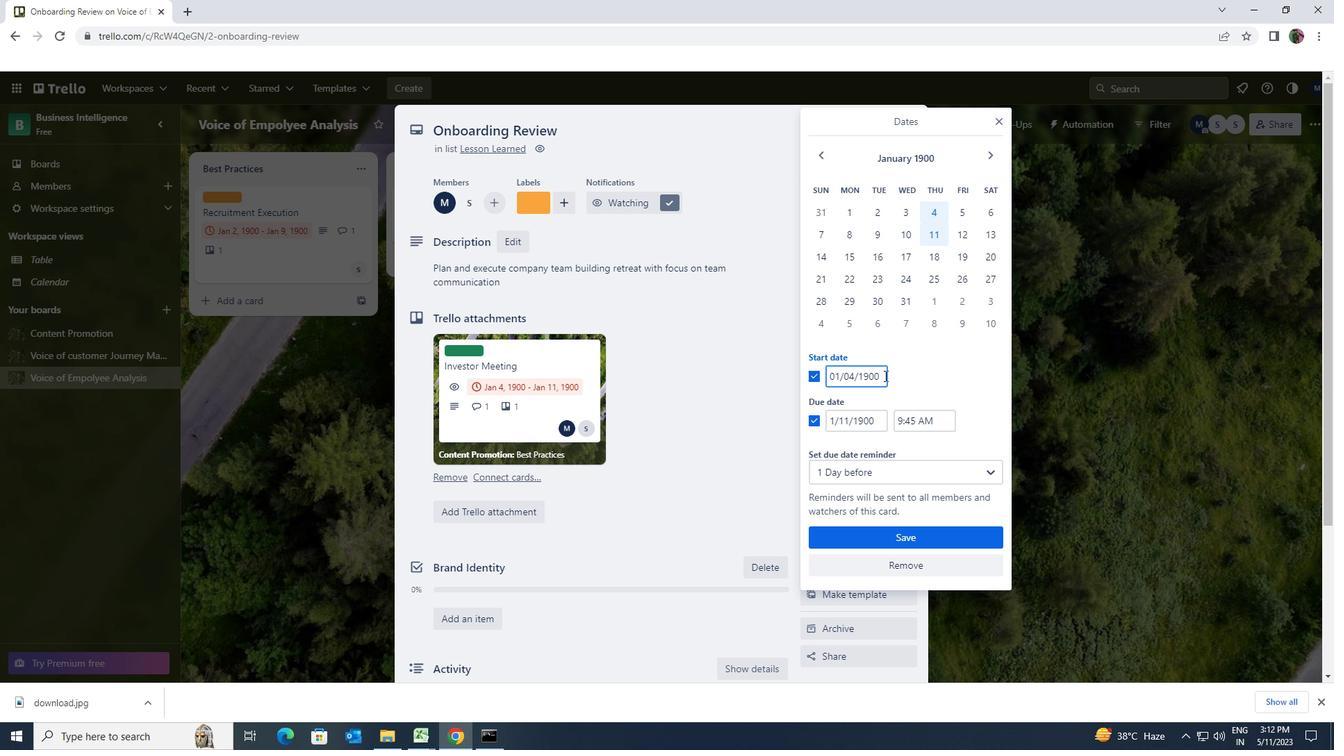 
Action: Mouse moved to (822, 374)
Screenshot: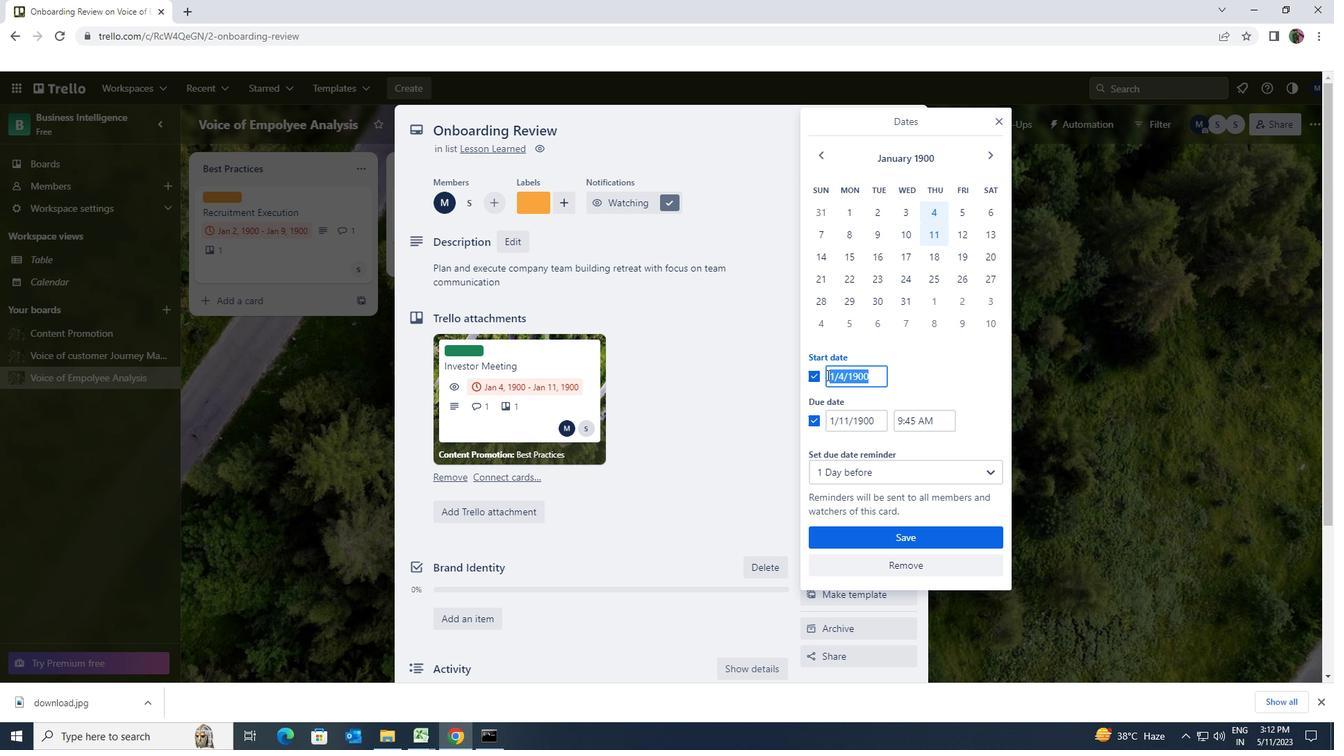 
Action: Key pressed 1/5/1900
Screenshot: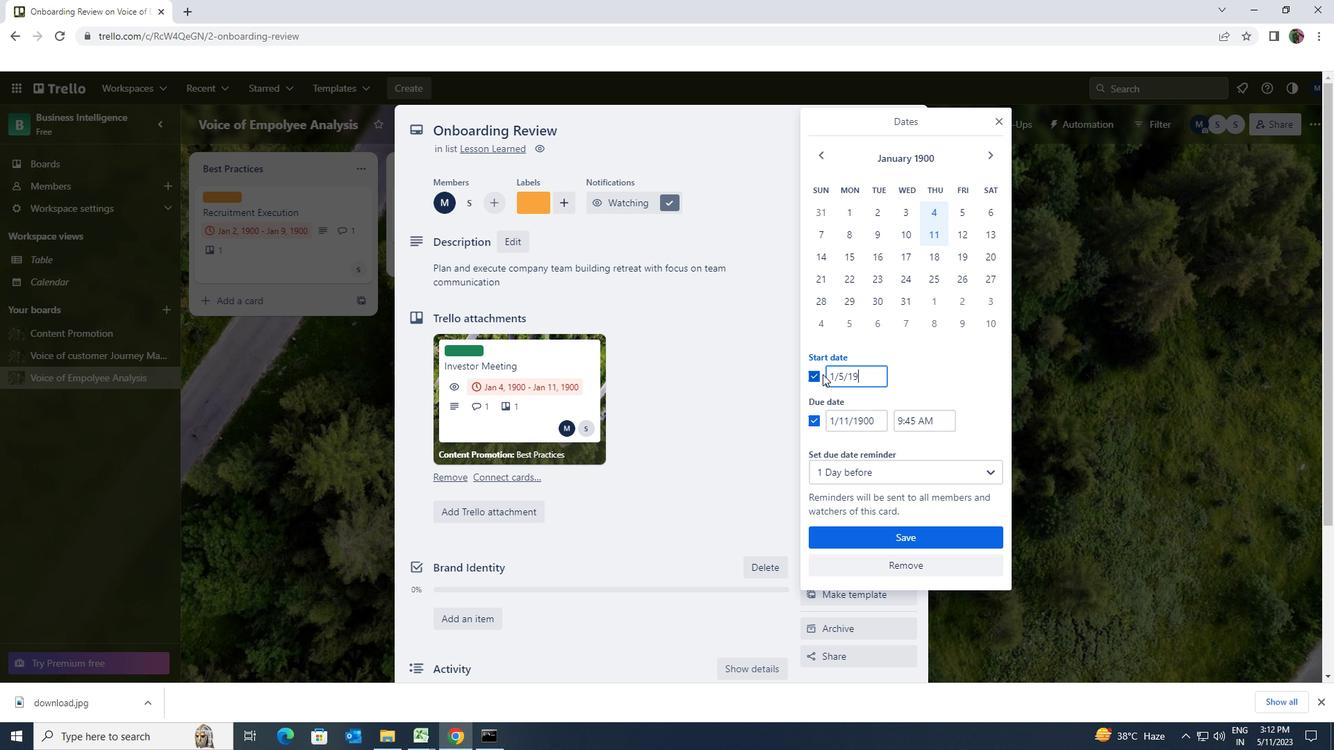 
Action: Mouse moved to (879, 422)
Screenshot: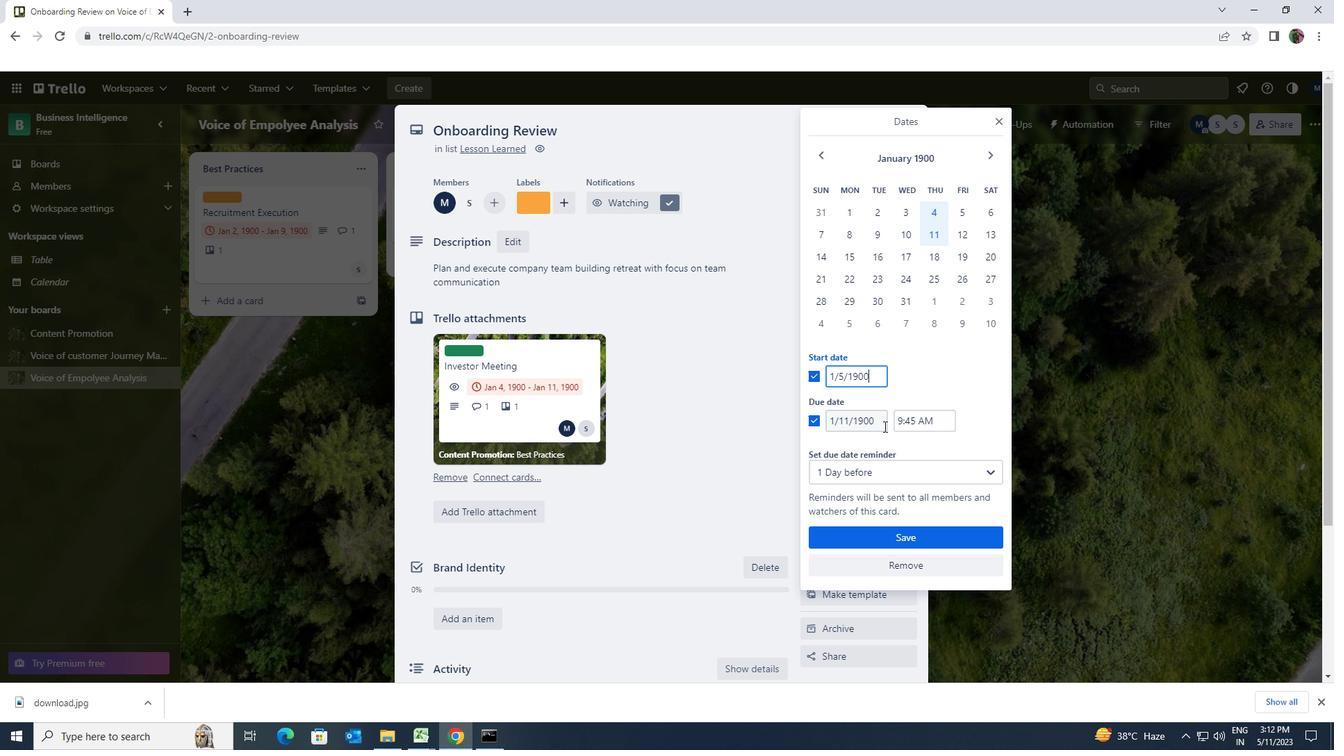 
Action: Mouse pressed left at (879, 422)
Screenshot: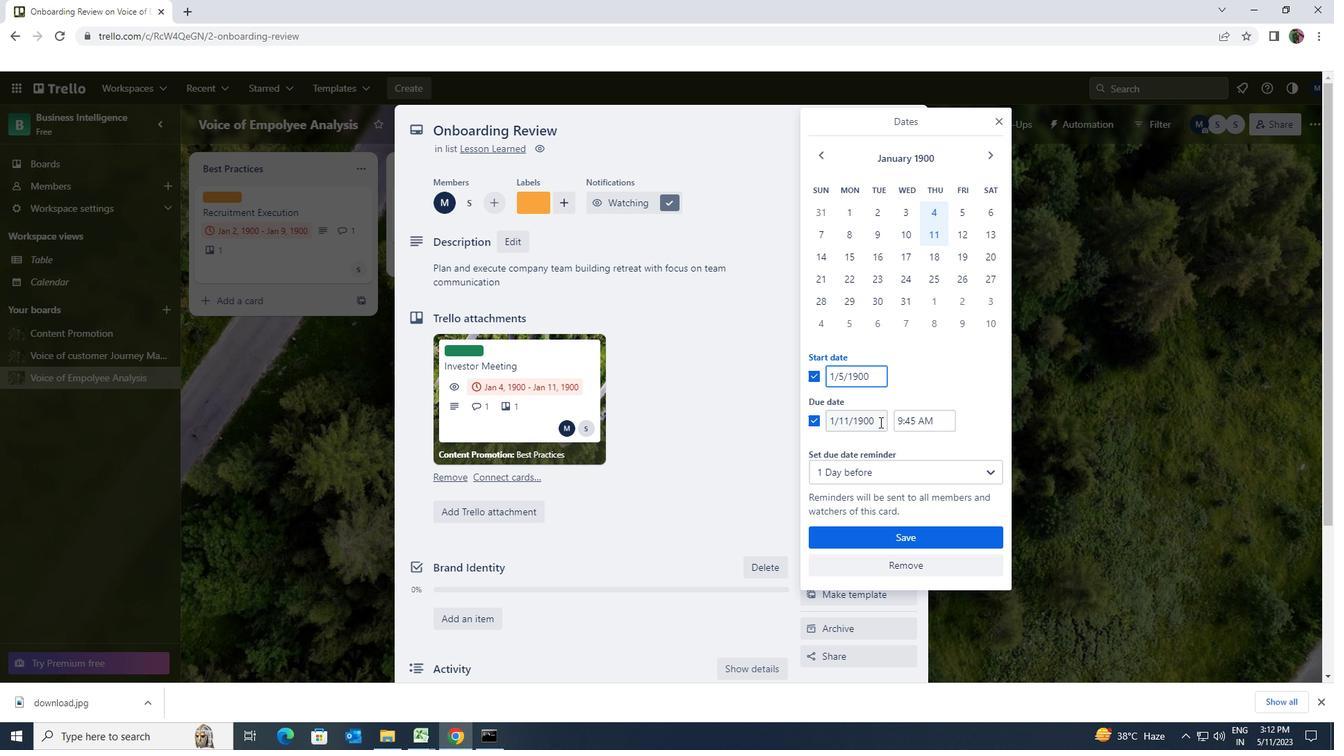 
Action: Mouse moved to (821, 421)
Screenshot: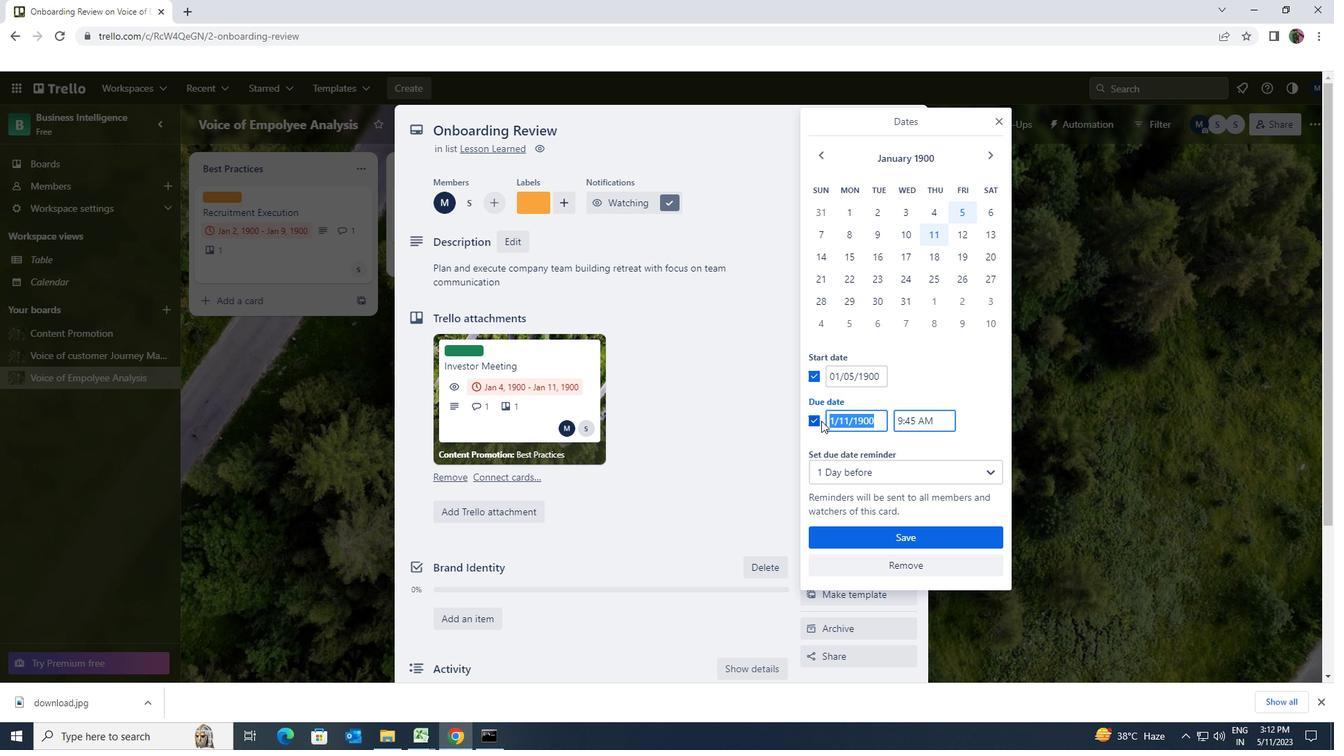 
Action: Key pressed 1/12/1900
Screenshot: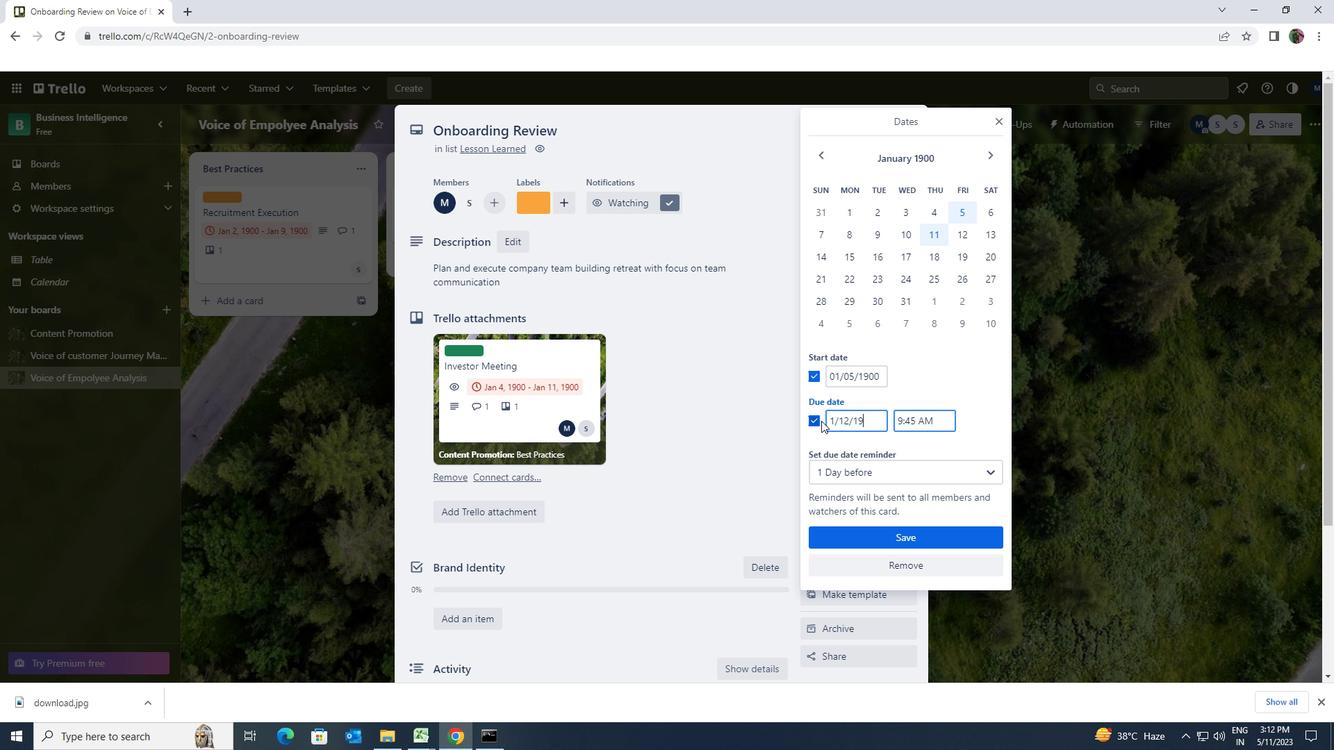 
Action: Mouse moved to (874, 530)
Screenshot: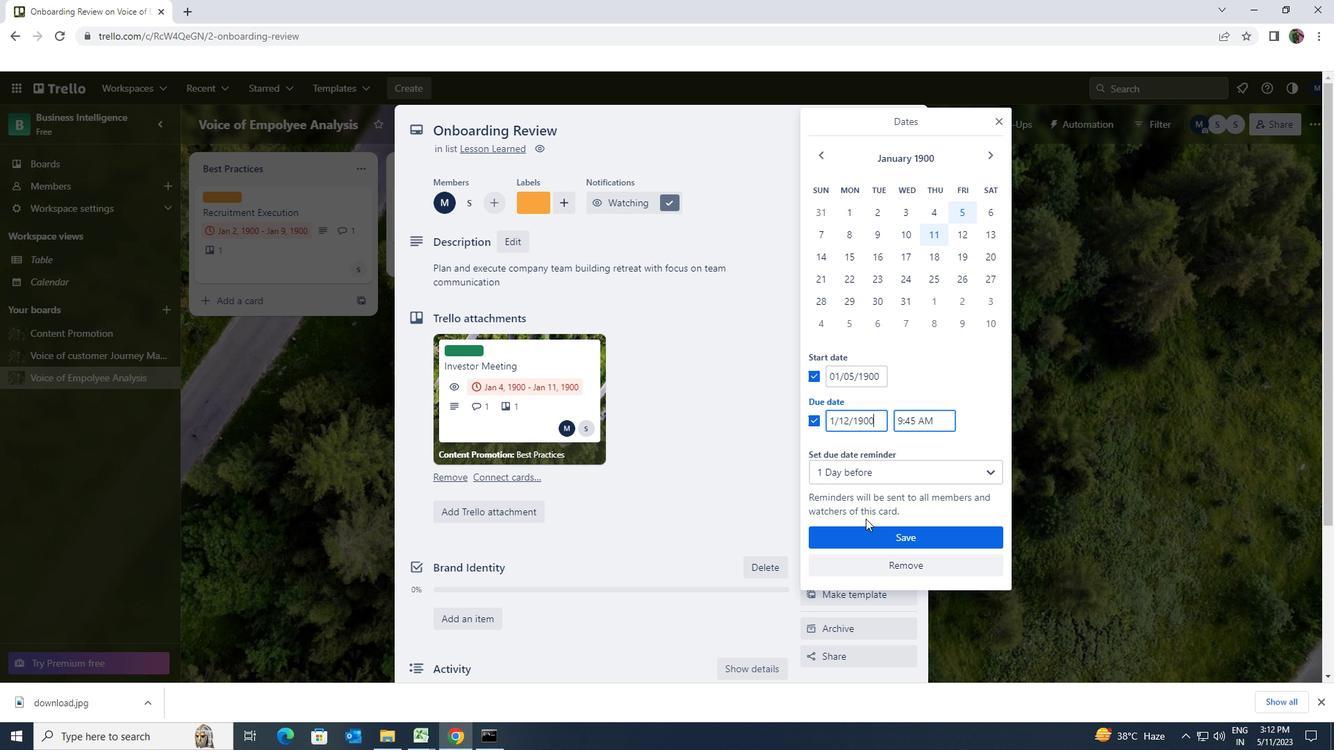 
Action: Mouse pressed left at (874, 530)
Screenshot: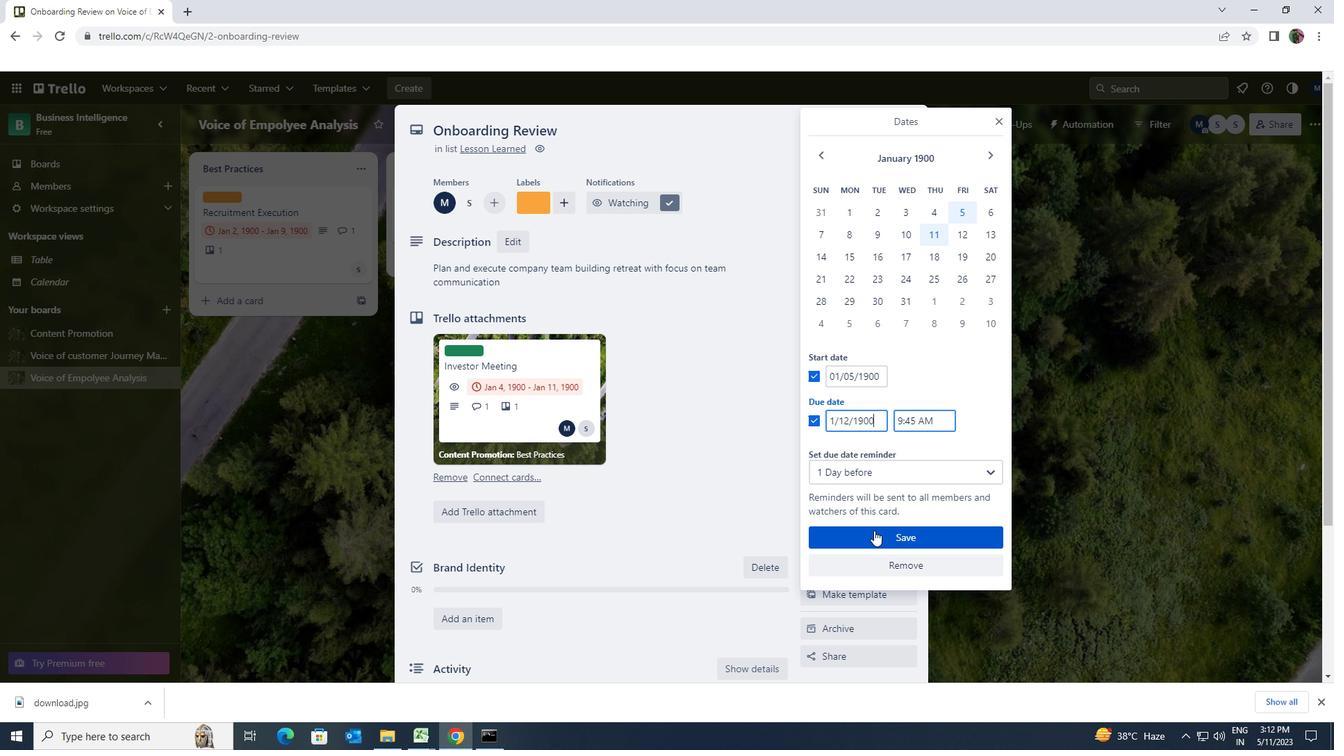 
